 Task: Compose an email with the signature Lydia Campbell with the subject Request for feedback on a website usability survey and the message I would like to request a project update on the critical path. from softage.3@softage.net to softage.1@softage.net with an attached audio file Audio_guided_tour.mp3 Undo the message, redo the message and add the line (Thank you) Send the email. Finally, move the email from Sent Items to the label Mergers and acquisitions
Action: Mouse moved to (114, 137)
Screenshot: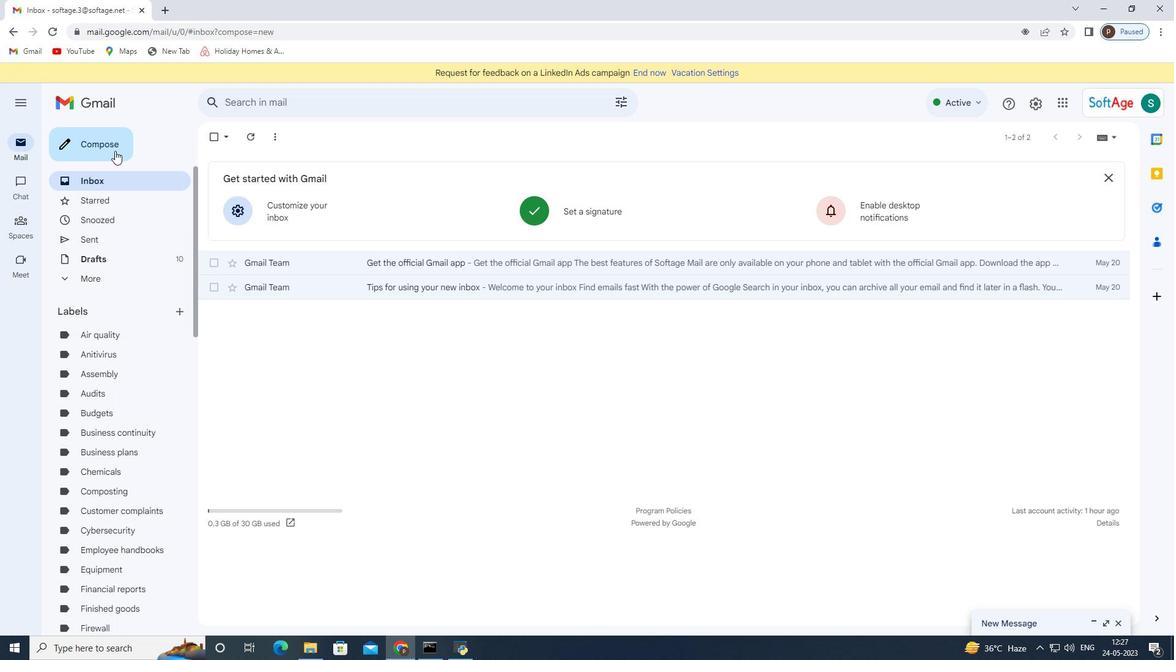 
Action: Mouse pressed left at (114, 137)
Screenshot: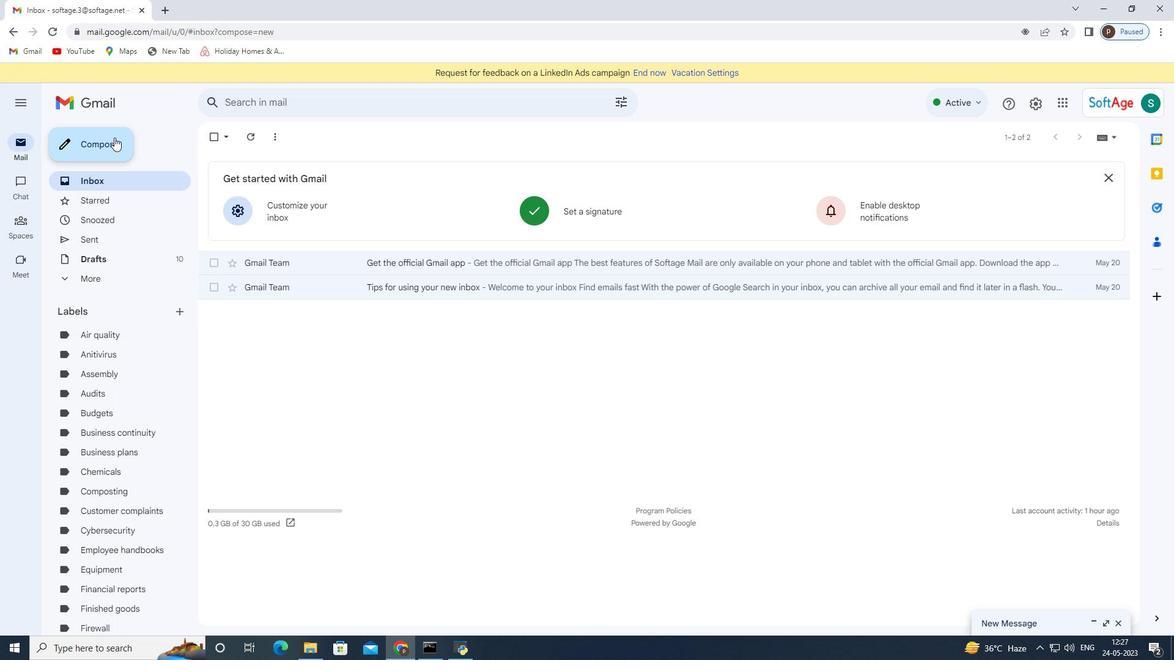 
Action: Mouse moved to (823, 610)
Screenshot: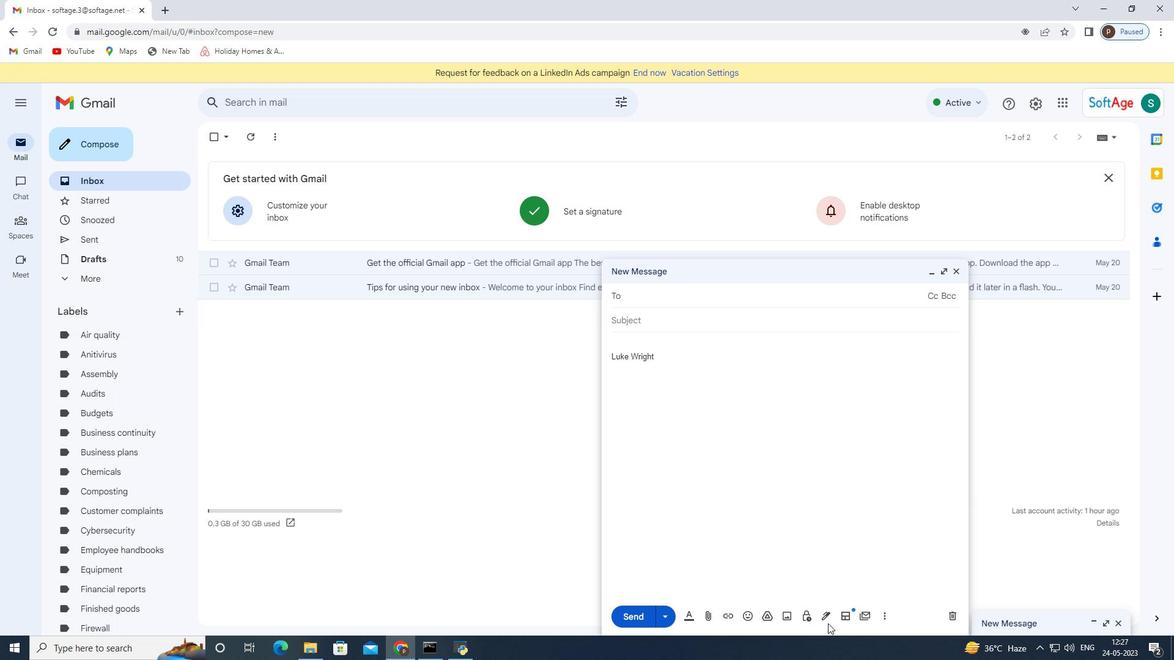 
Action: Mouse pressed left at (823, 610)
Screenshot: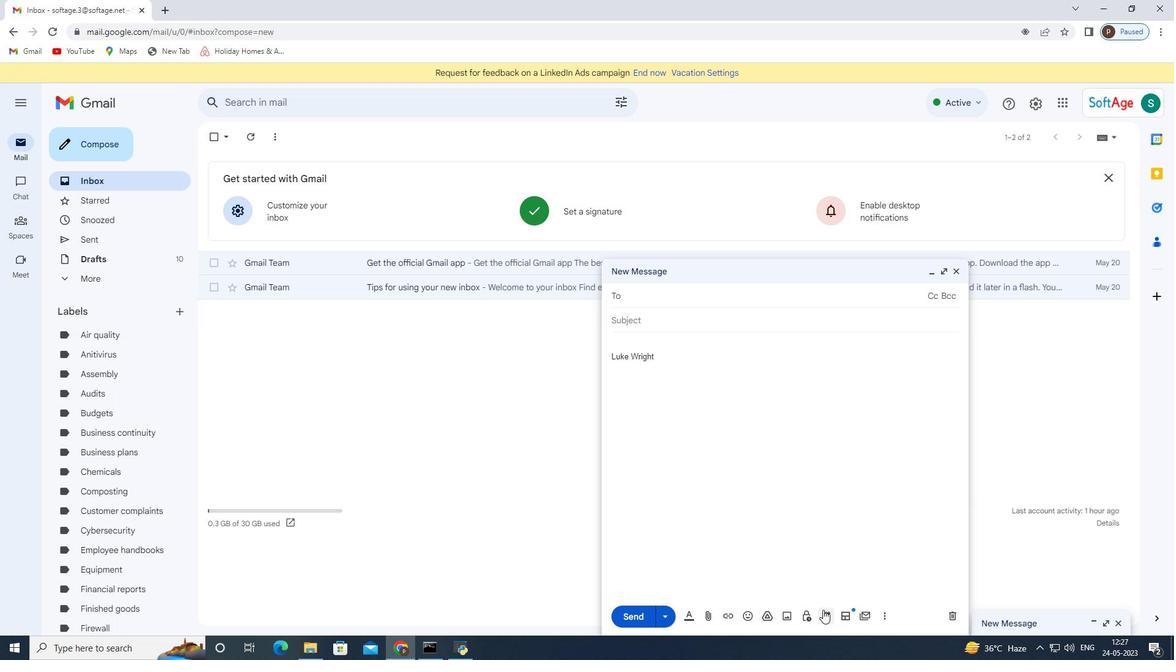 
Action: Mouse moved to (863, 547)
Screenshot: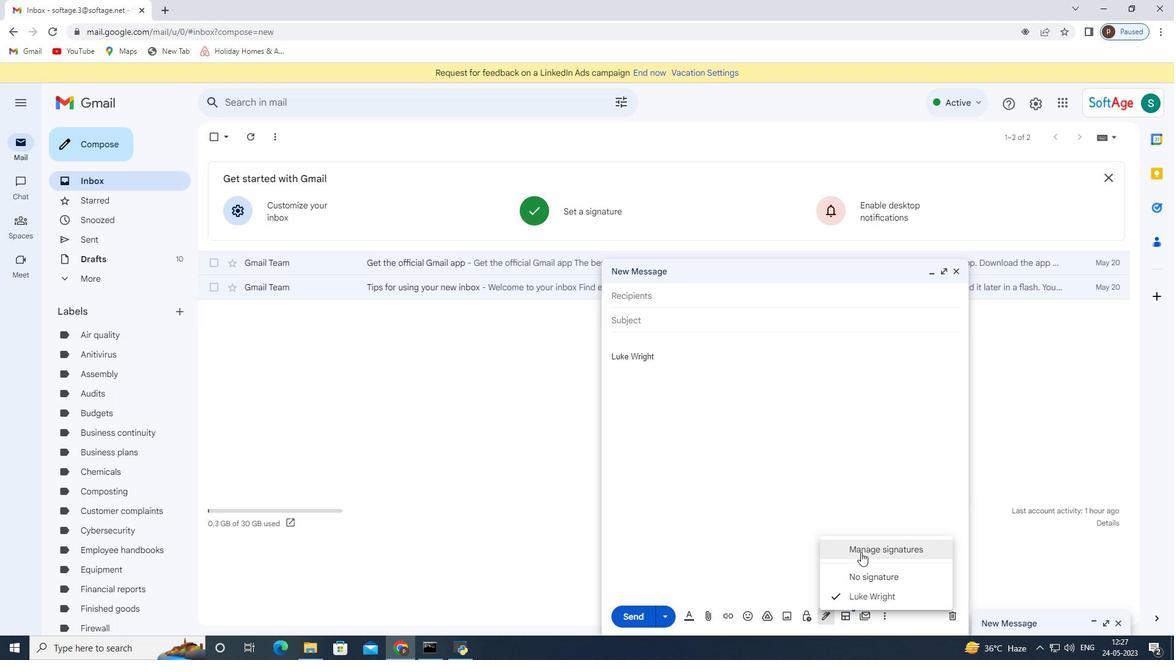
Action: Mouse pressed left at (863, 547)
Screenshot: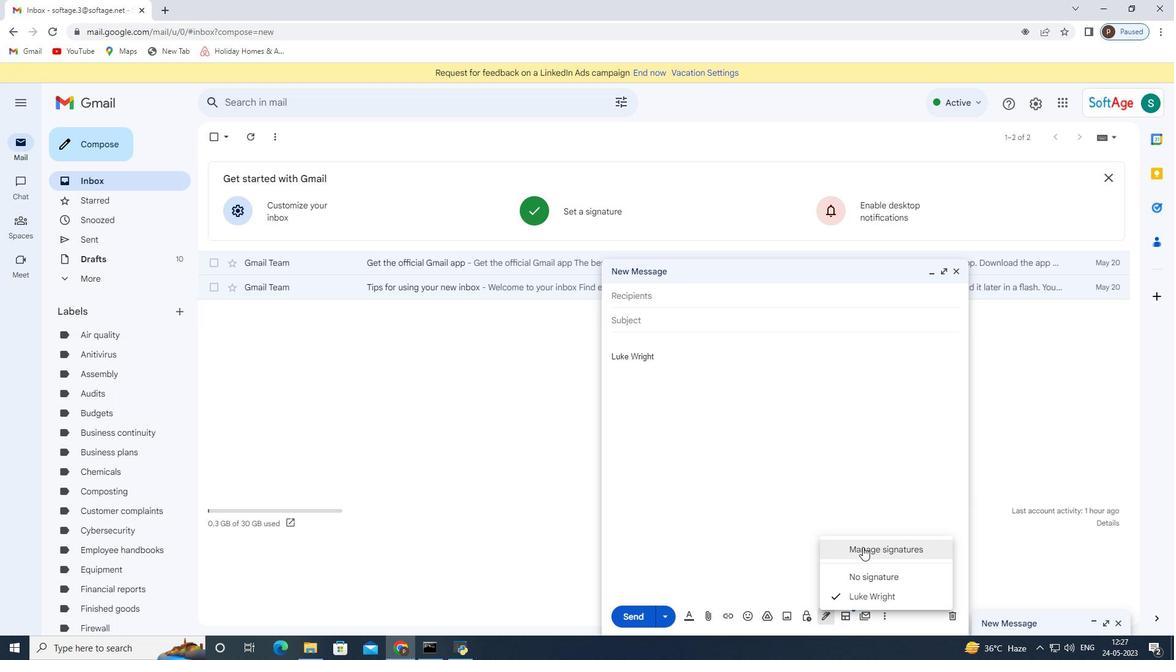 
Action: Mouse moved to (959, 273)
Screenshot: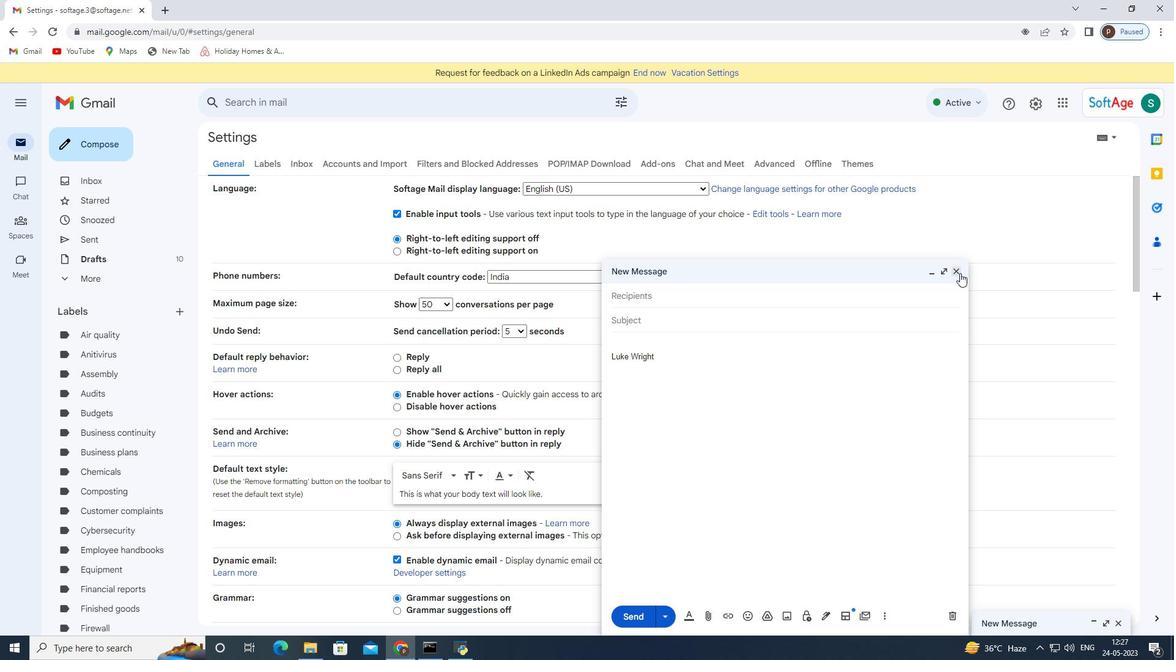 
Action: Mouse pressed left at (959, 273)
Screenshot: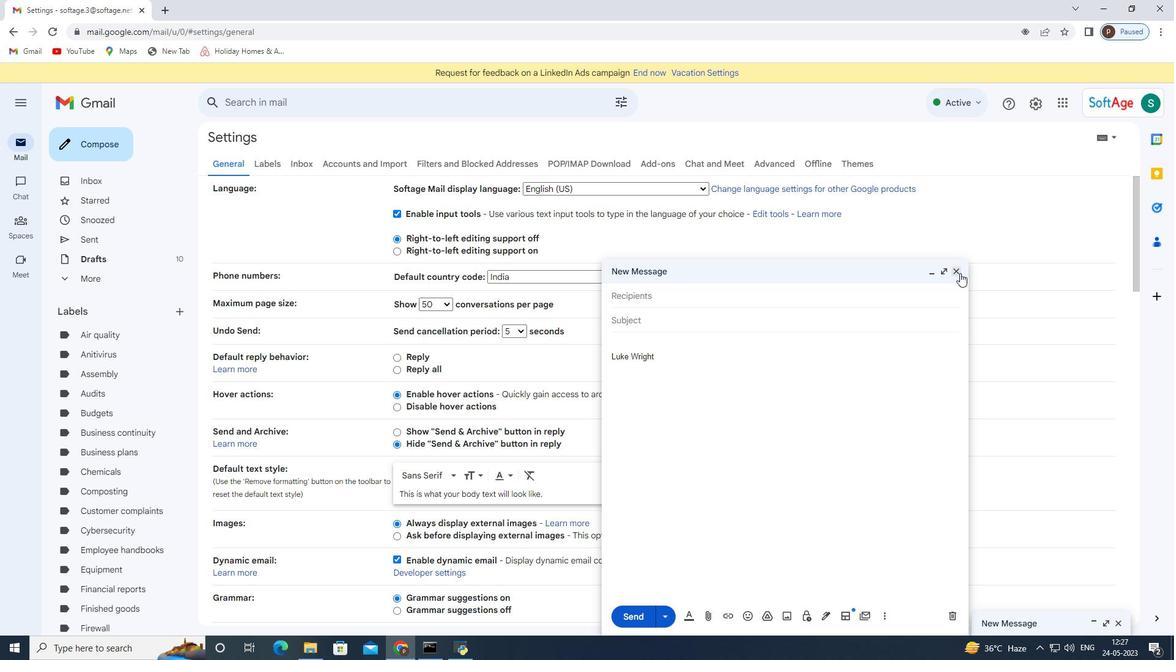 
Action: Mouse moved to (538, 413)
Screenshot: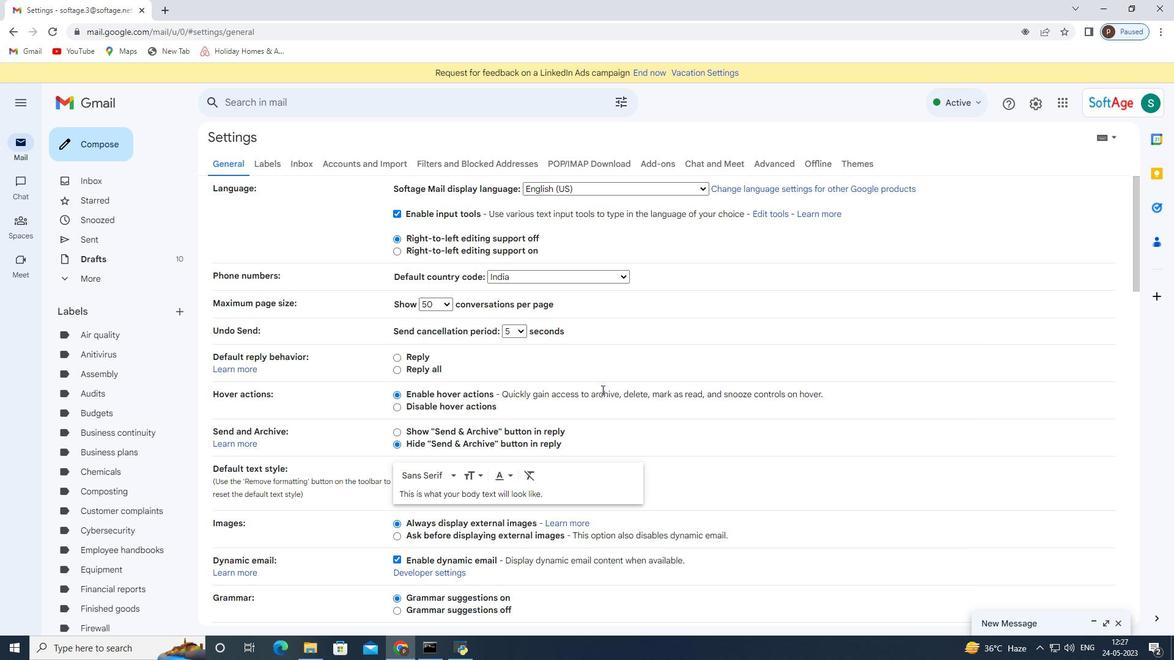 
Action: Mouse scrolled (545, 408) with delta (0, 0)
Screenshot: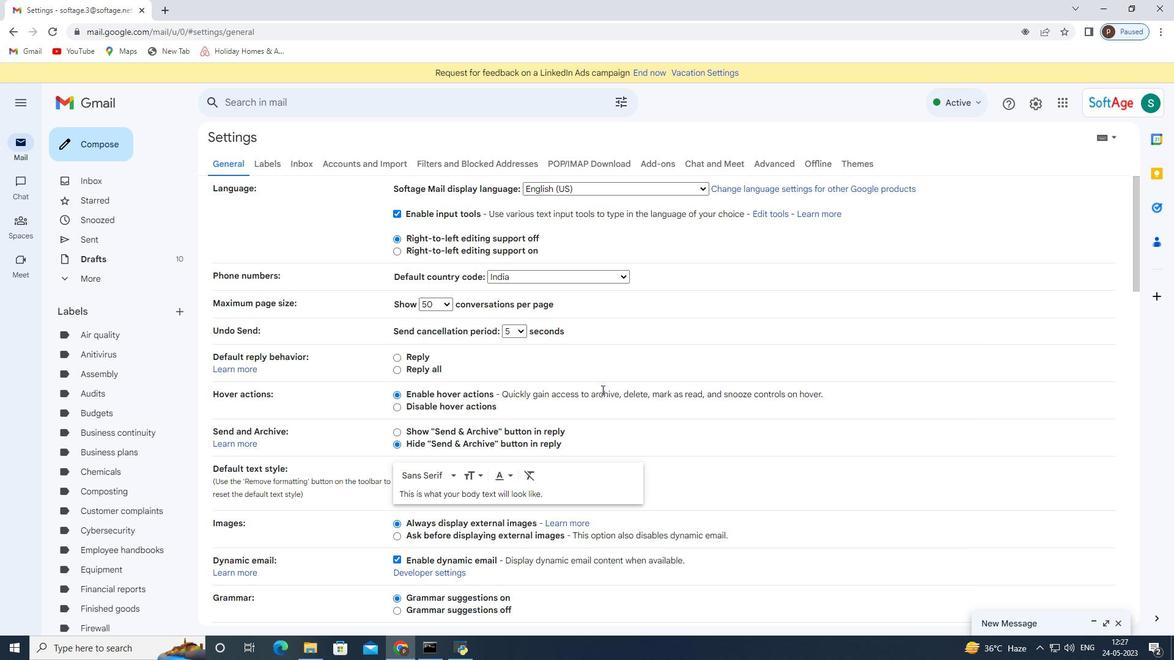 
Action: Mouse moved to (529, 419)
Screenshot: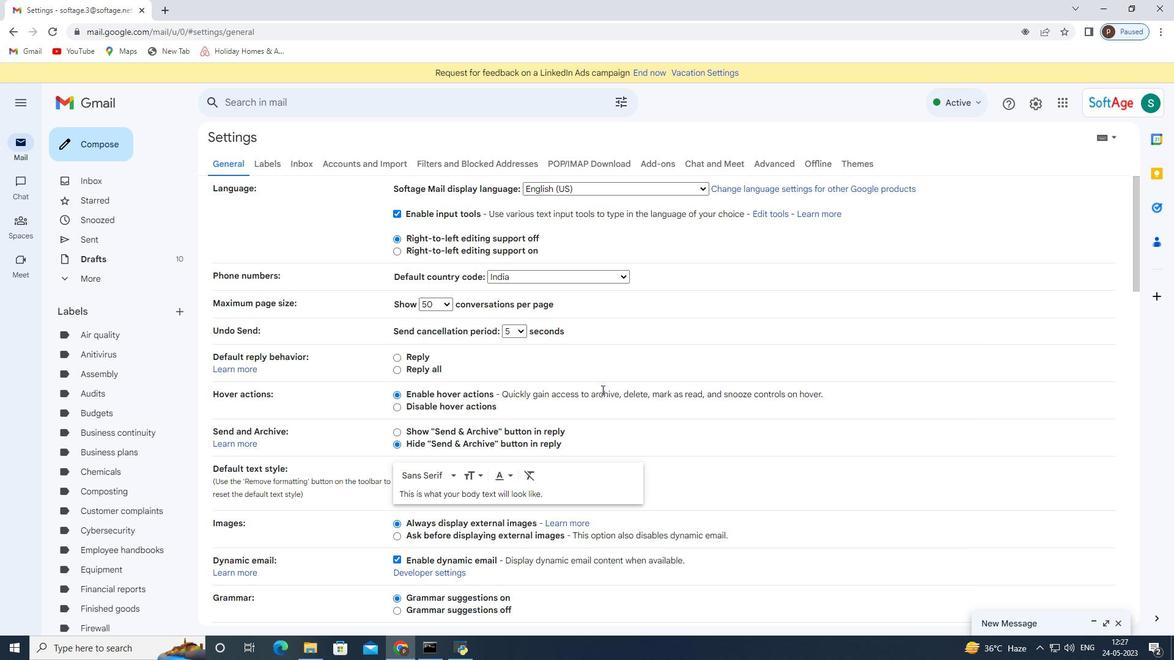 
Action: Mouse scrolled (533, 416) with delta (0, 0)
Screenshot: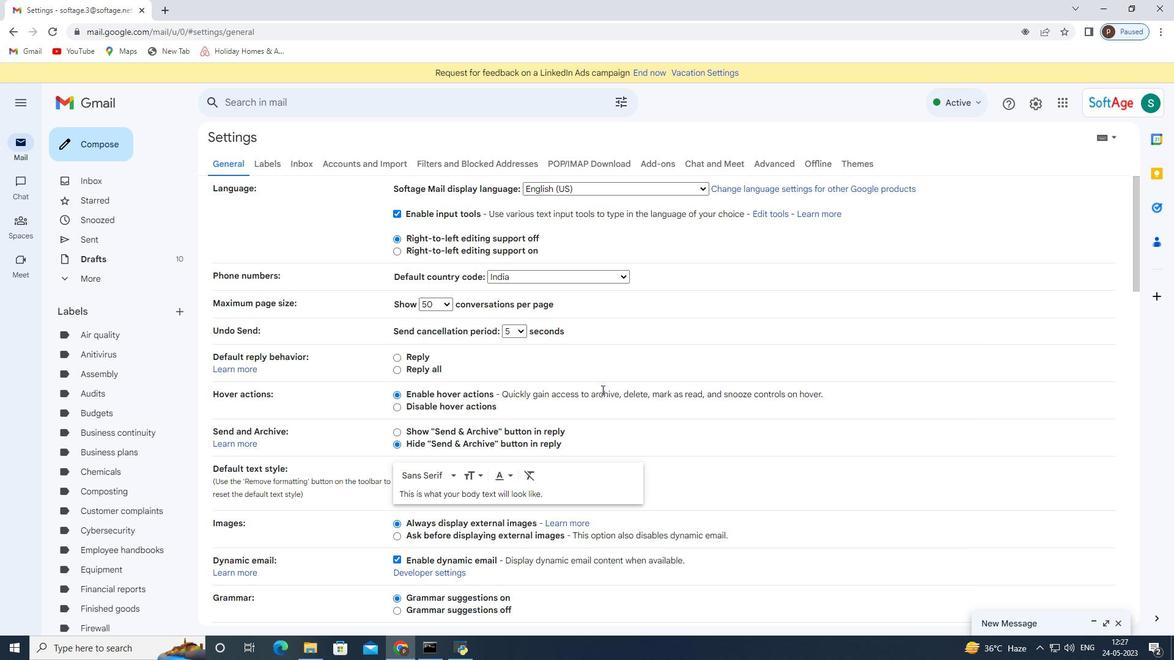 
Action: Mouse moved to (525, 422)
Screenshot: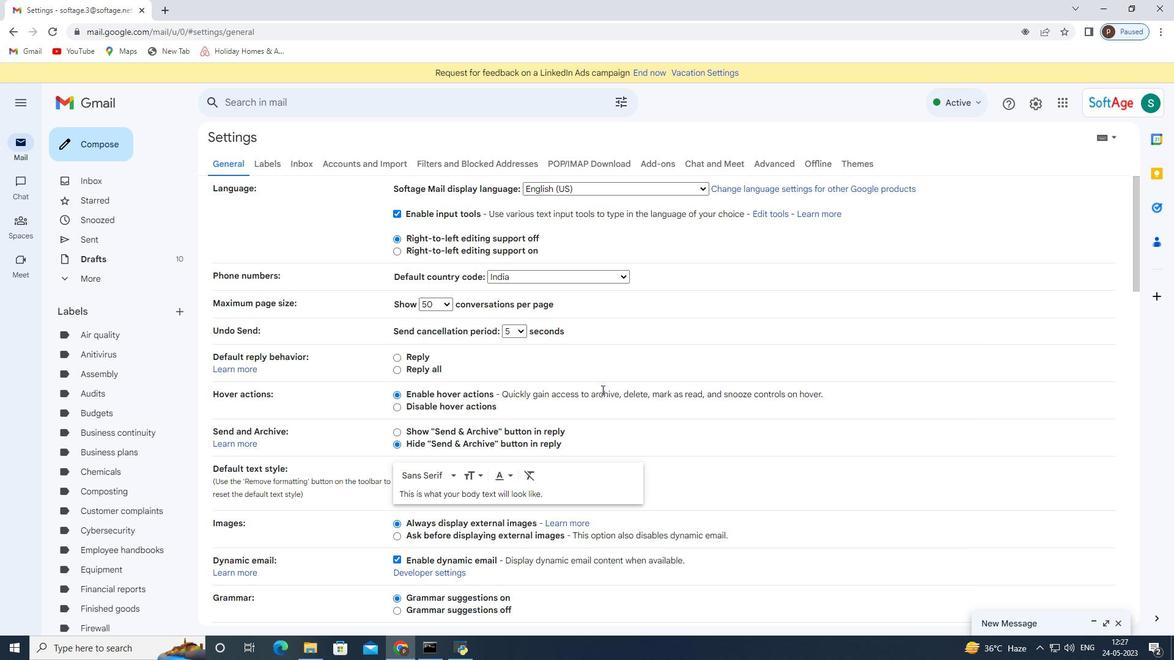 
Action: Mouse scrolled (529, 418) with delta (0, 0)
Screenshot: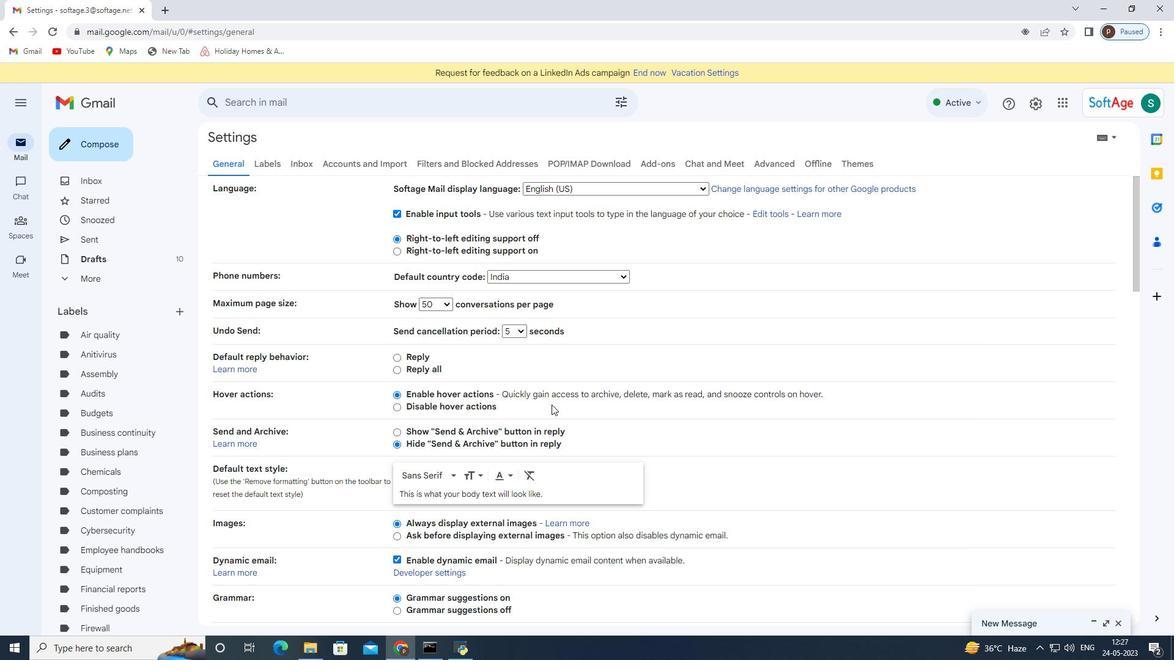 
Action: Mouse moved to (518, 427)
Screenshot: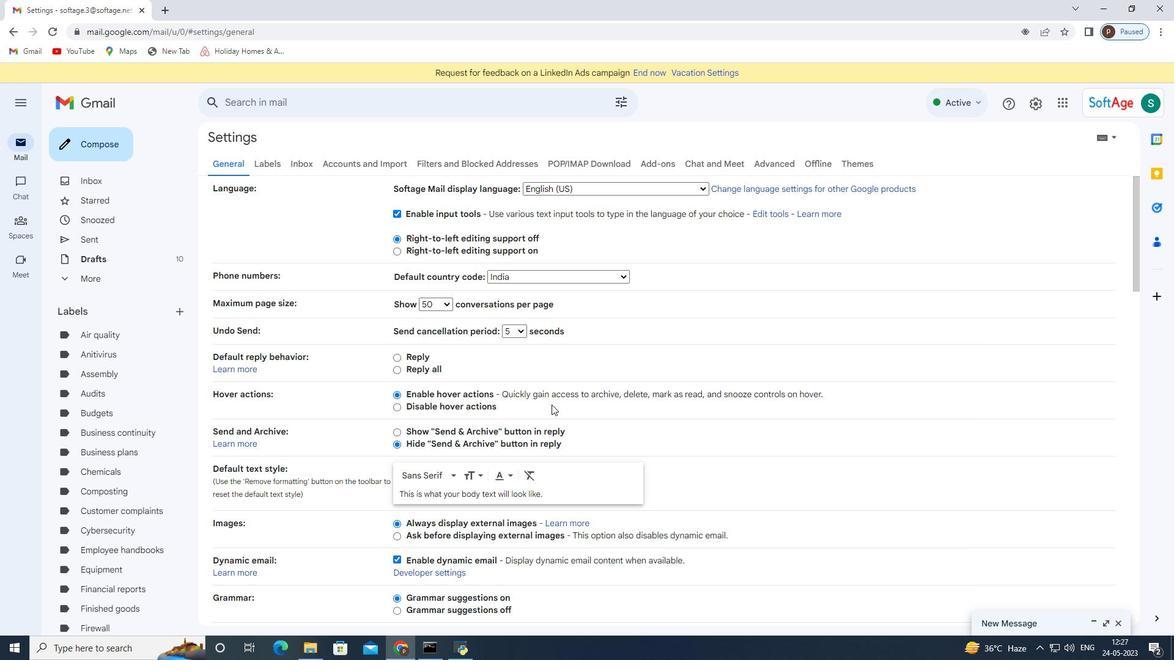 
Action: Mouse scrolled (524, 424) with delta (0, 0)
Screenshot: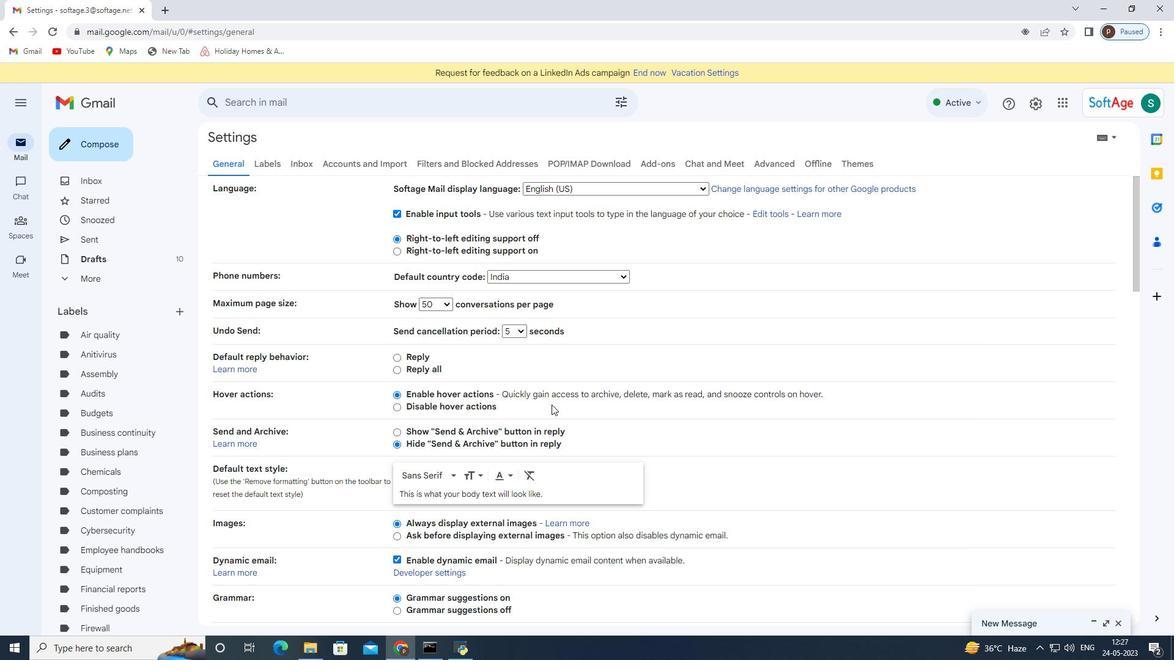 
Action: Mouse moved to (517, 427)
Screenshot: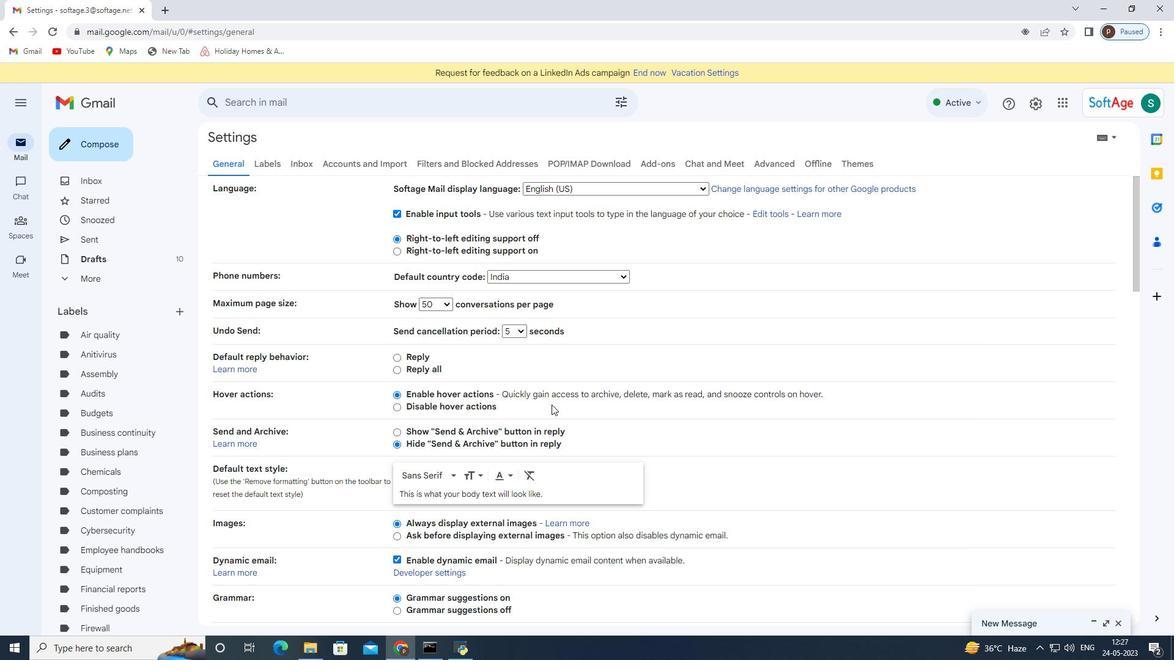
Action: Mouse scrolled (521, 424) with delta (0, 0)
Screenshot: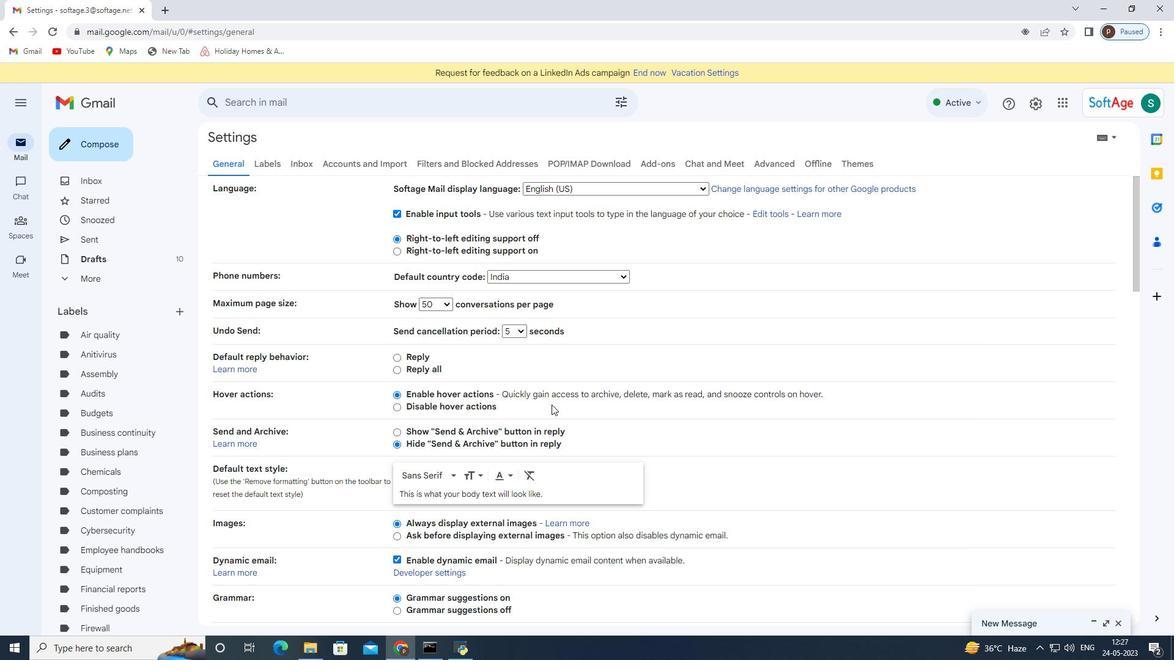 
Action: Mouse scrolled (517, 426) with delta (0, 0)
Screenshot: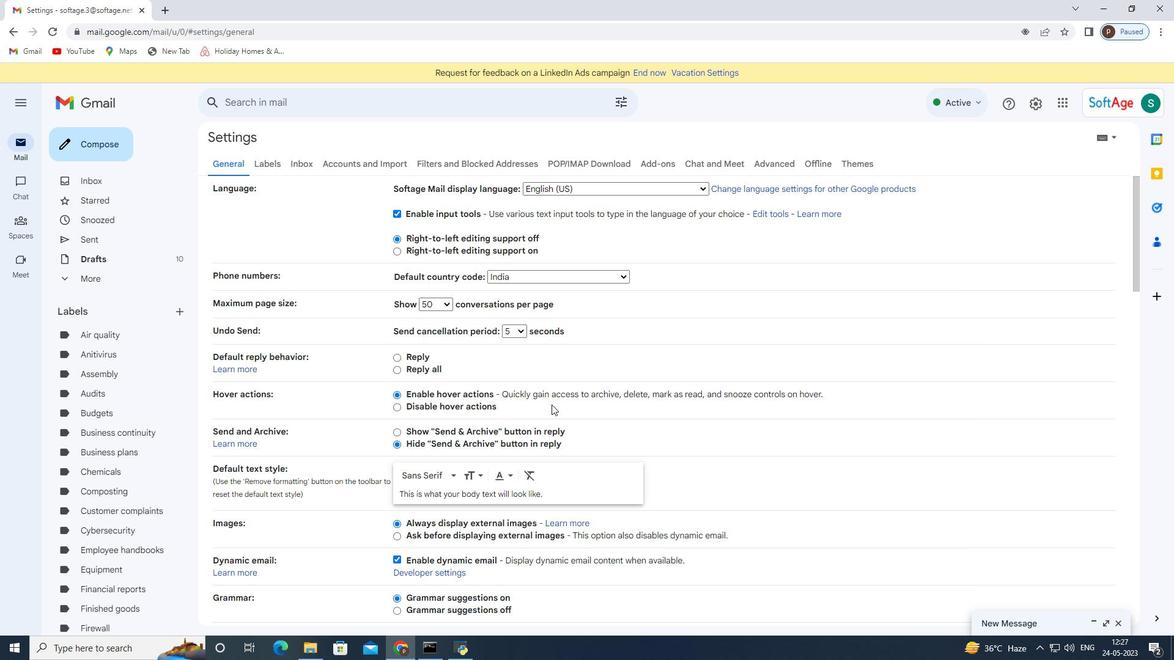 
Action: Mouse scrolled (517, 426) with delta (0, 0)
Screenshot: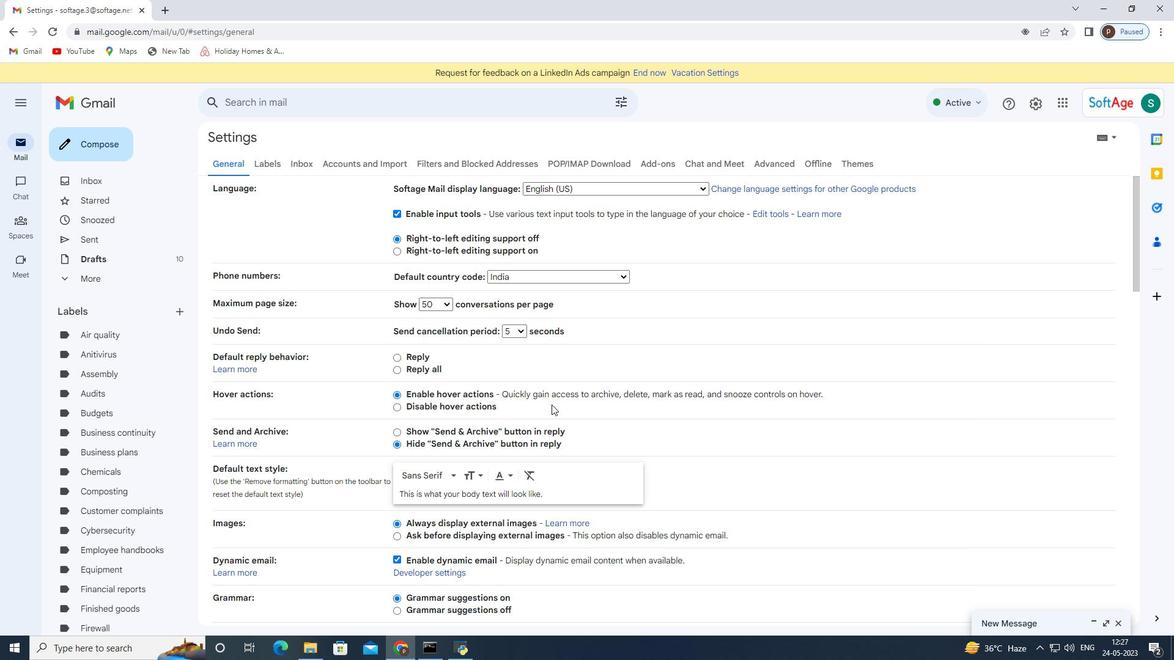 
Action: Mouse scrolled (517, 426) with delta (0, 0)
Screenshot: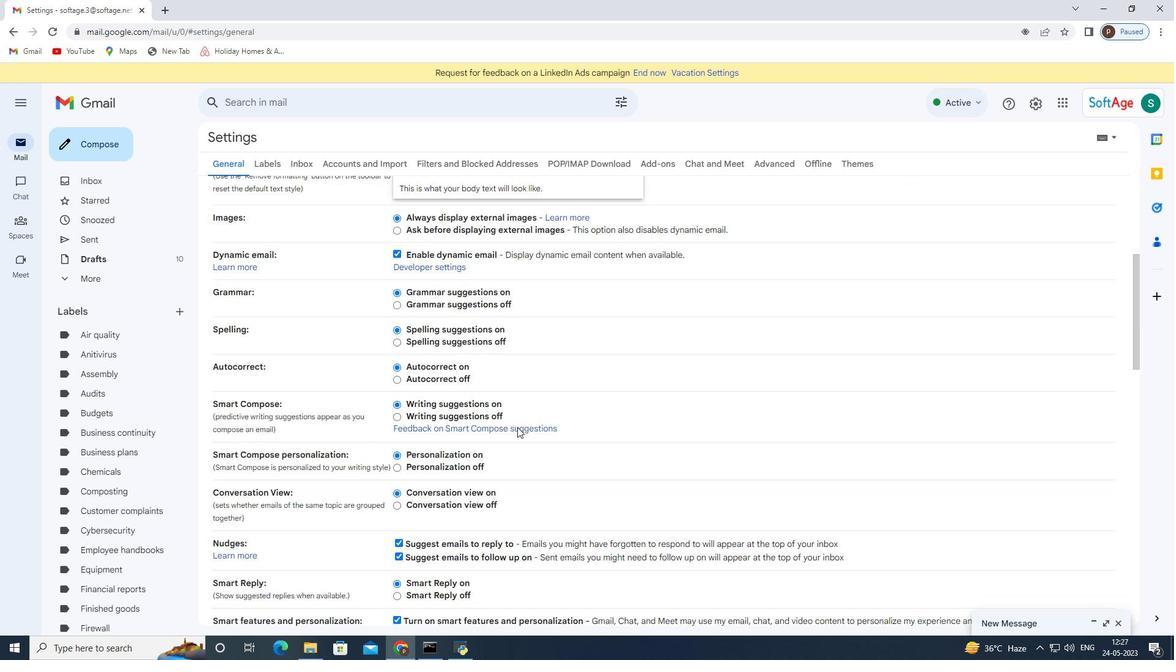 
Action: Mouse scrolled (517, 426) with delta (0, 0)
Screenshot: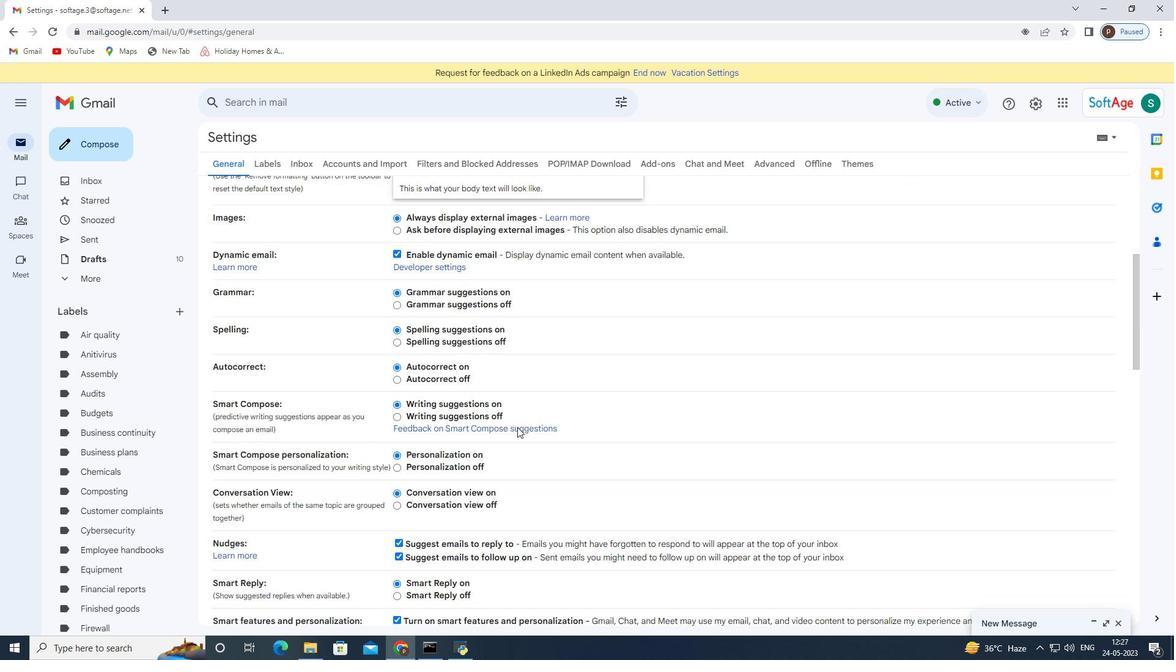 
Action: Mouse scrolled (517, 428) with delta (0, 0)
Screenshot: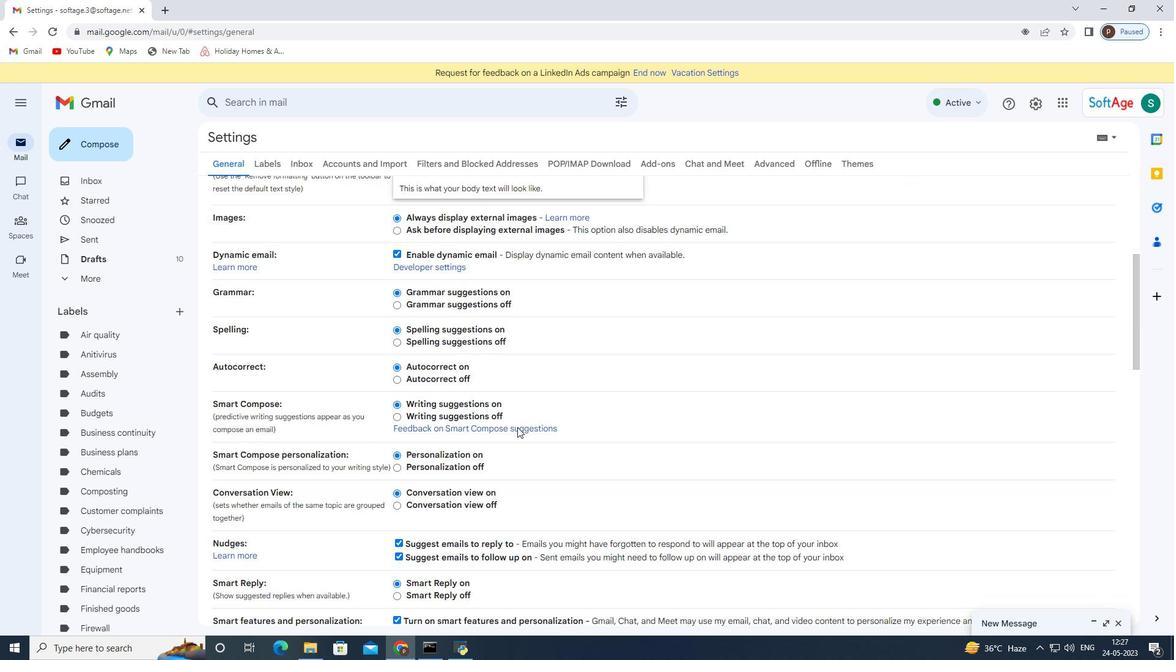 
Action: Mouse scrolled (517, 426) with delta (0, 0)
Screenshot: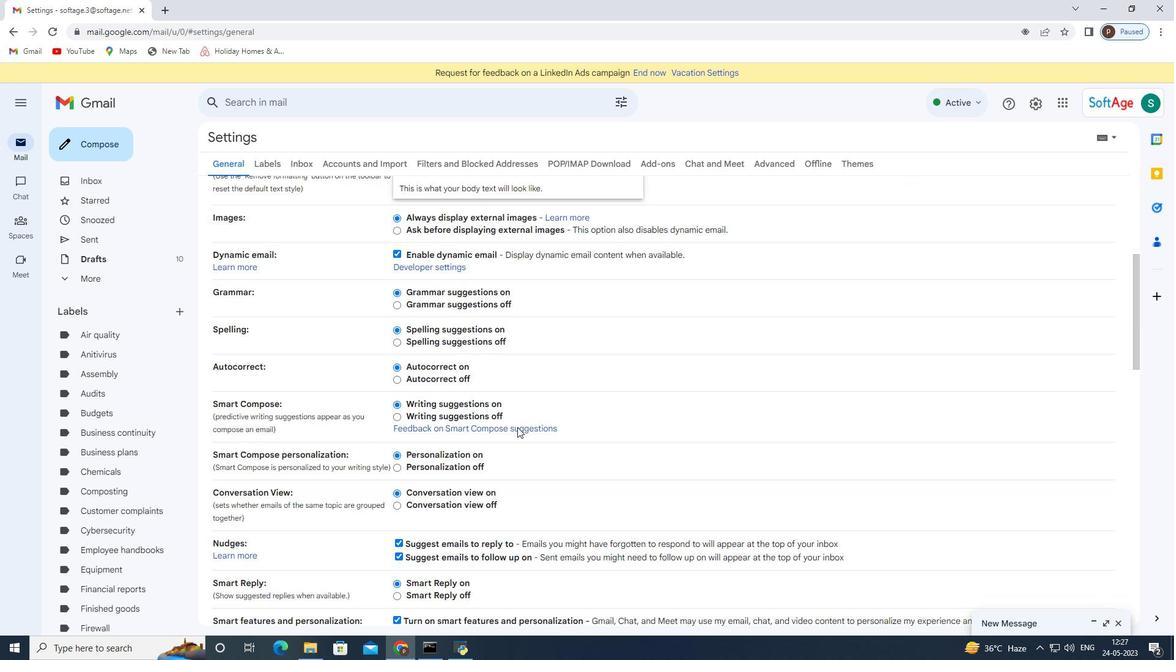
Action: Mouse scrolled (517, 426) with delta (0, 0)
Screenshot: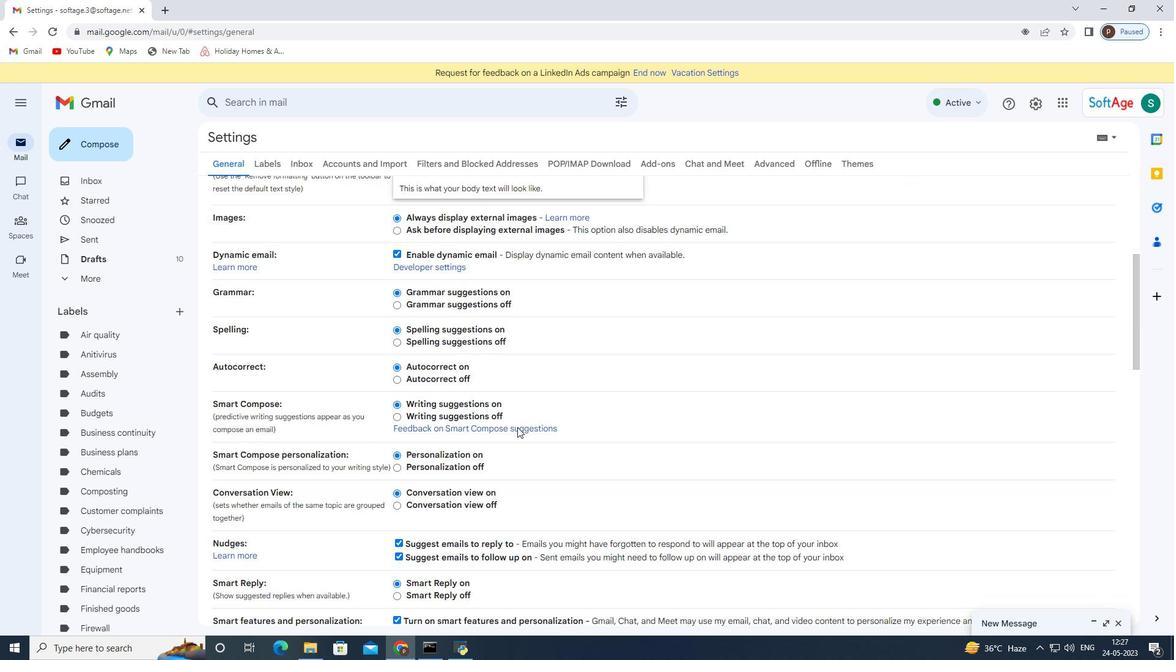 
Action: Mouse scrolled (517, 426) with delta (0, 0)
Screenshot: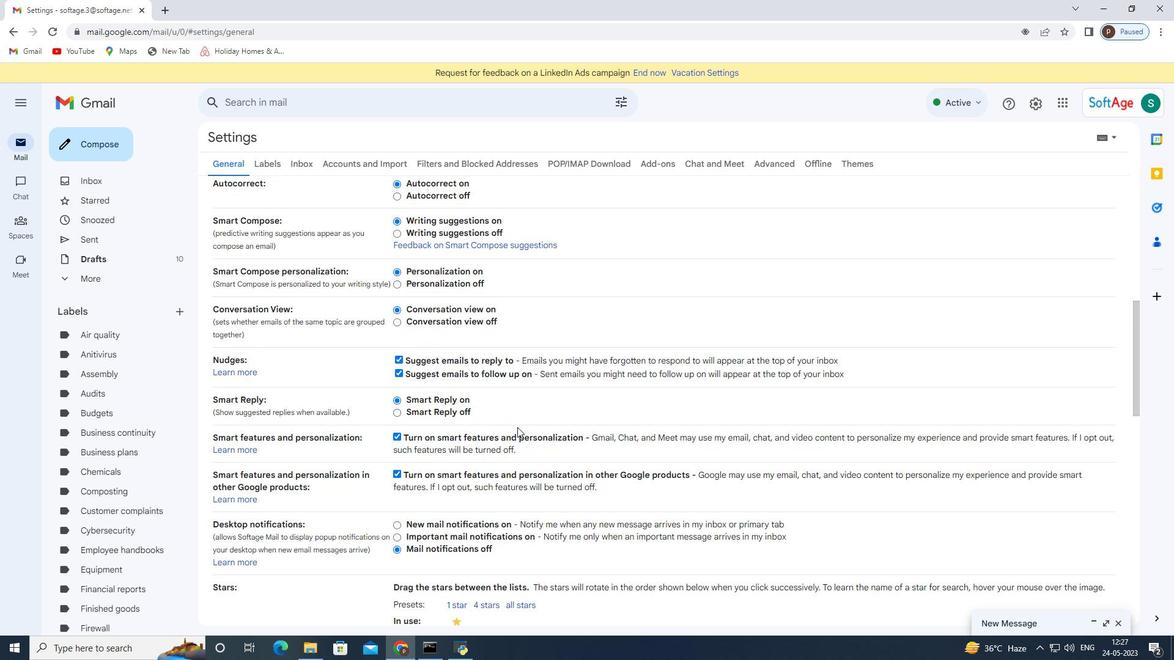 
Action: Mouse moved to (514, 434)
Screenshot: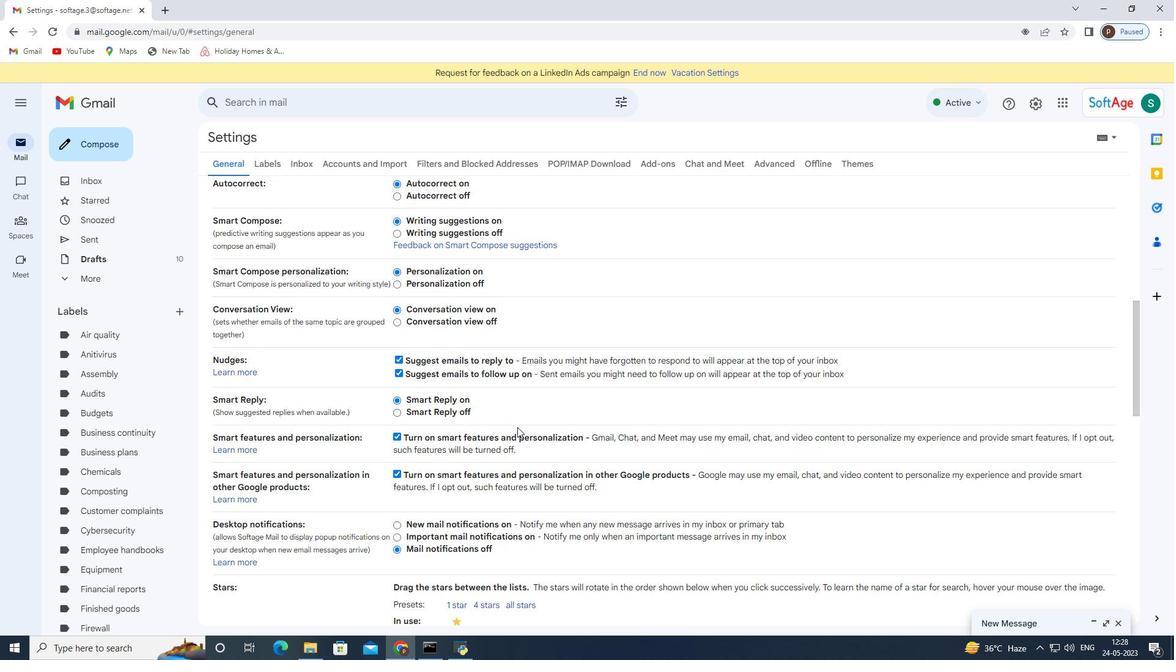 
Action: Mouse scrolled (514, 433) with delta (0, 0)
Screenshot: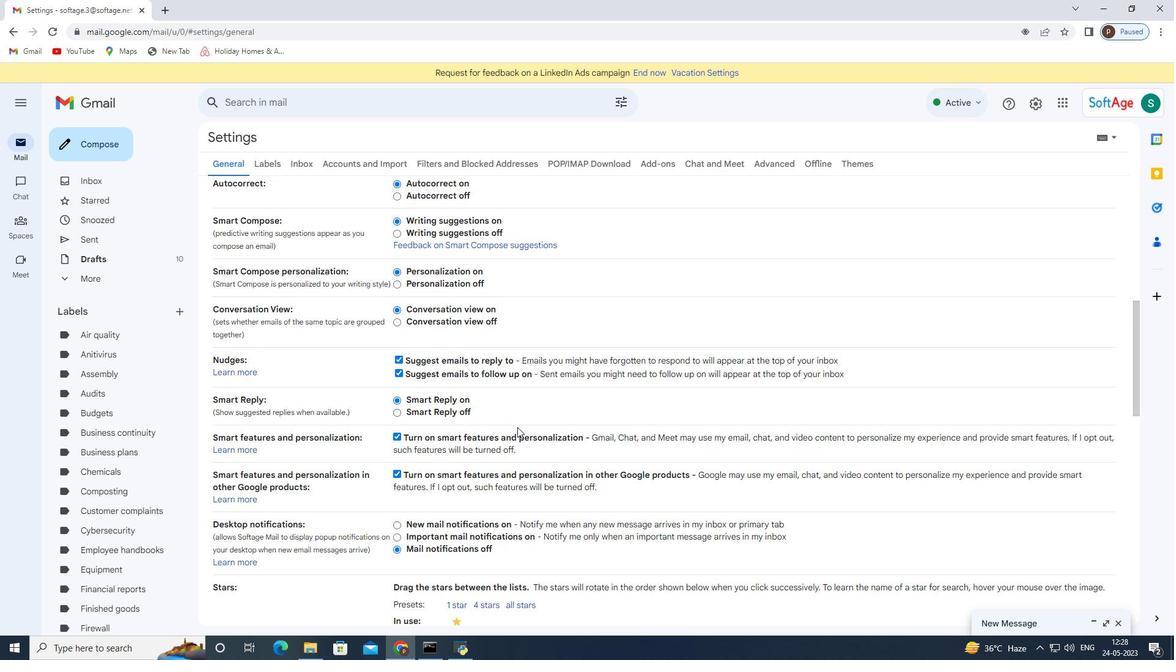 
Action: Mouse moved to (514, 436)
Screenshot: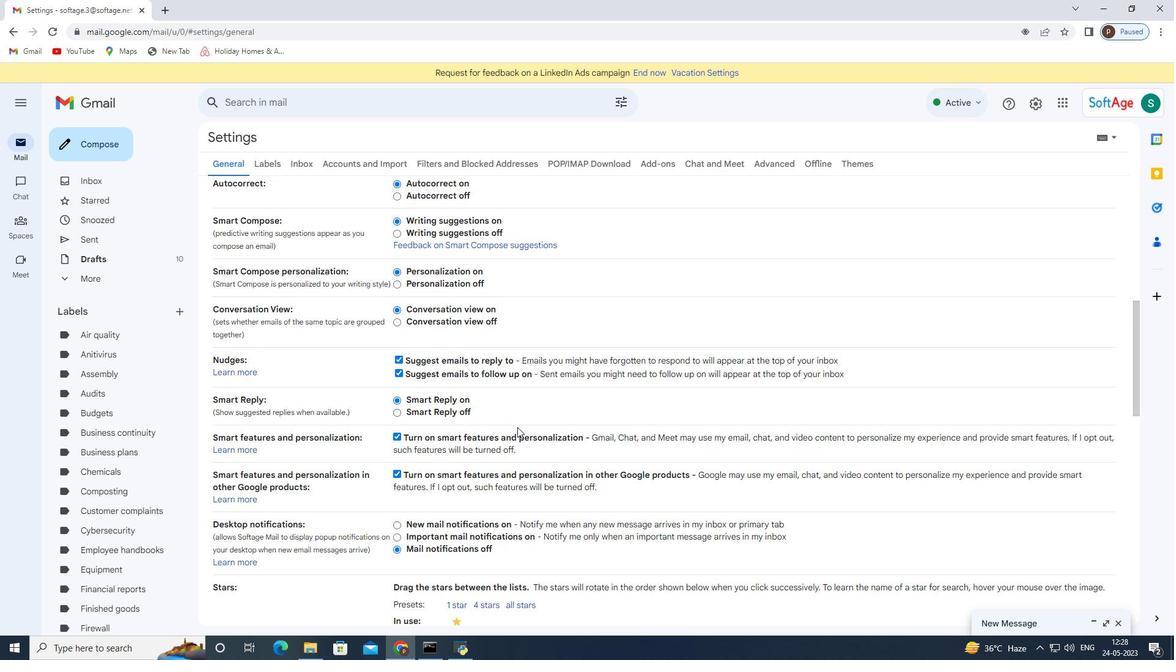 
Action: Mouse scrolled (514, 436) with delta (0, 0)
Screenshot: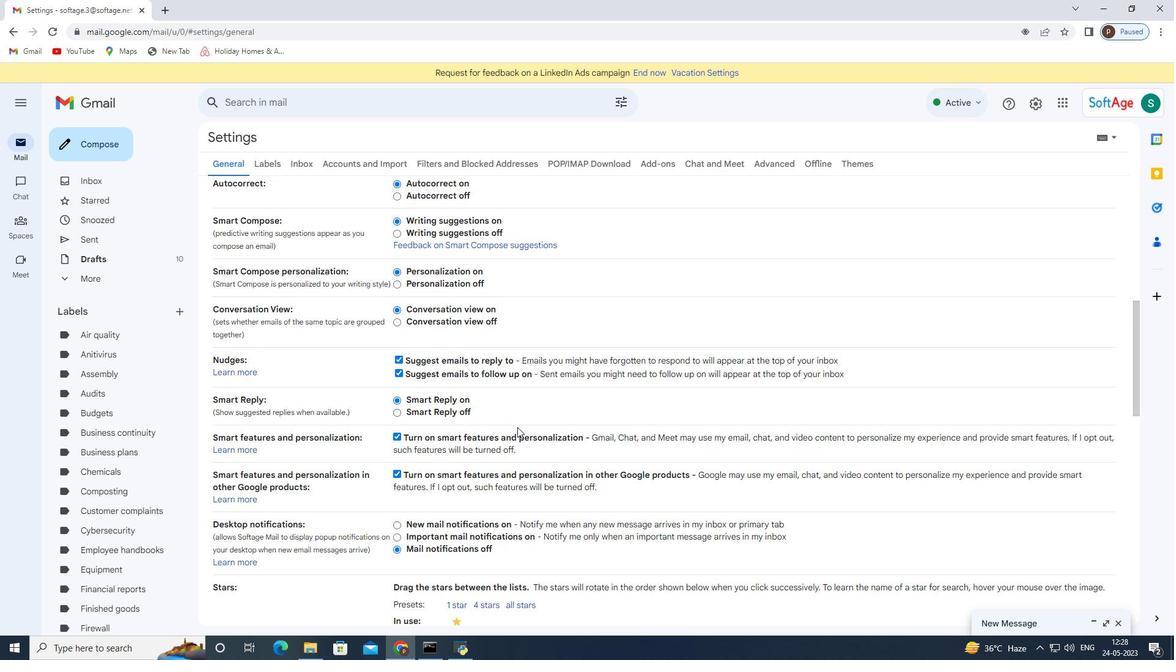 
Action: Mouse moved to (514, 438)
Screenshot: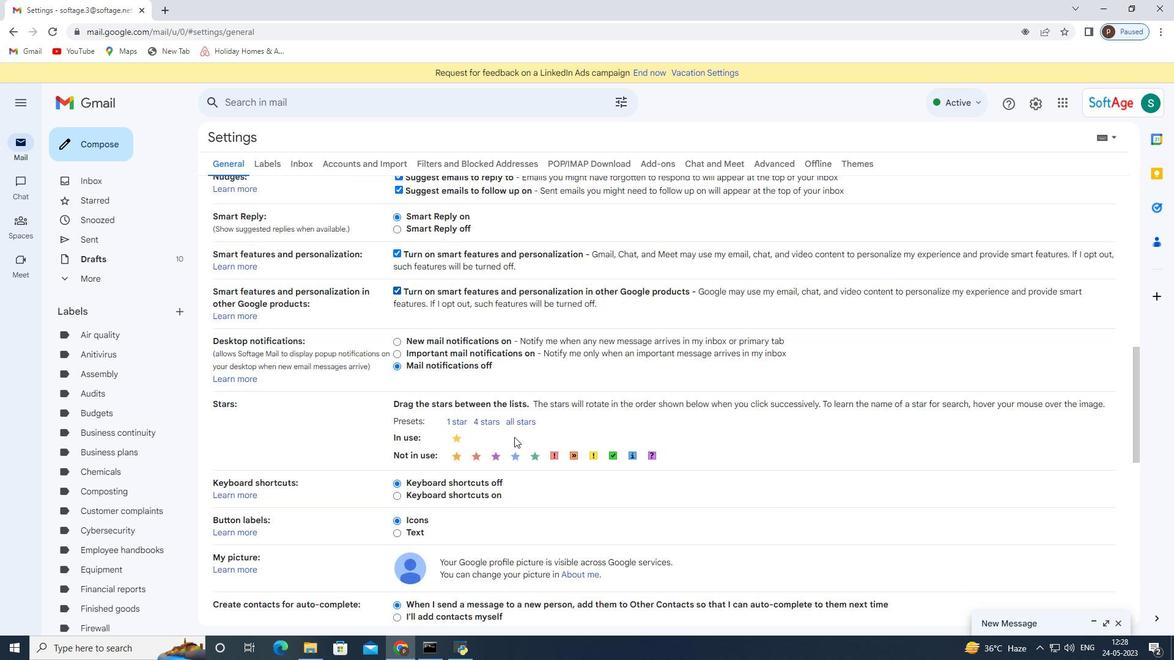 
Action: Mouse scrolled (514, 437) with delta (0, 0)
Screenshot: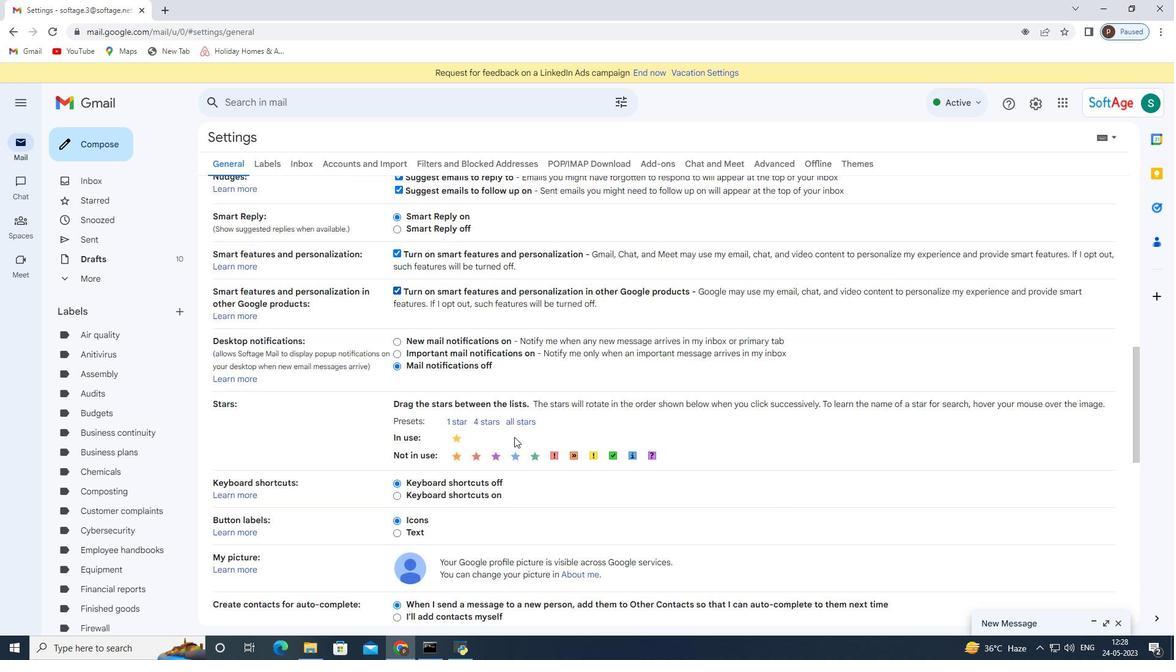 
Action: Mouse scrolled (514, 437) with delta (0, 0)
Screenshot: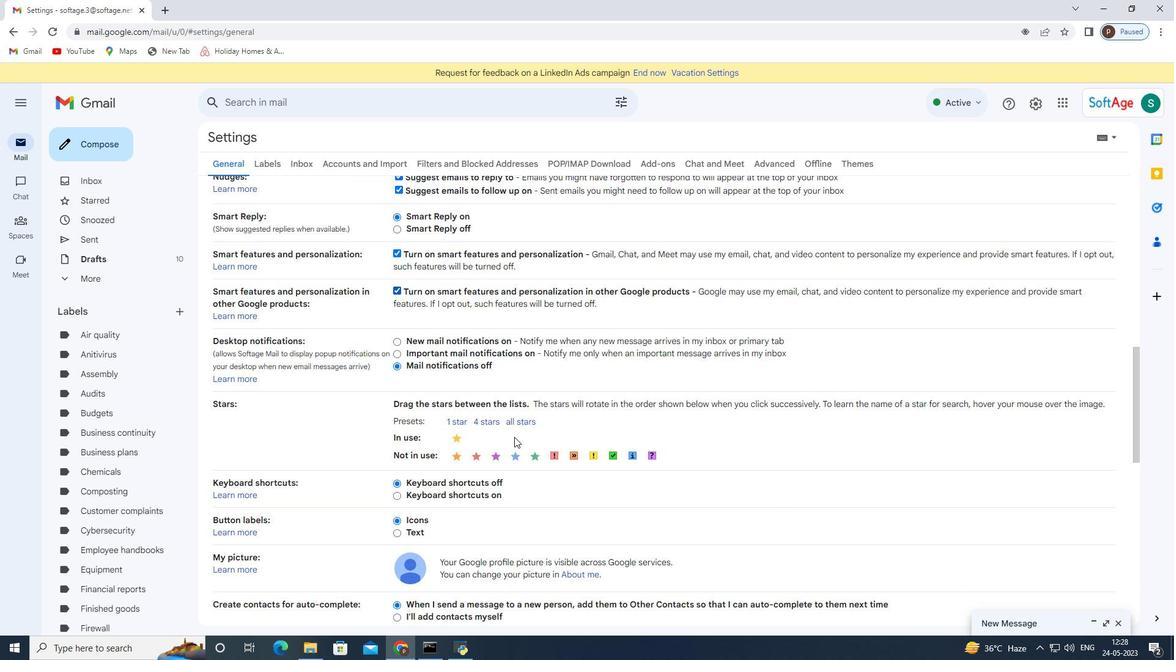 
Action: Mouse scrolled (514, 437) with delta (0, 0)
Screenshot: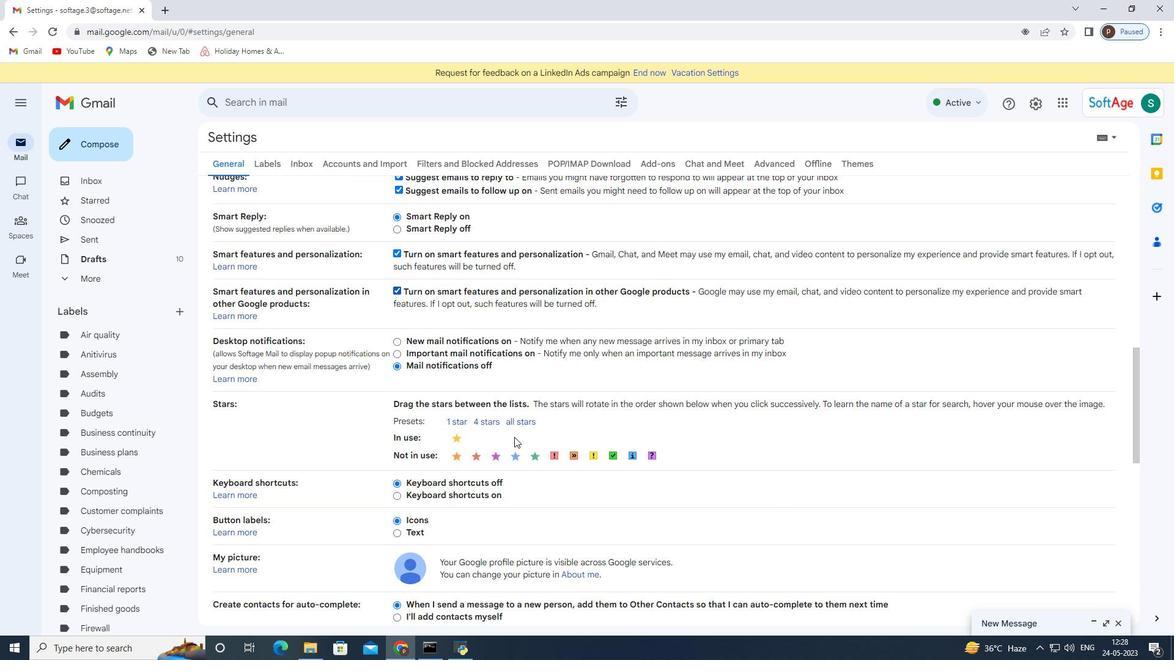 
Action: Mouse moved to (529, 467)
Screenshot: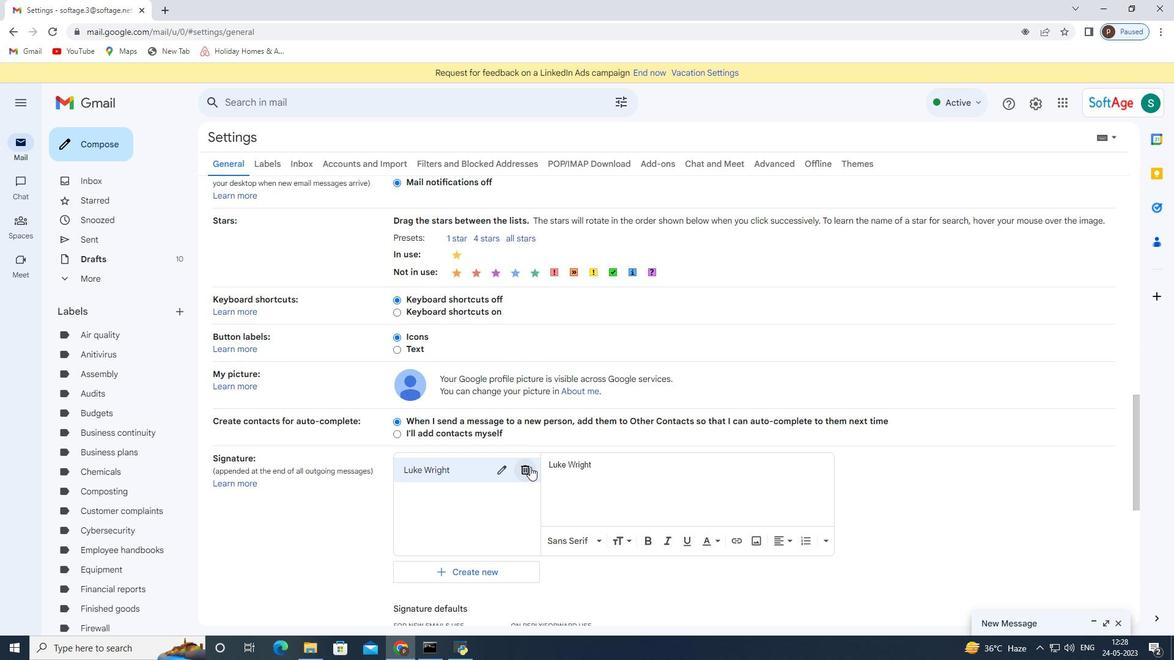 
Action: Mouse pressed left at (529, 467)
Screenshot: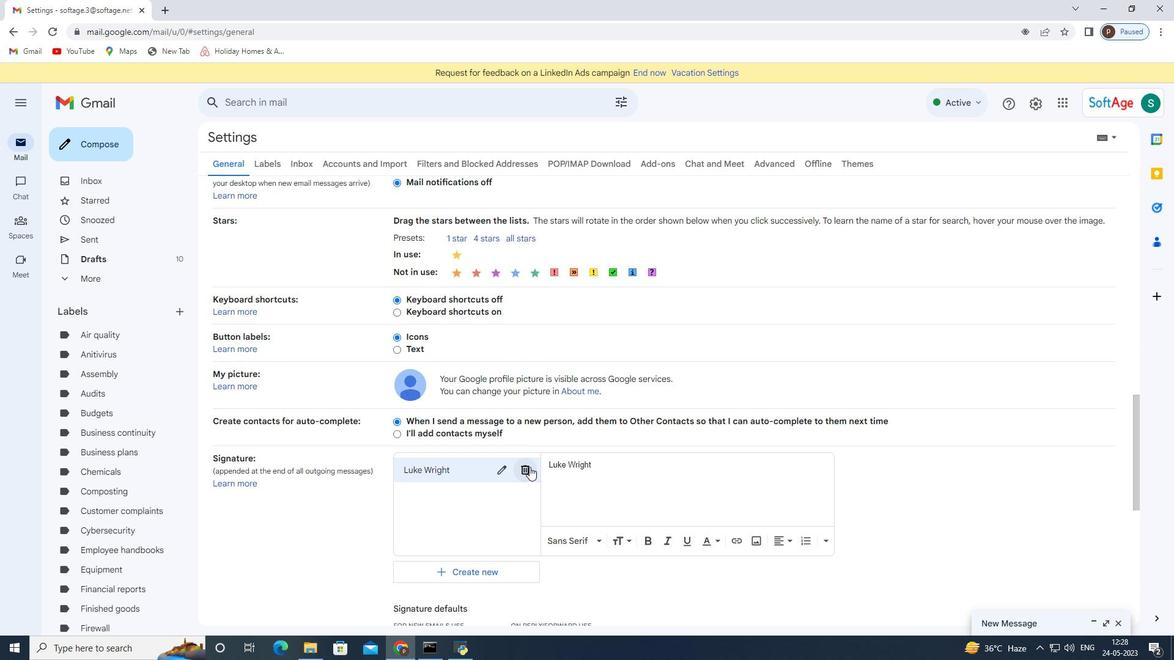 
Action: Mouse moved to (686, 383)
Screenshot: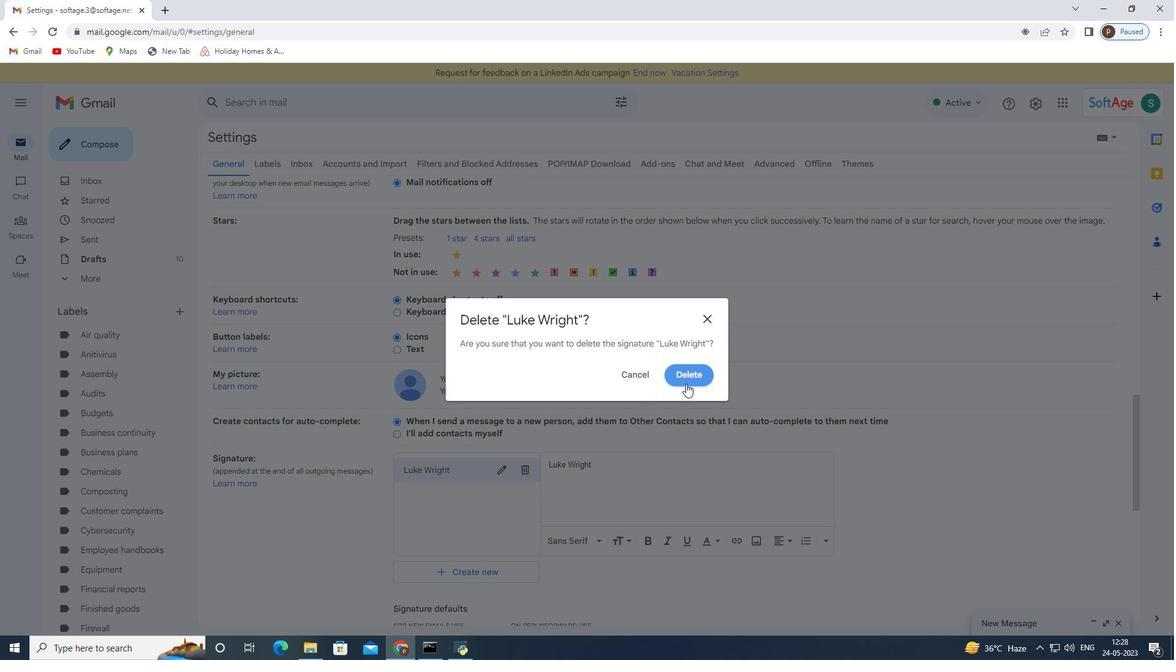 
Action: Mouse pressed left at (686, 383)
Screenshot: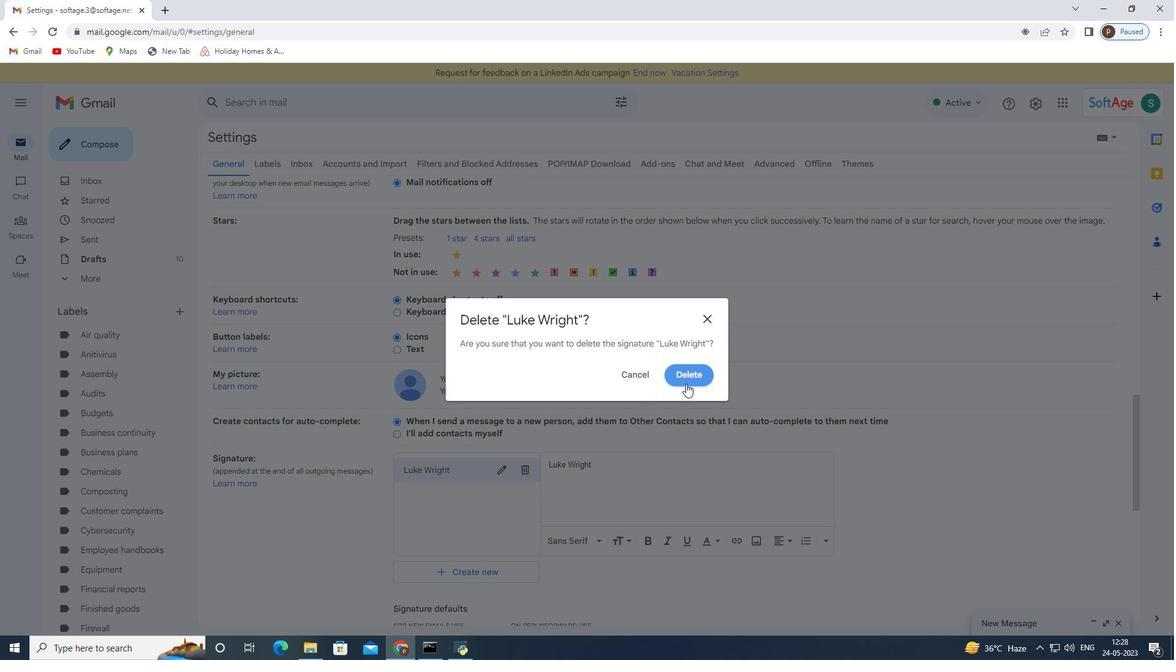 
Action: Mouse moved to (450, 482)
Screenshot: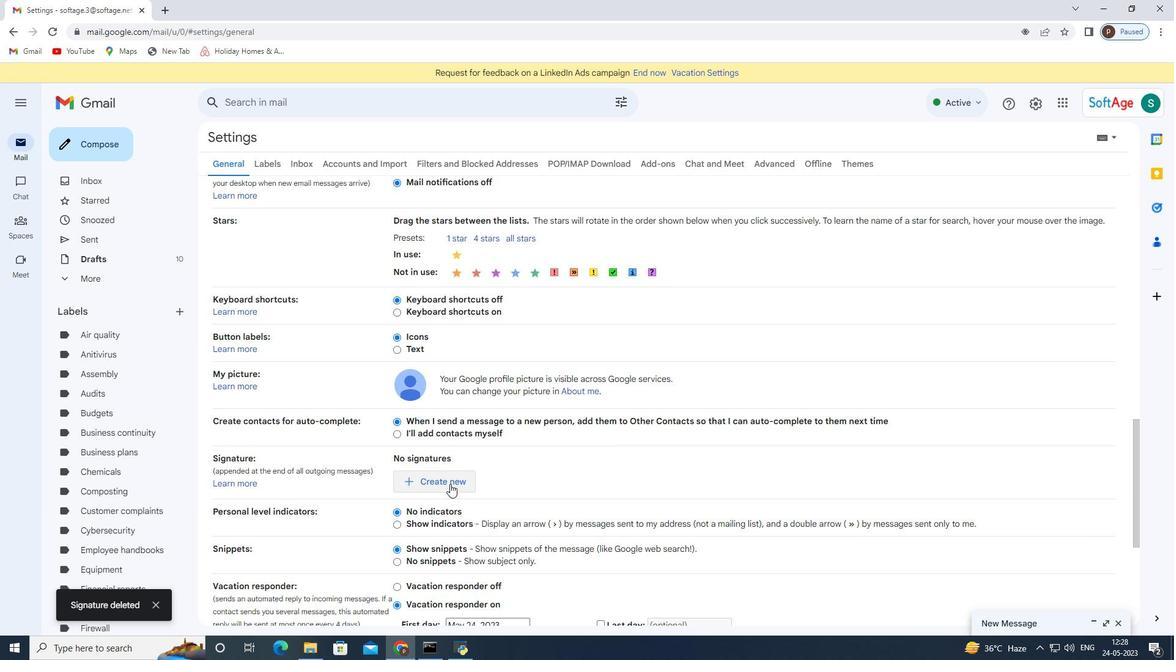 
Action: Mouse pressed left at (450, 483)
Screenshot: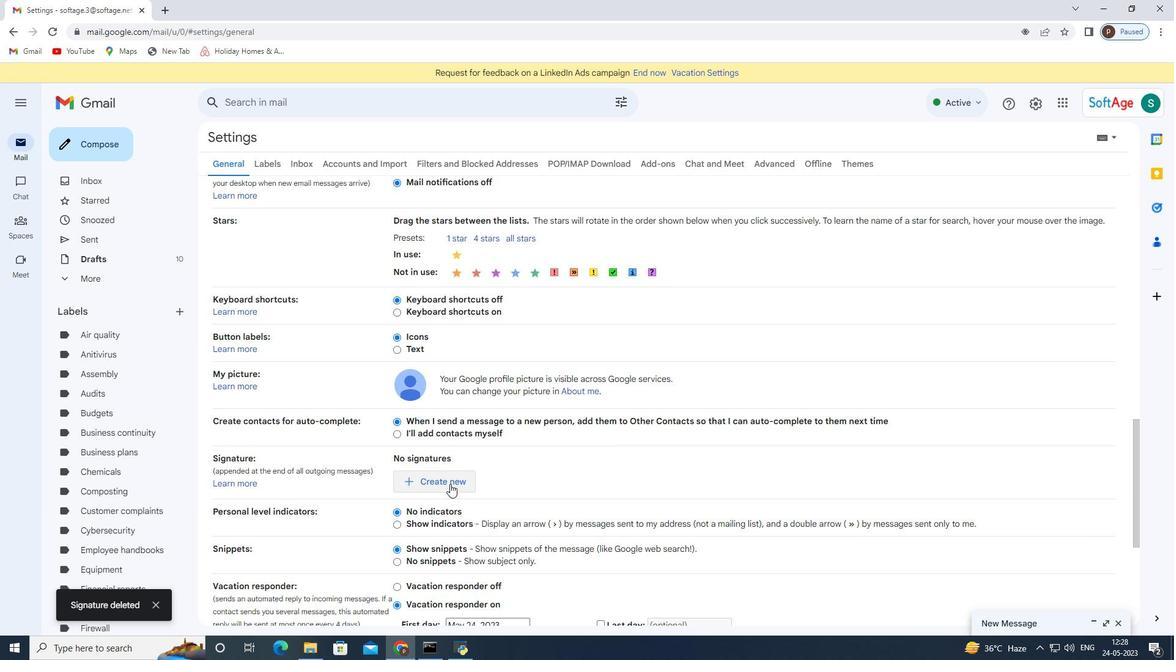 
Action: Mouse moved to (467, 336)
Screenshot: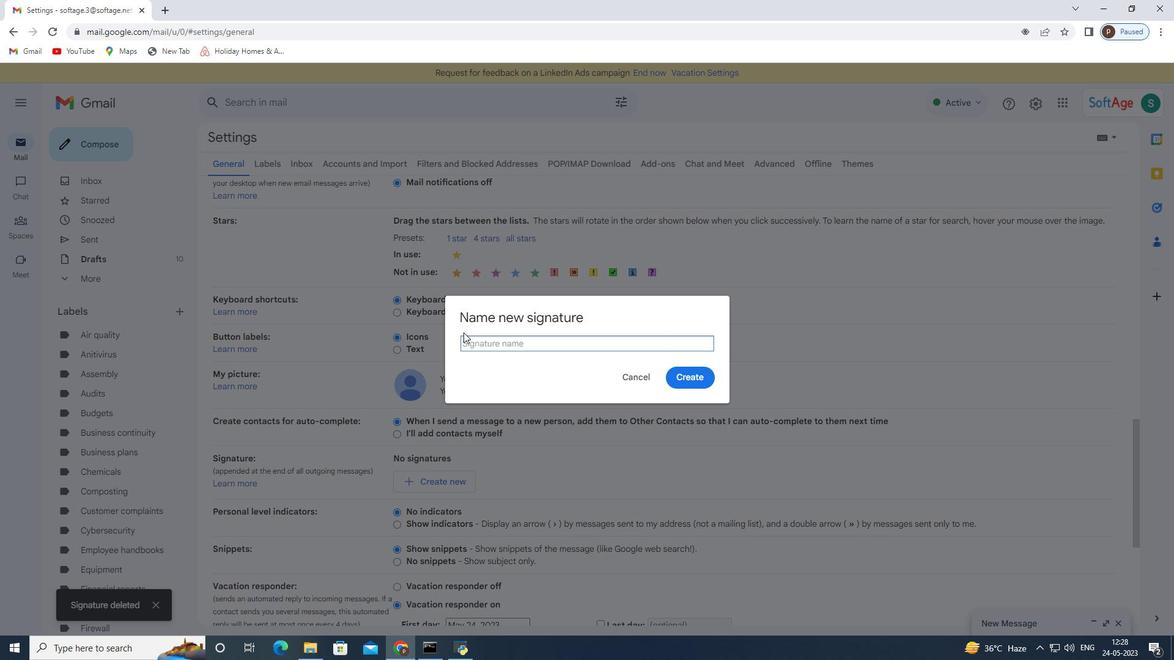
Action: Mouse pressed left at (467, 336)
Screenshot: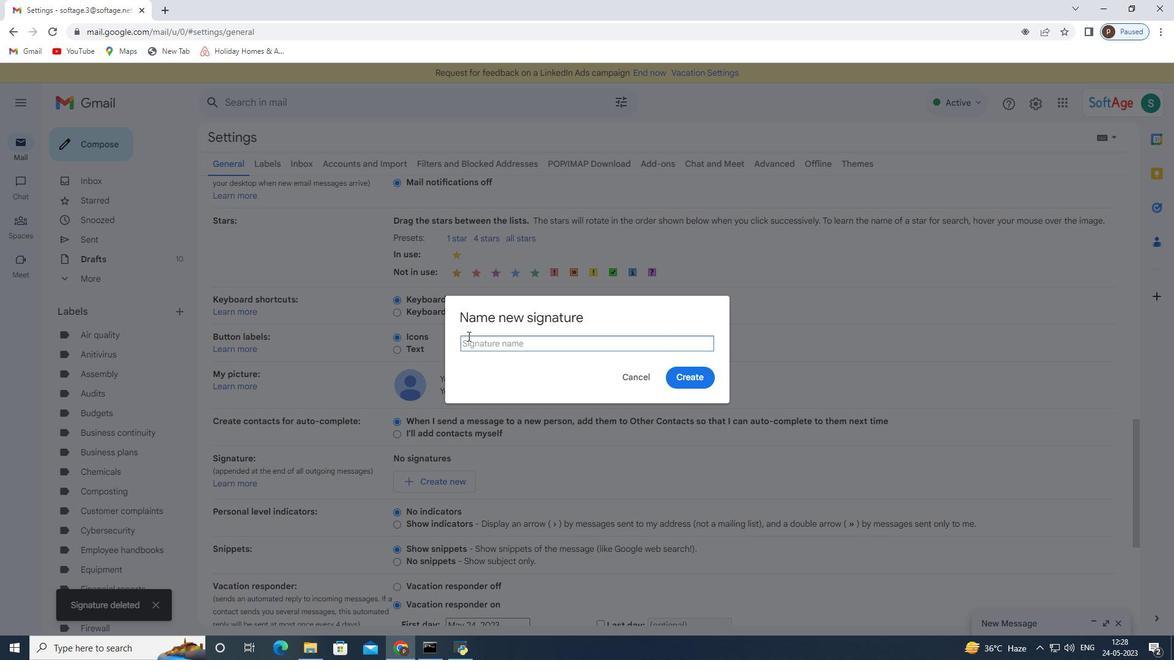 
Action: Key pressed <Key.shift>Lydia<Key.space><Key.shift>Campbell
Screenshot: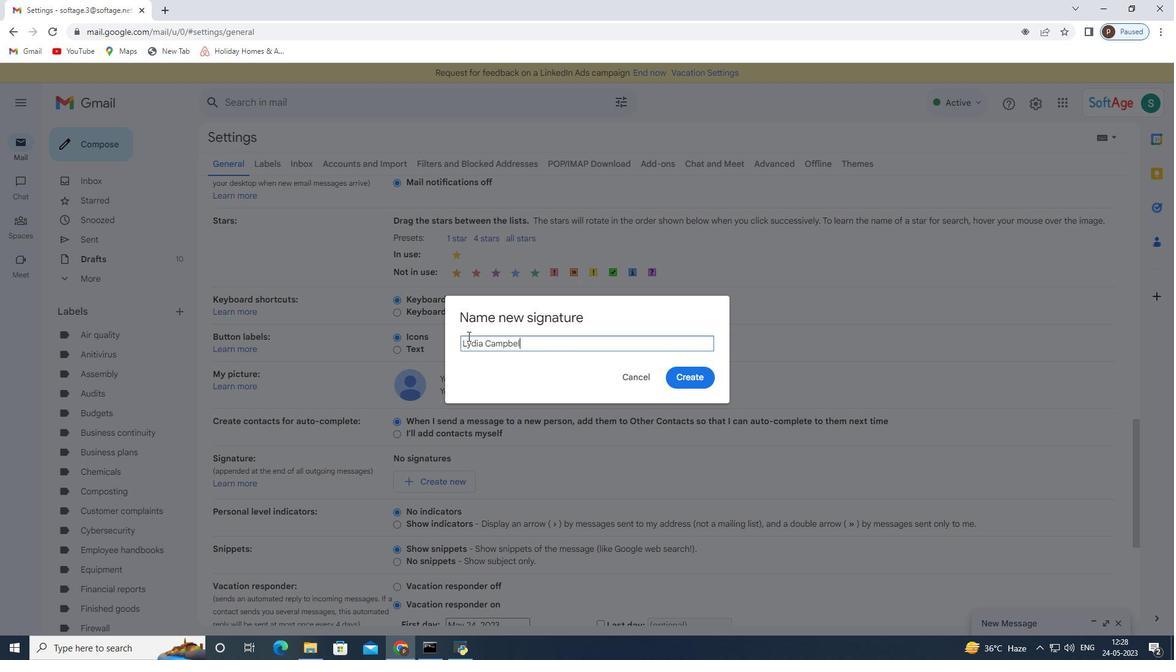 
Action: Mouse moved to (695, 376)
Screenshot: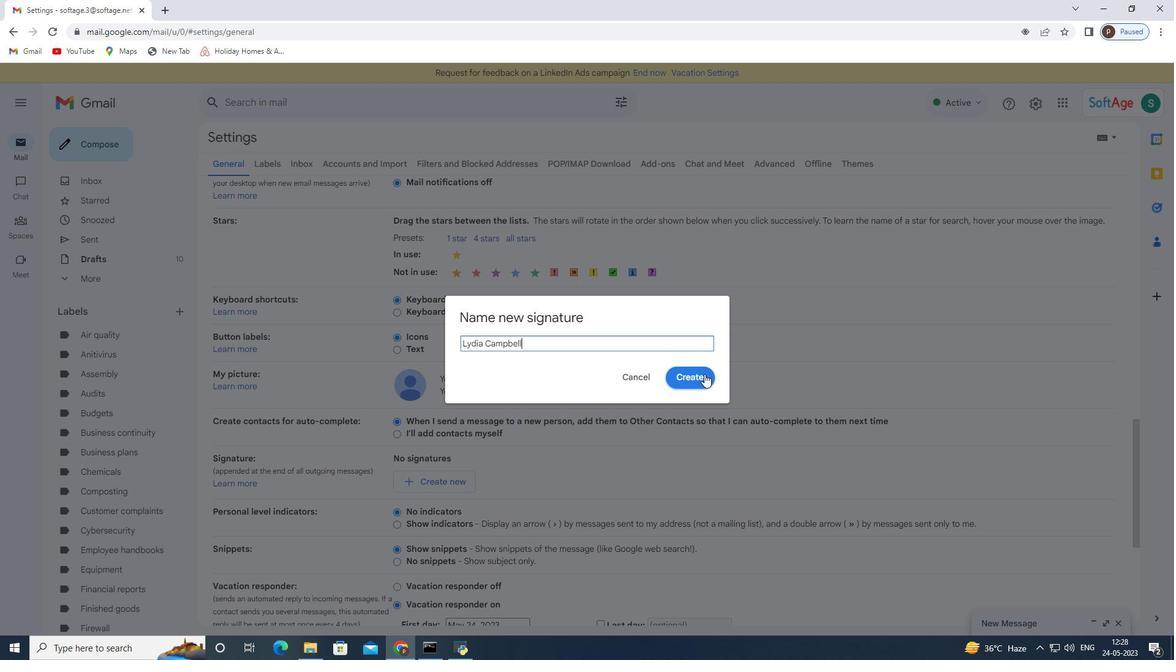 
Action: Mouse pressed left at (695, 376)
Screenshot: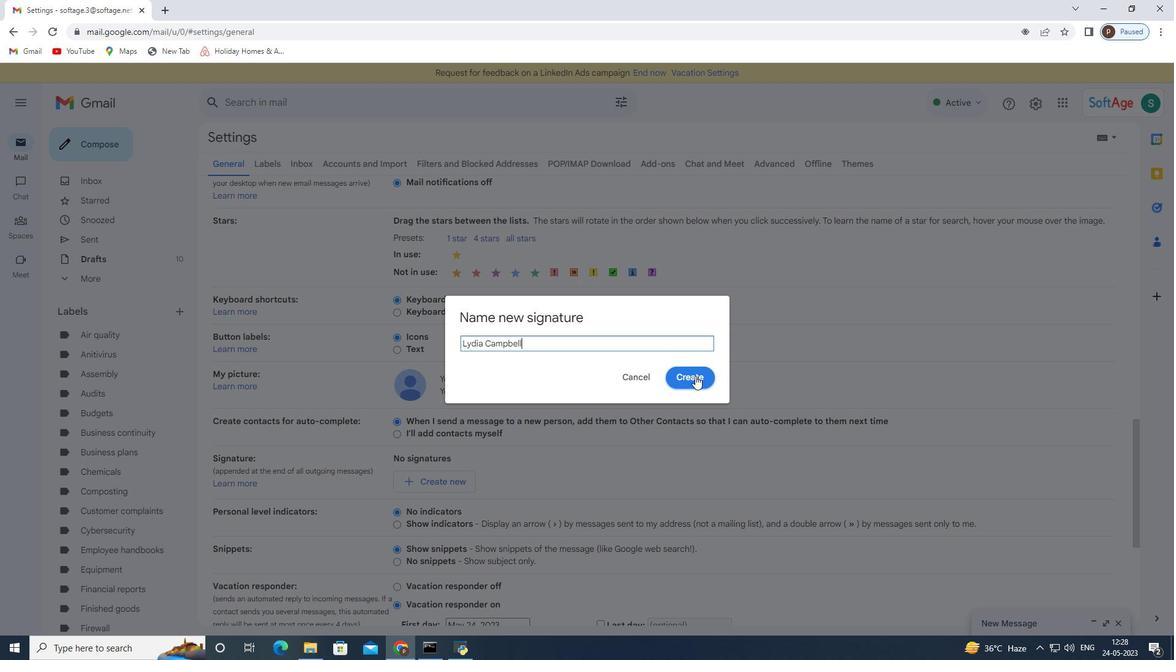 
Action: Mouse moved to (566, 466)
Screenshot: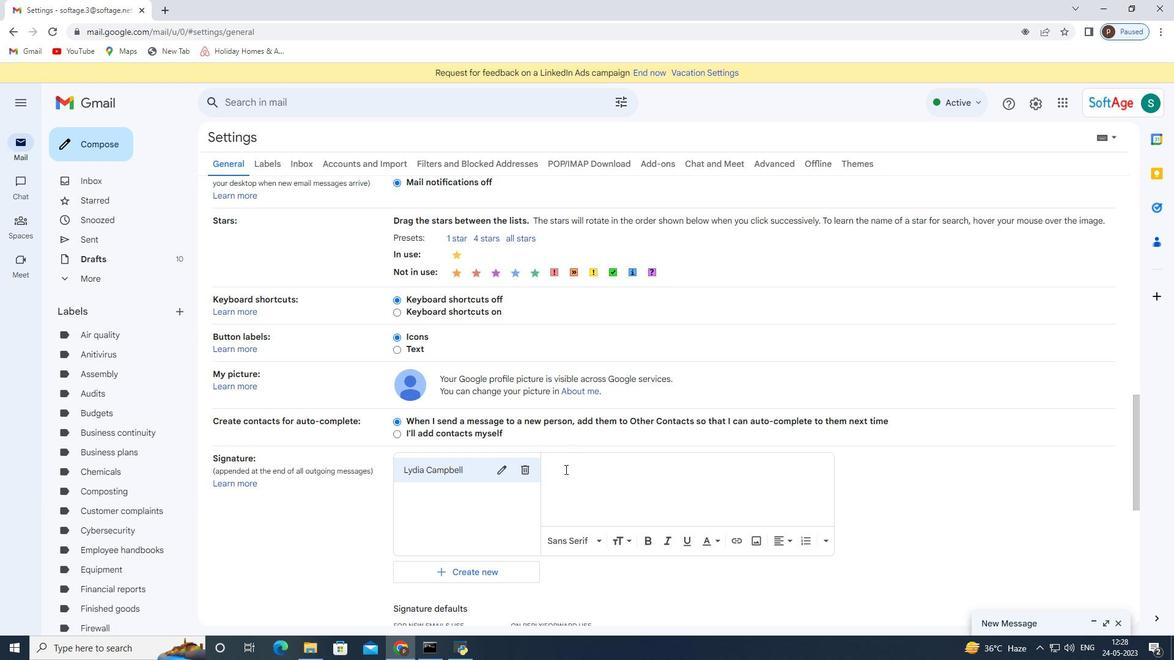 
Action: Mouse pressed left at (566, 466)
Screenshot: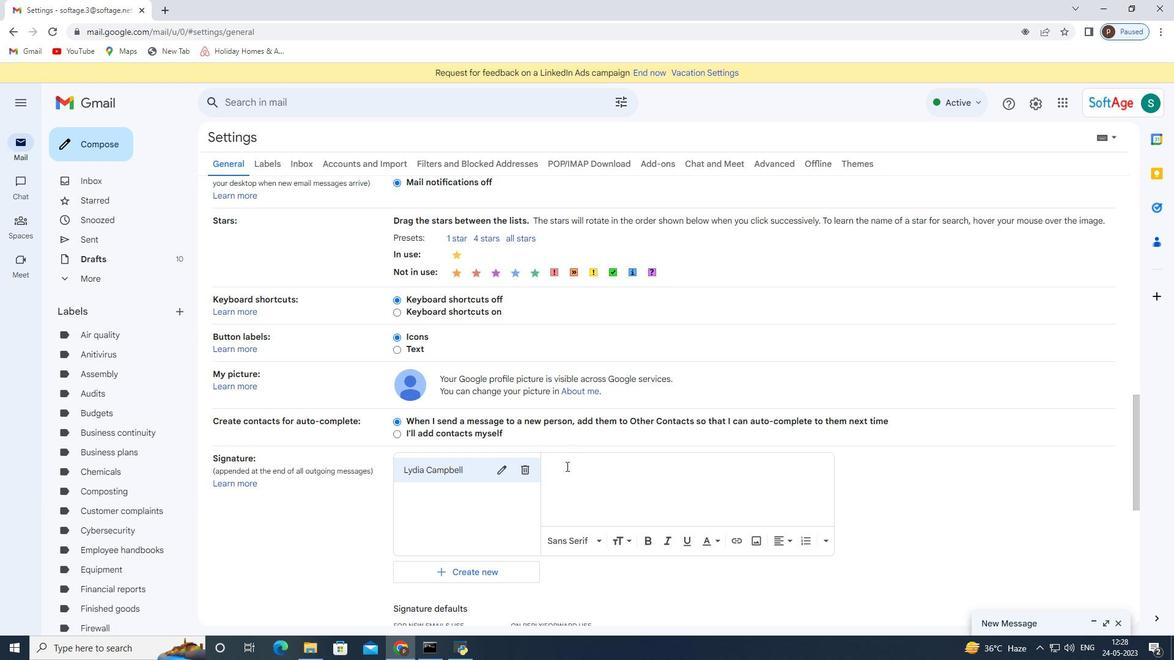 
Action: Key pressed <Key.shift>Lydia<Key.space><Key.shift>Campbell
Screenshot: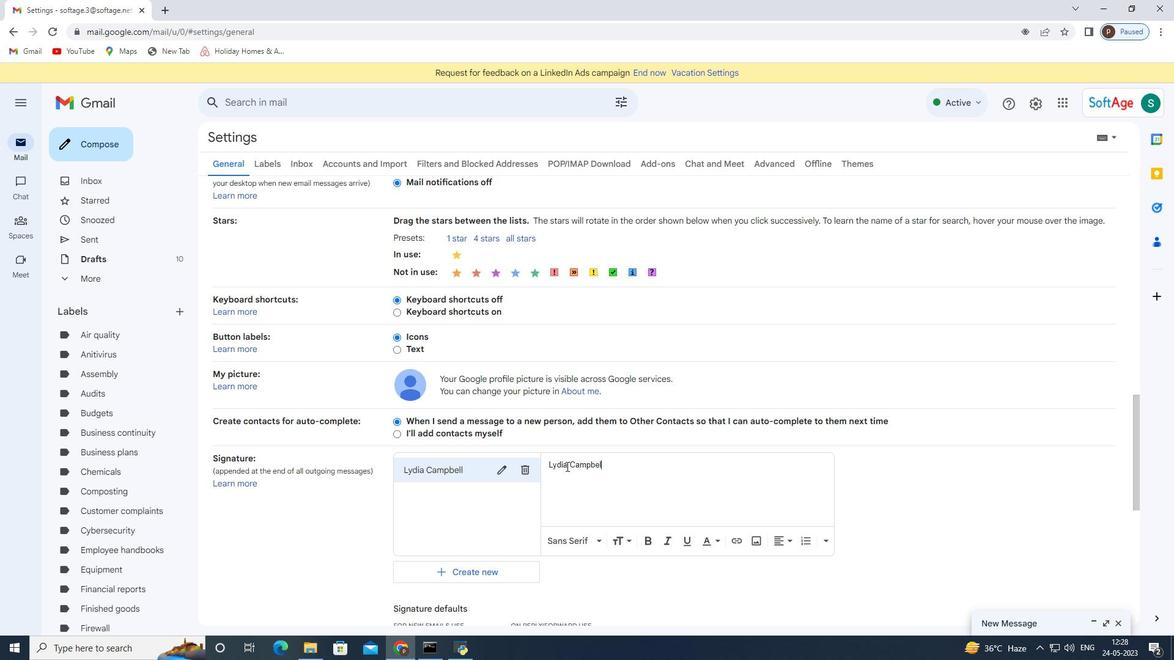 
Action: Mouse scrolled (566, 466) with delta (0, 0)
Screenshot: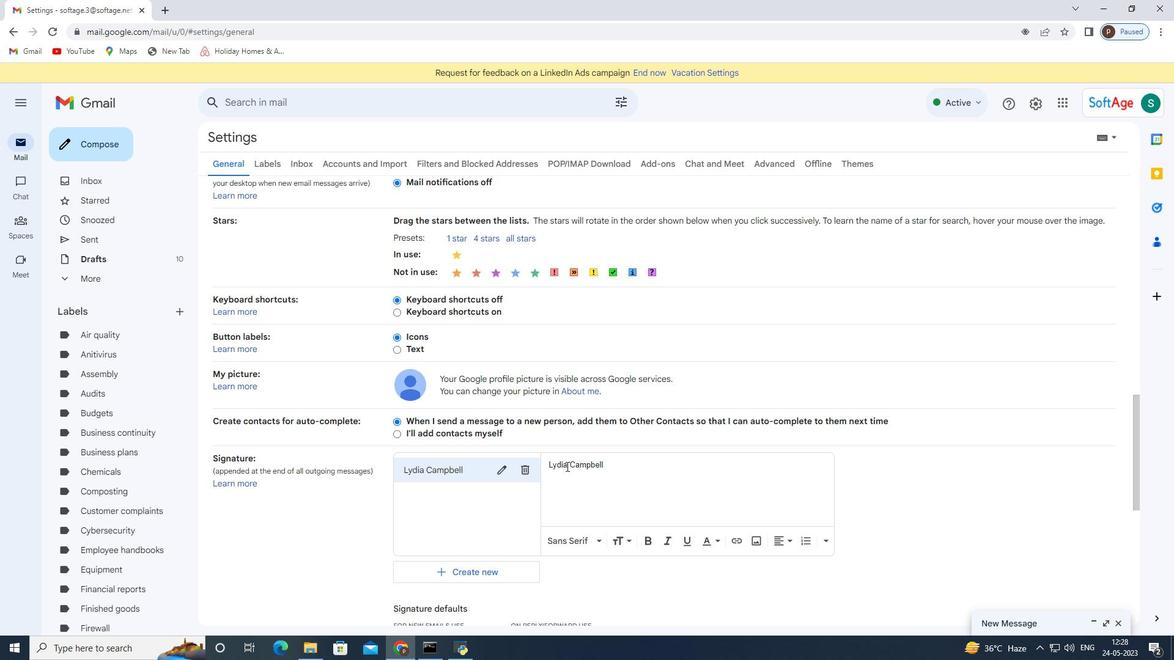 
Action: Mouse scrolled (566, 466) with delta (0, 0)
Screenshot: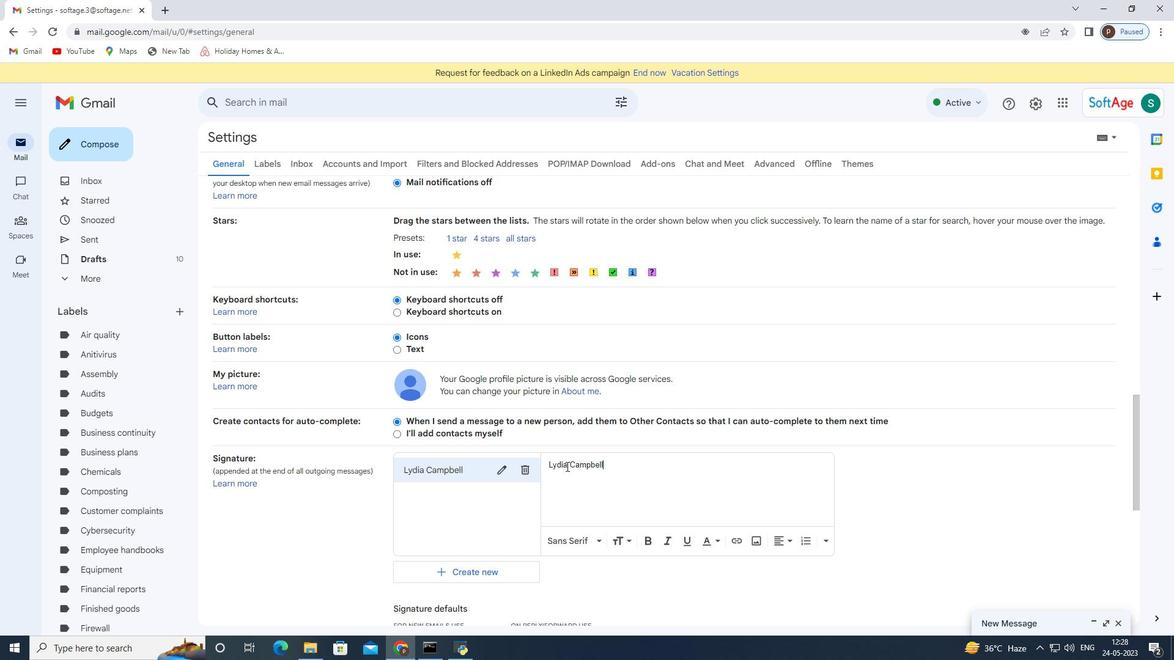
Action: Mouse moved to (446, 519)
Screenshot: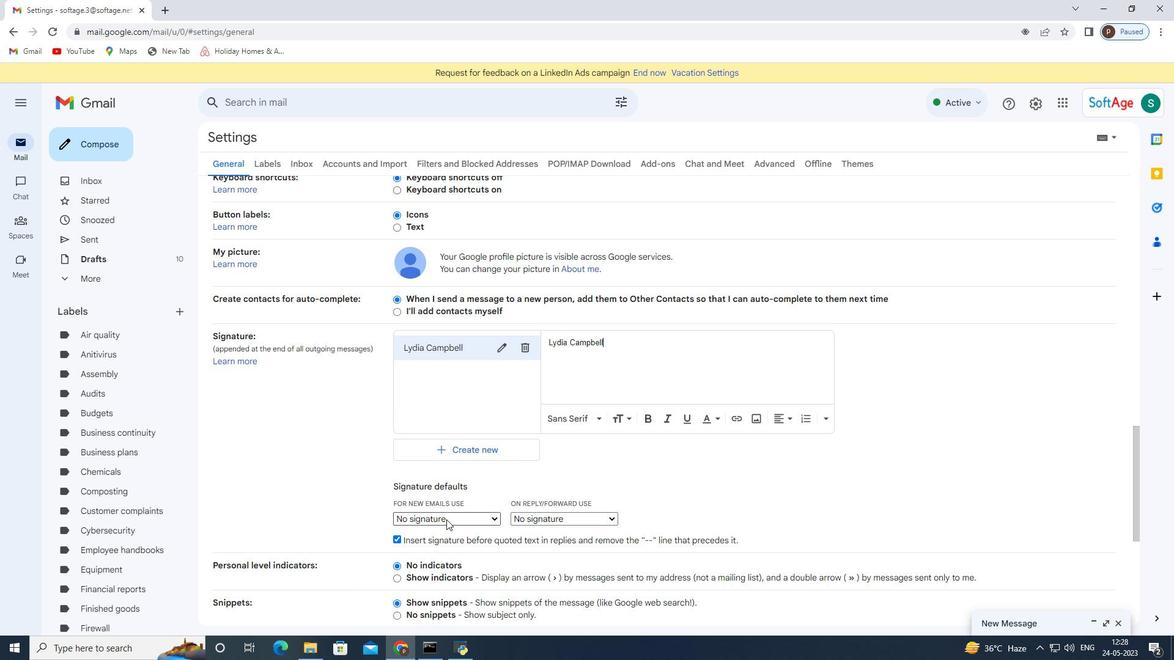 
Action: Mouse pressed left at (446, 519)
Screenshot: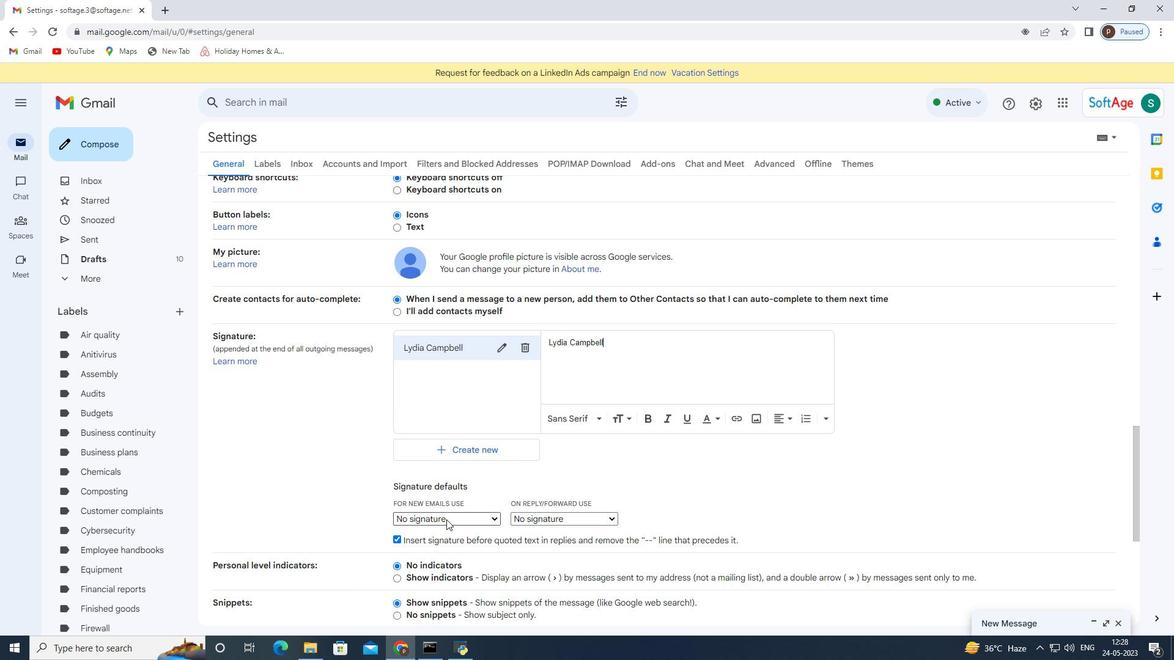 
Action: Mouse moved to (455, 538)
Screenshot: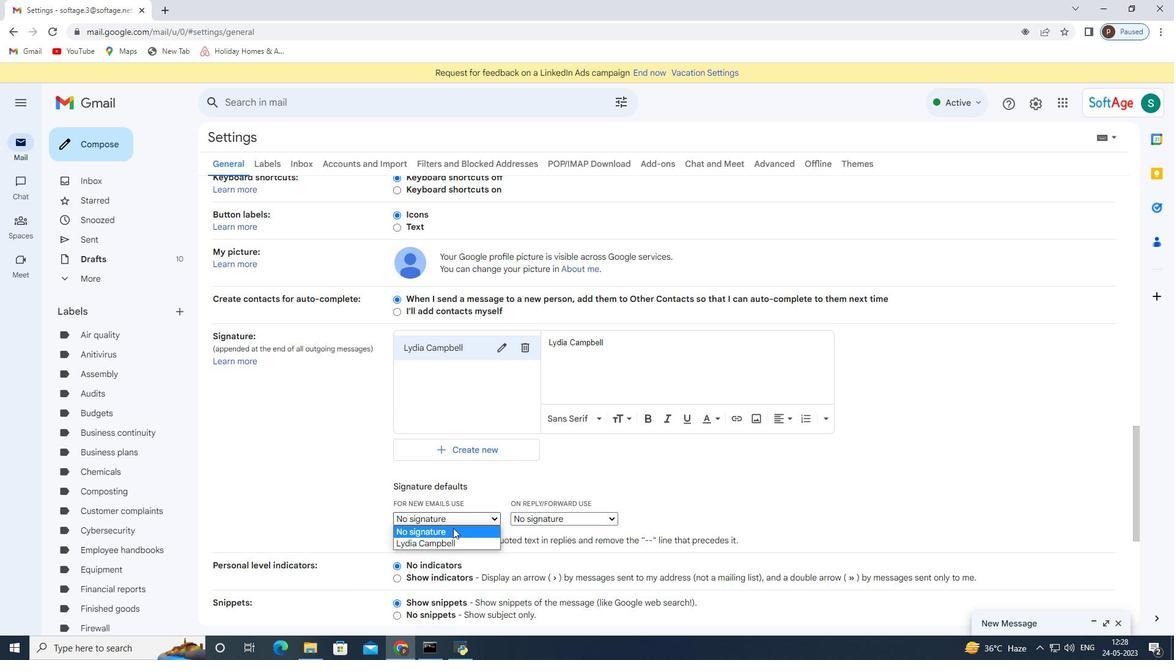 
Action: Mouse pressed left at (455, 538)
Screenshot: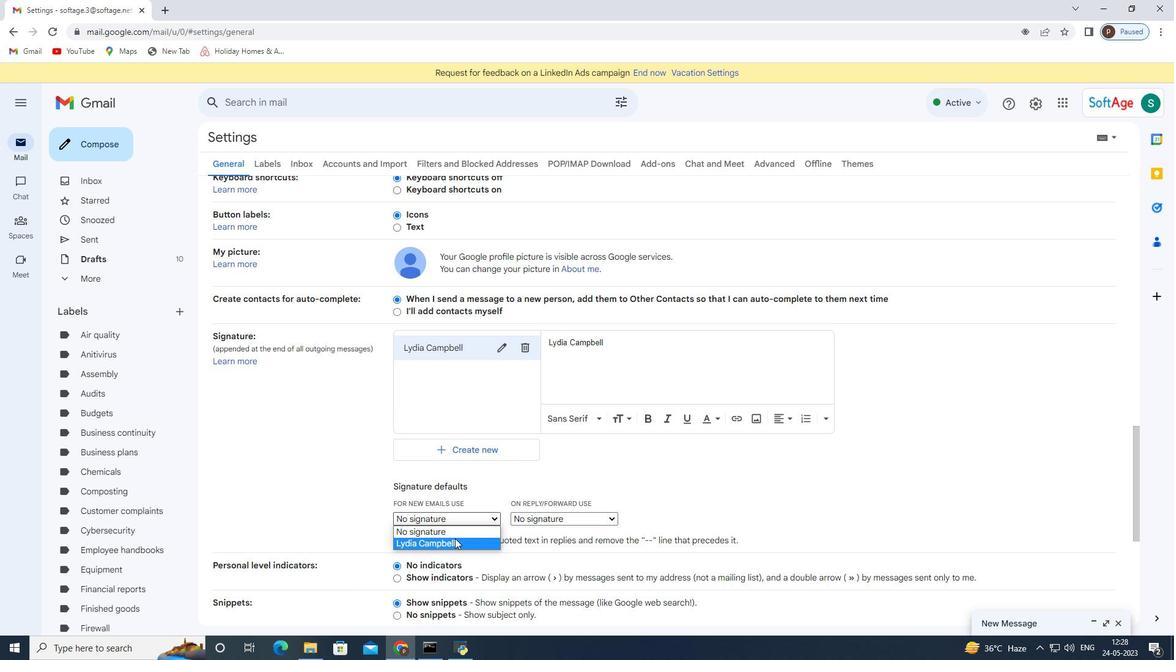 
Action: Mouse moved to (459, 525)
Screenshot: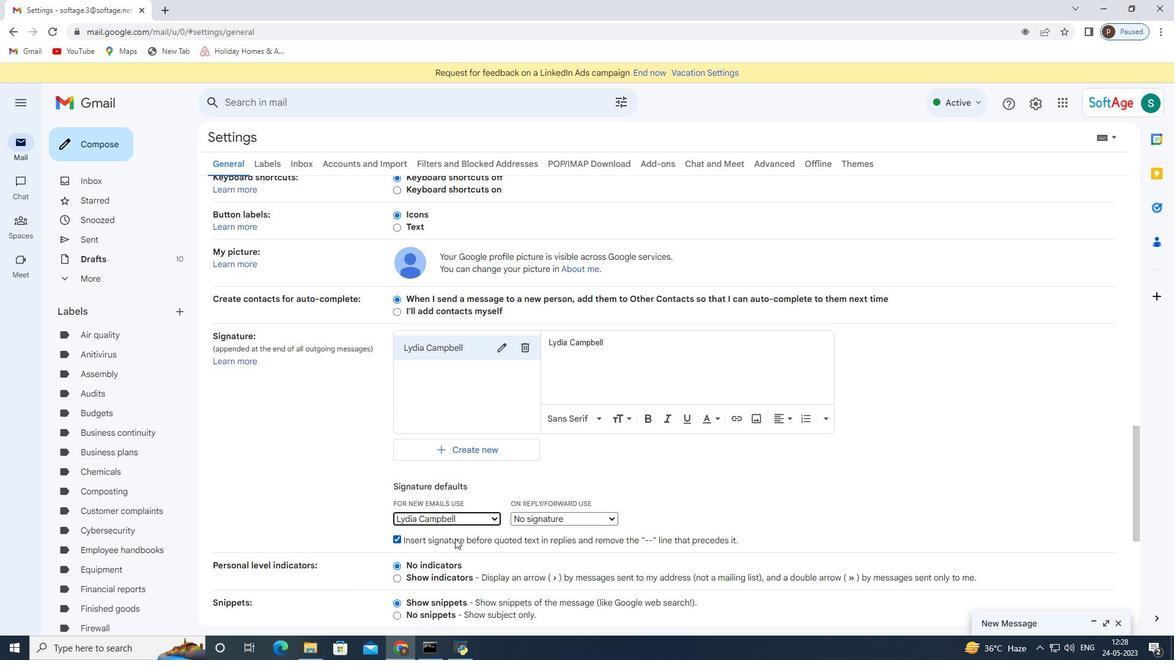 
Action: Mouse scrolled (459, 524) with delta (0, 0)
Screenshot: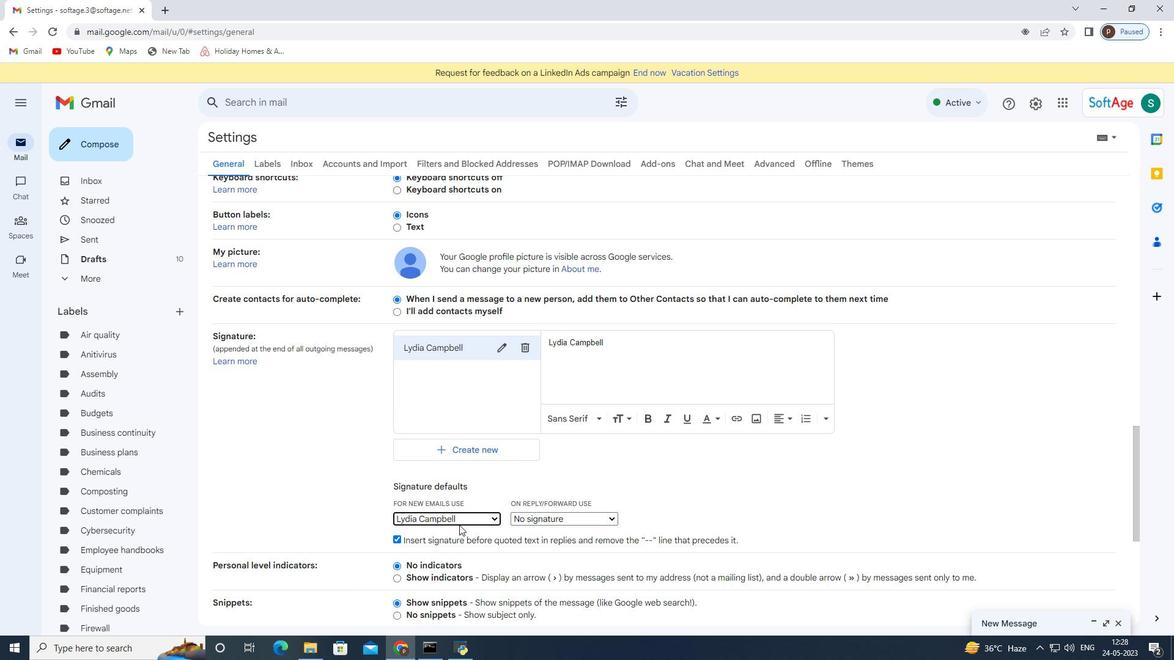 
Action: Mouse scrolled (459, 524) with delta (0, 0)
Screenshot: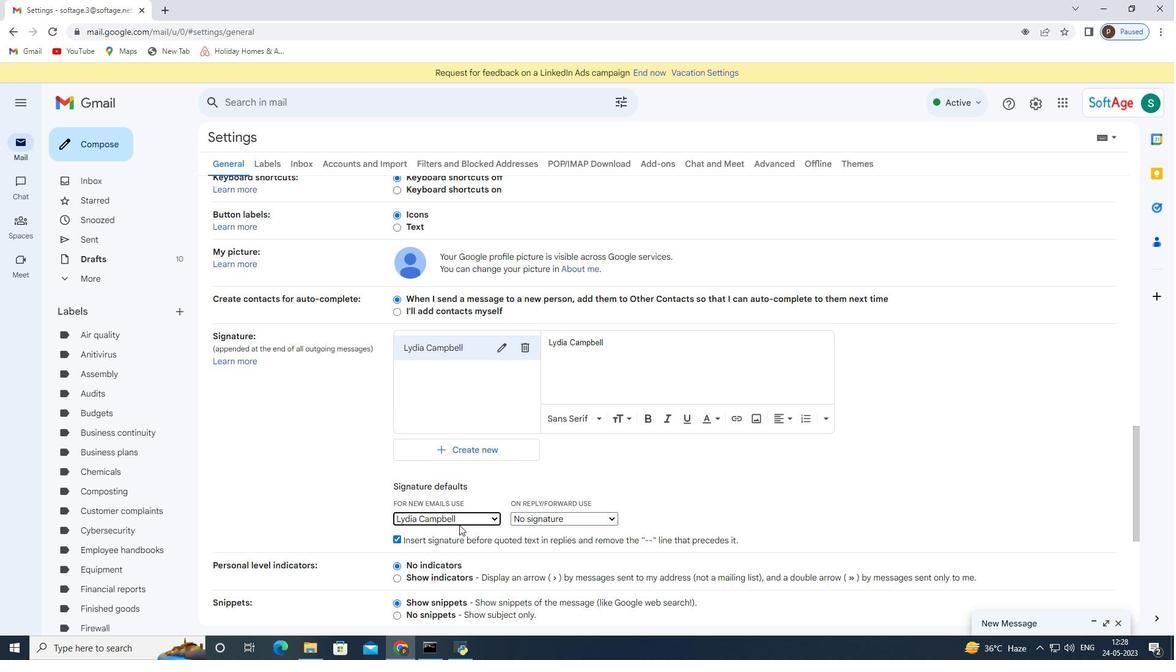 
Action: Mouse scrolled (459, 524) with delta (0, 0)
Screenshot: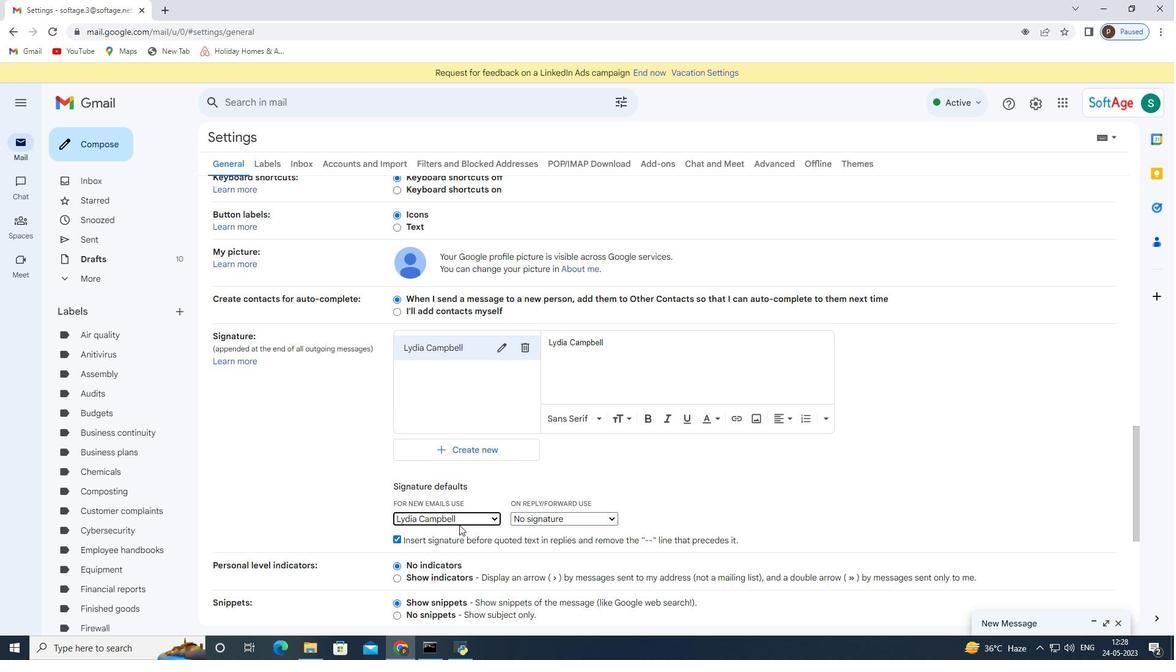 
Action: Mouse scrolled (459, 524) with delta (0, 0)
Screenshot: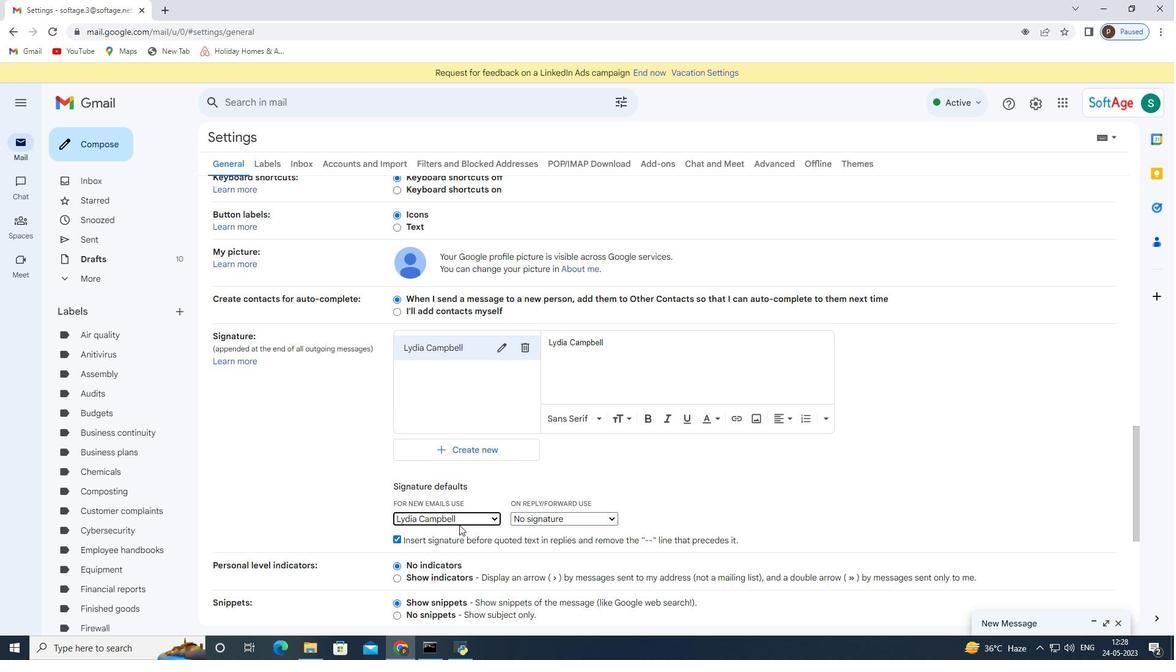 
Action: Mouse moved to (485, 510)
Screenshot: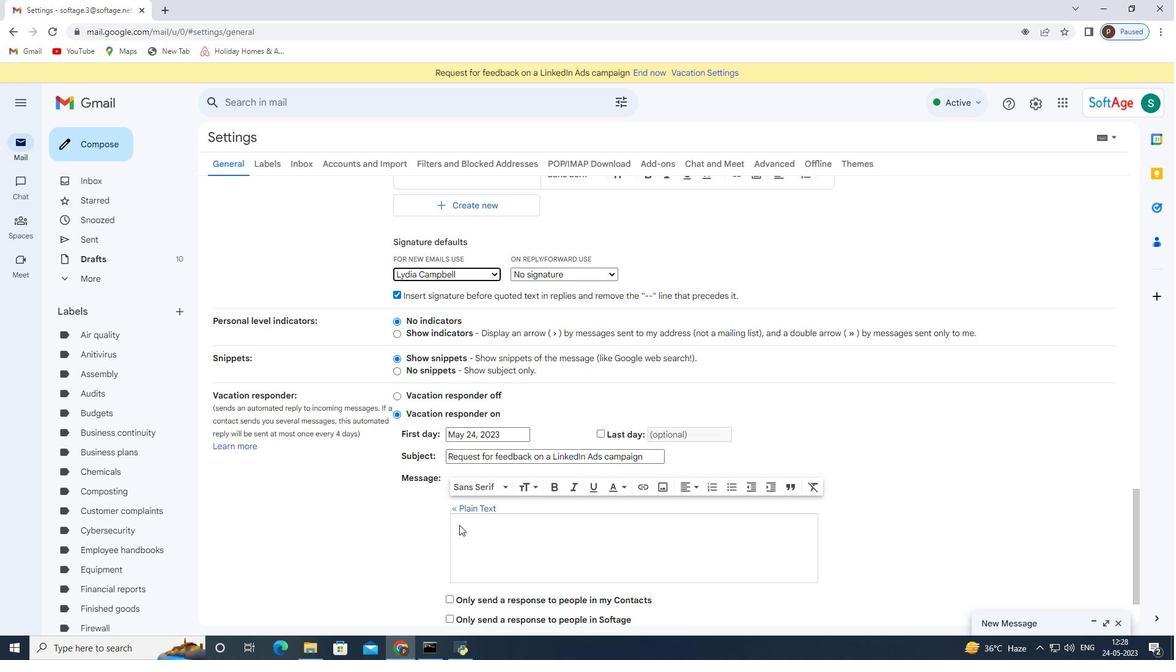 
Action: Mouse scrolled (476, 514) with delta (0, 0)
Screenshot: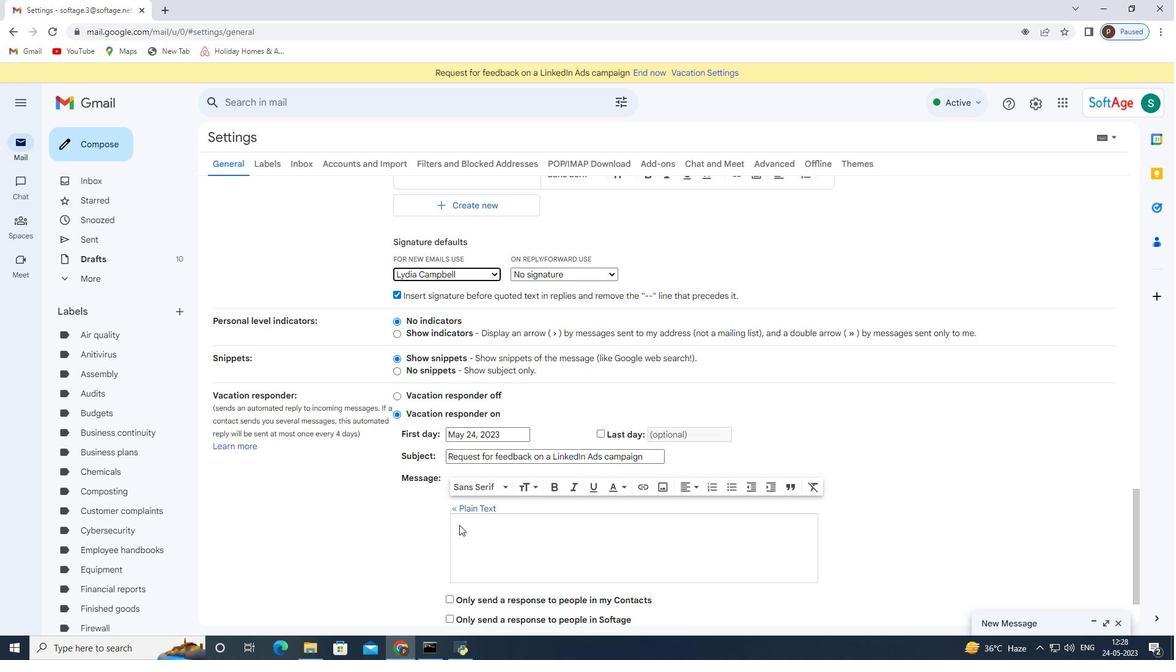 
Action: Mouse moved to (629, 575)
Screenshot: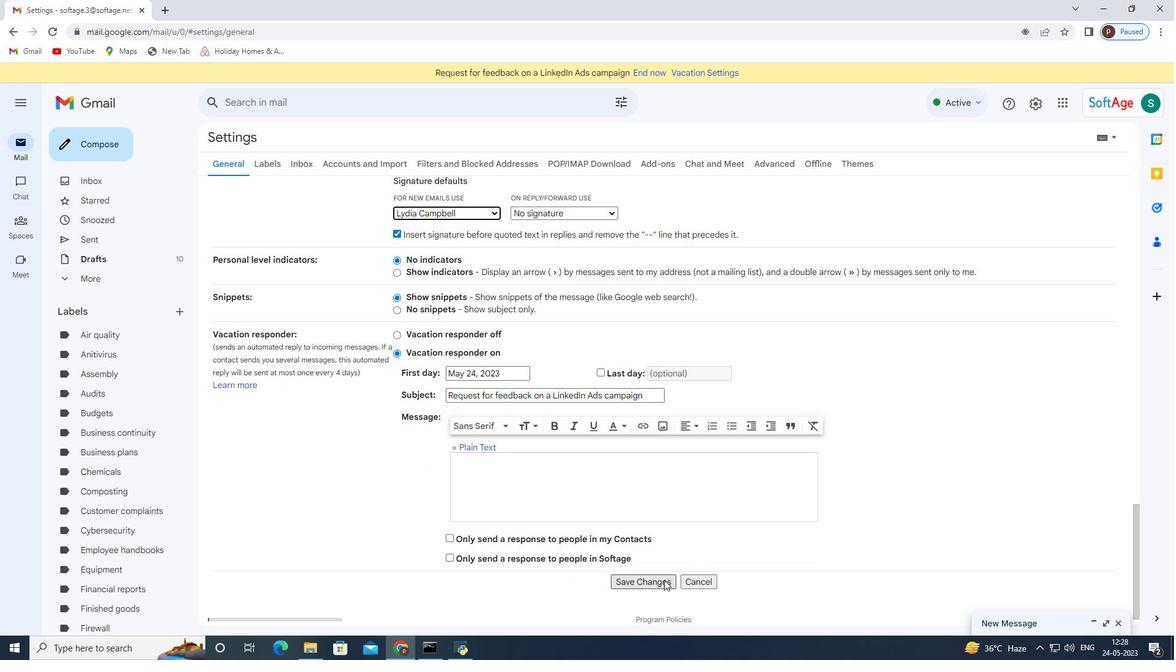 
Action: Mouse pressed left at (629, 575)
Screenshot: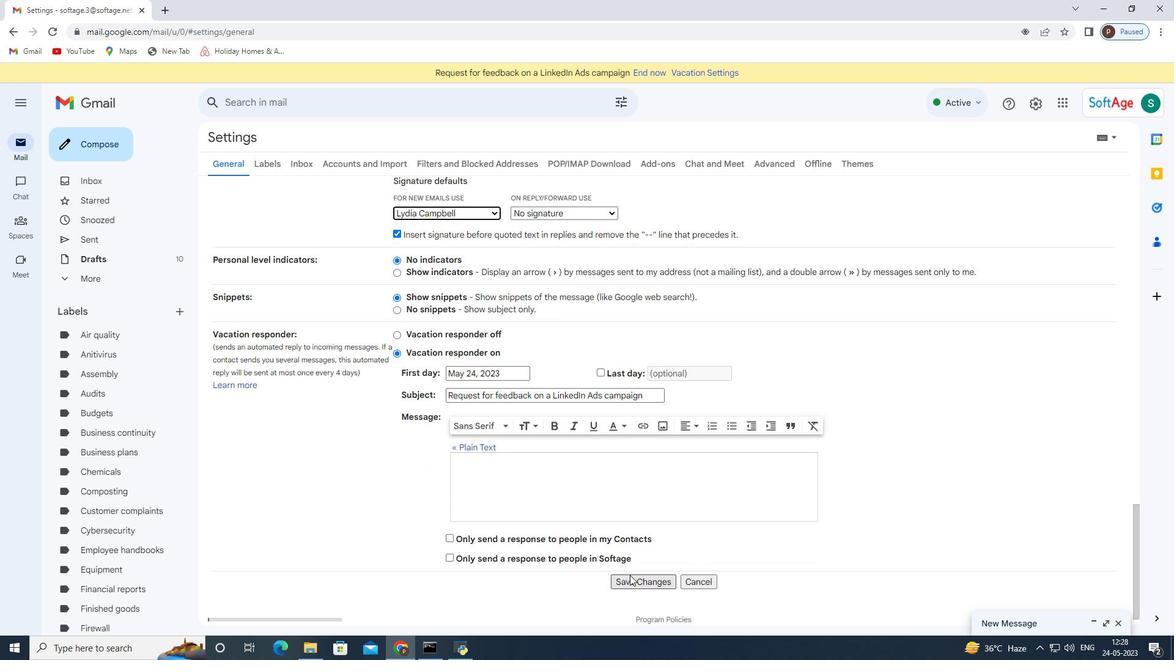 
Action: Mouse moved to (97, 145)
Screenshot: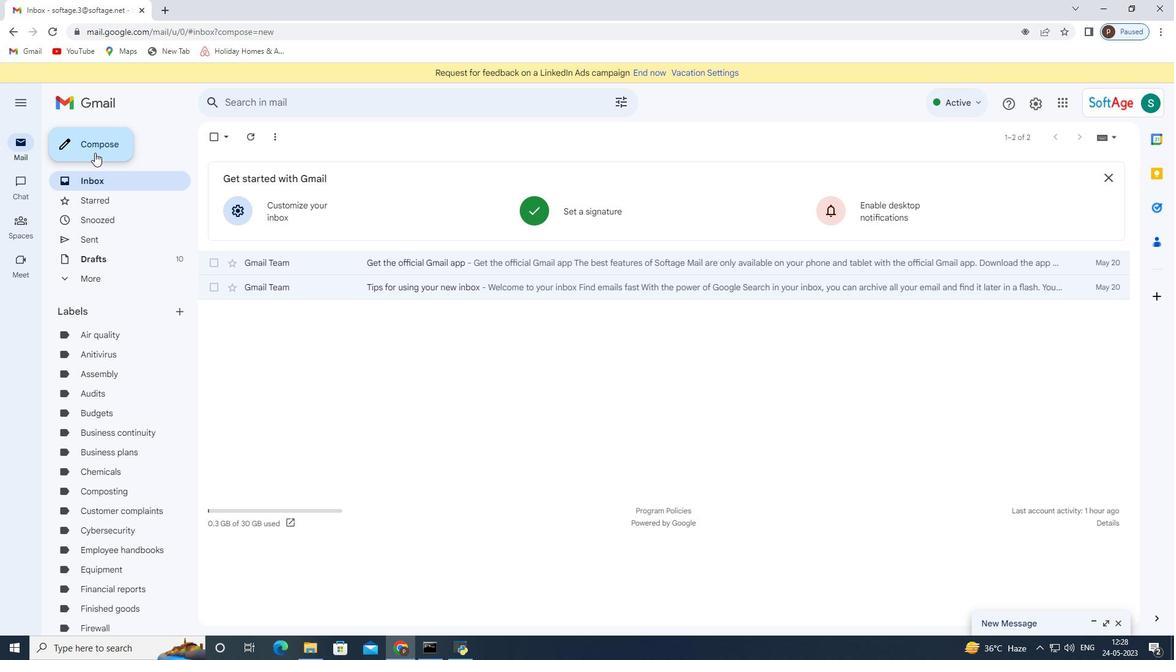 
Action: Mouse pressed left at (97, 145)
Screenshot: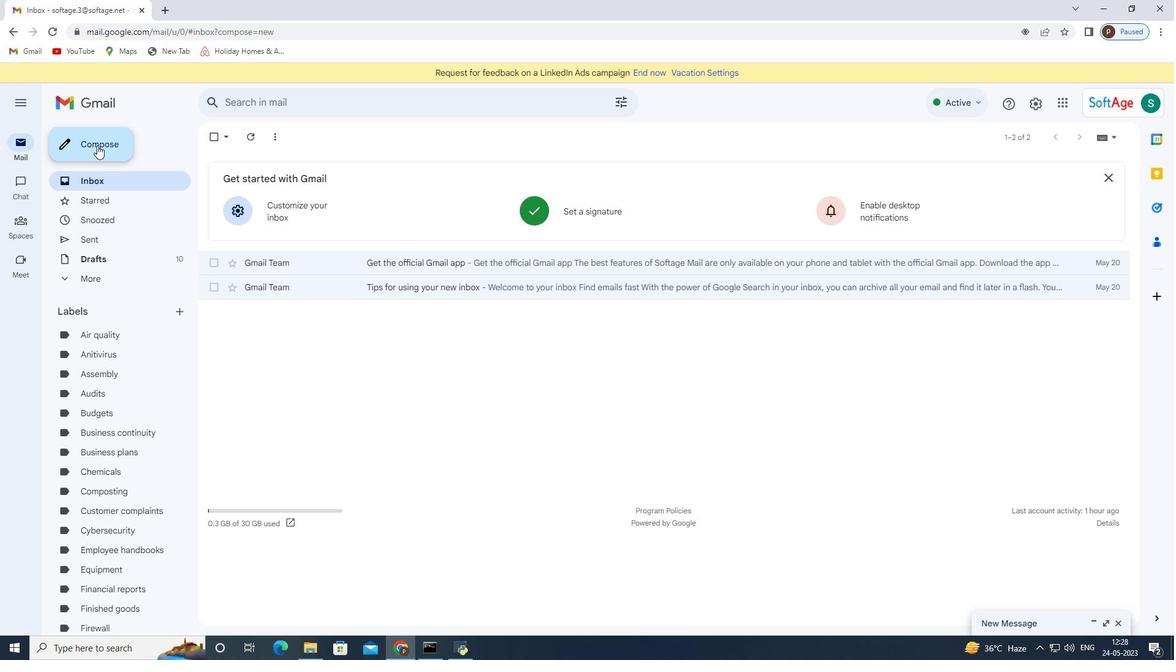 
Action: Mouse moved to (651, 322)
Screenshot: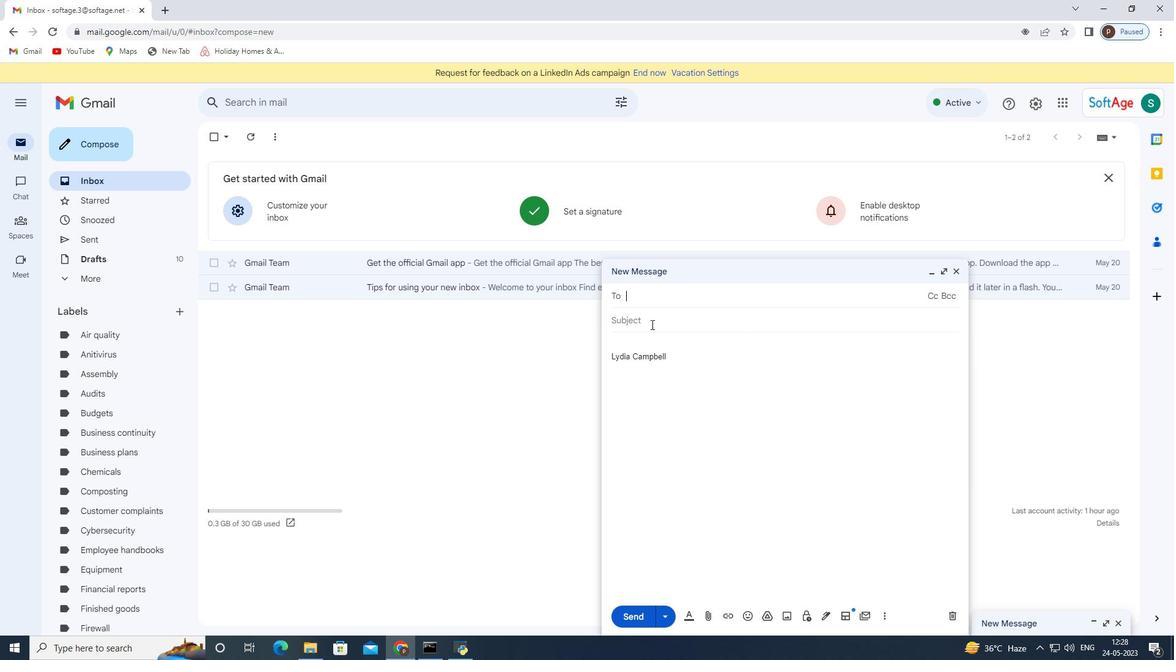 
Action: Mouse pressed left at (651, 322)
Screenshot: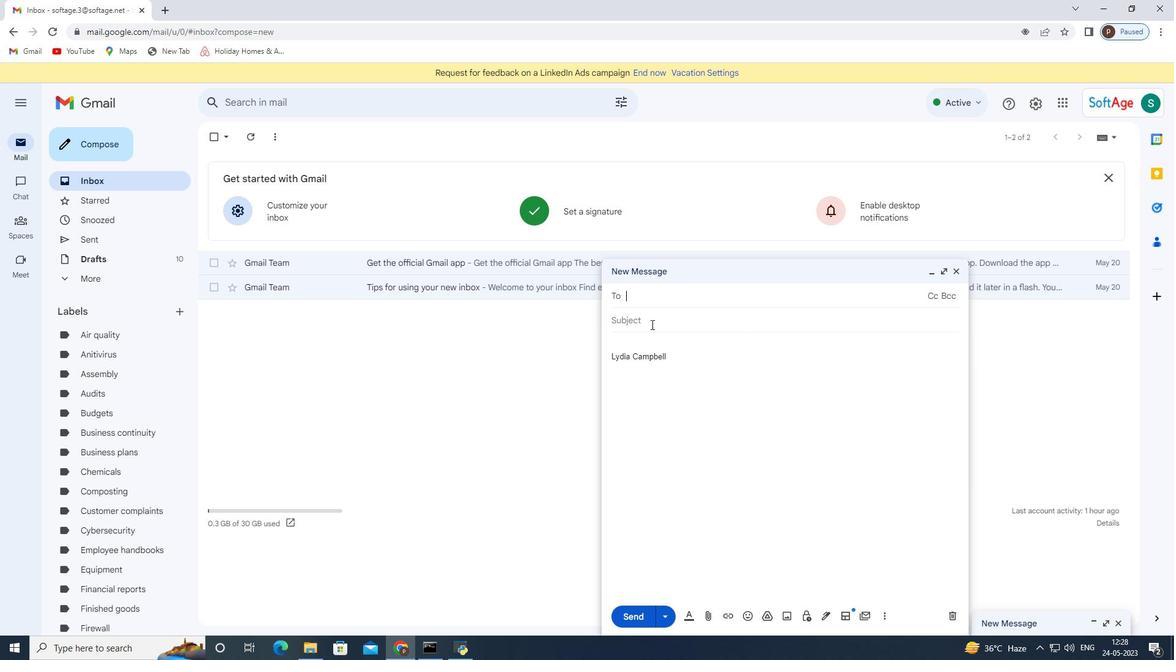
Action: Key pressed <Key.shift>Request<Key.space>for<Key.space>feedback<Key.space>on<Key.space>a<Key.space>website<Key.space>usability<Key.space>survey<Key.tab><Key.shift>I<Key.space>would<Key.space>like<Key.space>to<Key.space>request<Key.space>a<Key.space>project<Key.space>update<Key.space>on<Key.space>the<Key.space>critical<Key.space>path.
Screenshot: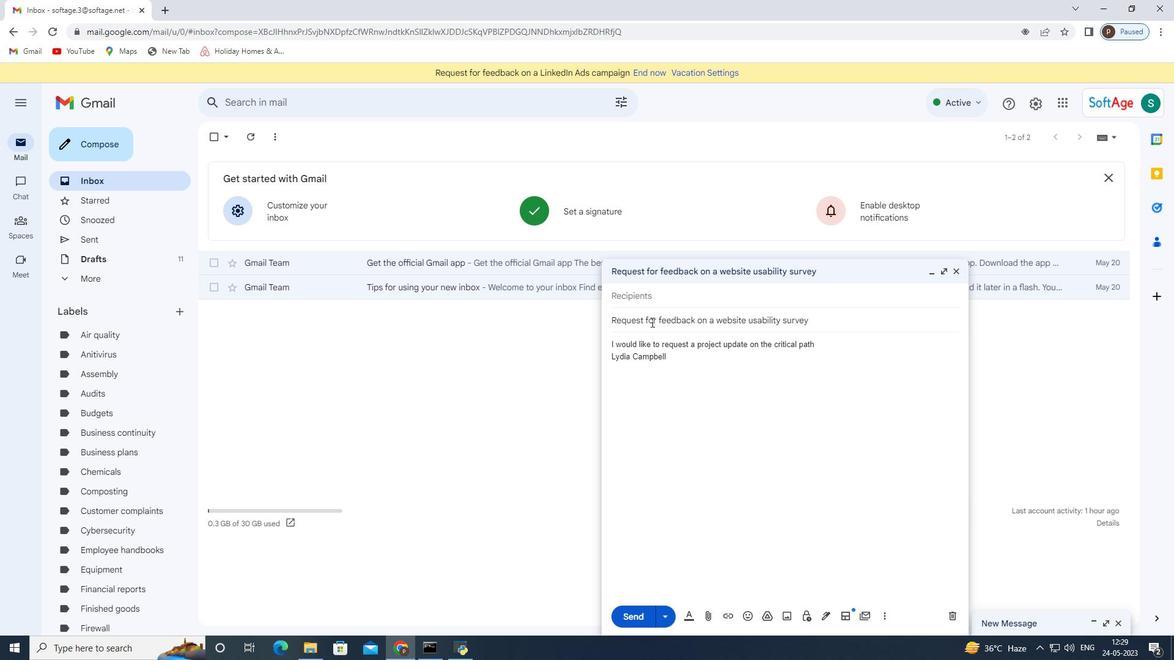 
Action: Mouse moved to (654, 299)
Screenshot: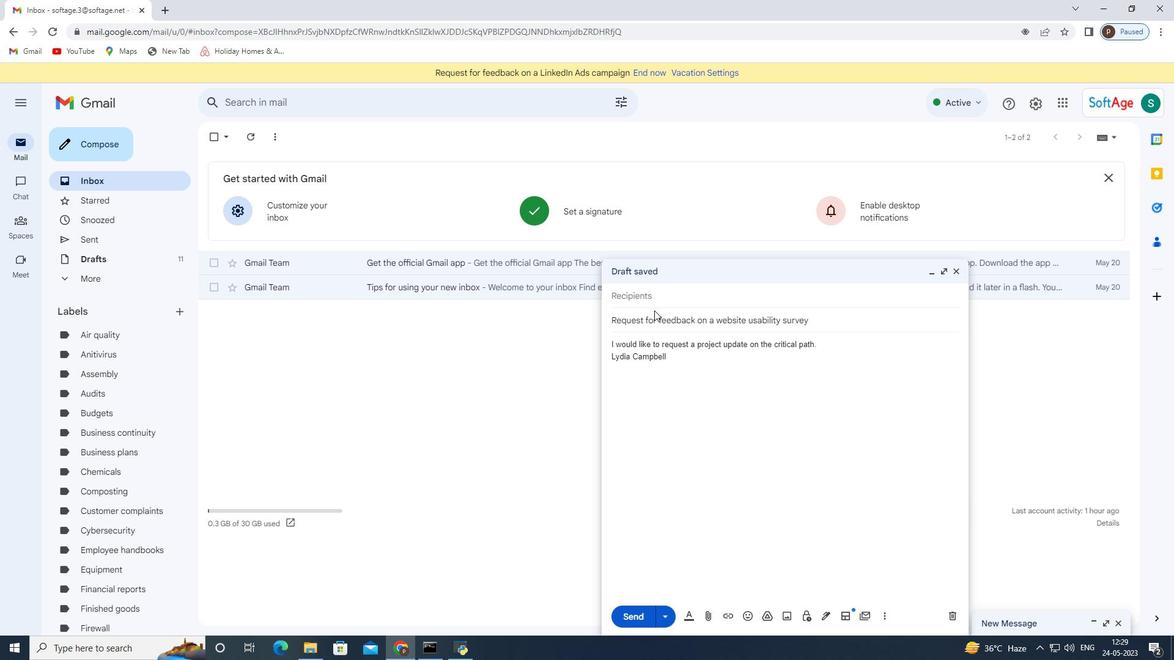 
Action: Mouse pressed left at (654, 299)
Screenshot: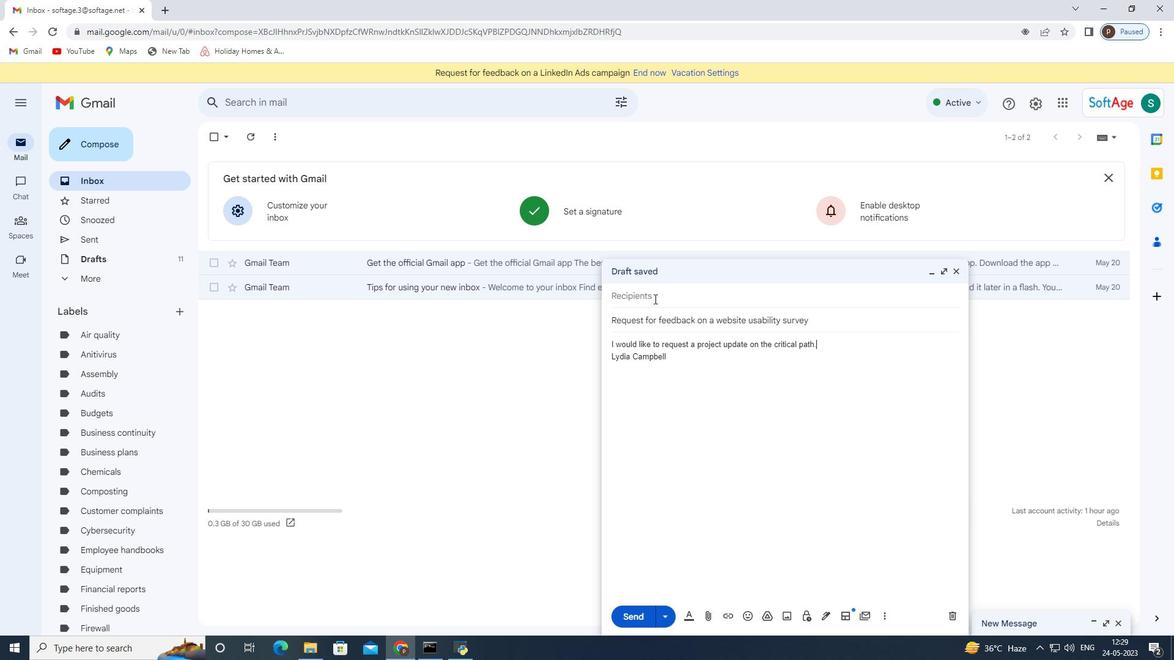 
Action: Key pressed softage.1<Key.shift>@softage.net<Key.enter>
Screenshot: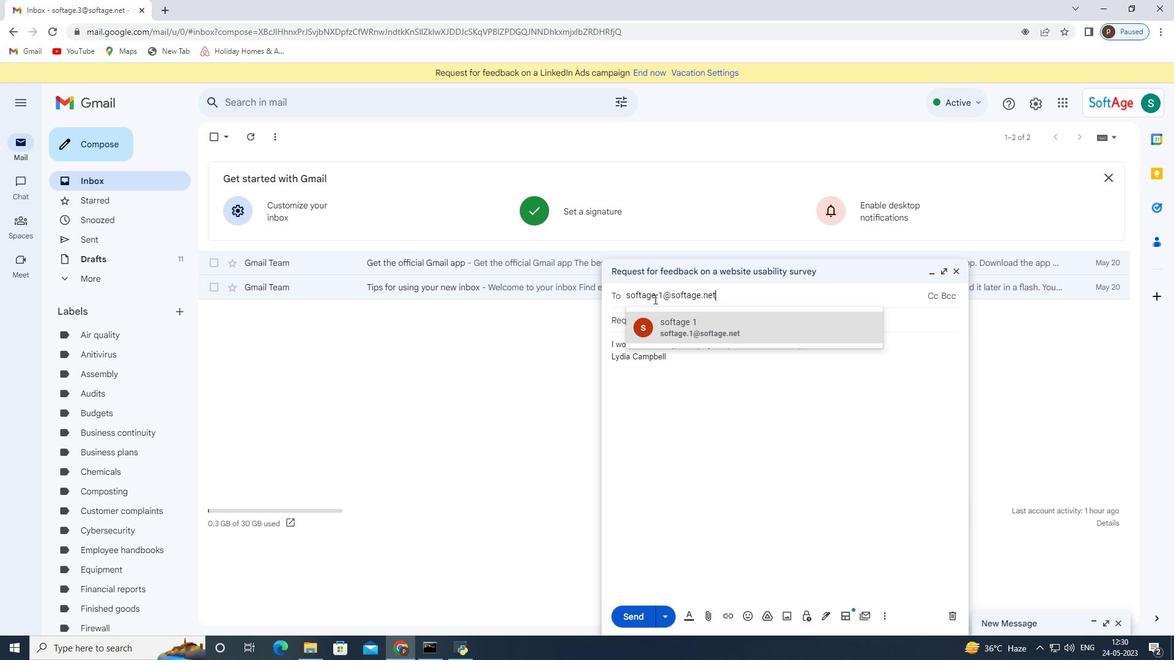 
Action: Mouse moved to (708, 611)
Screenshot: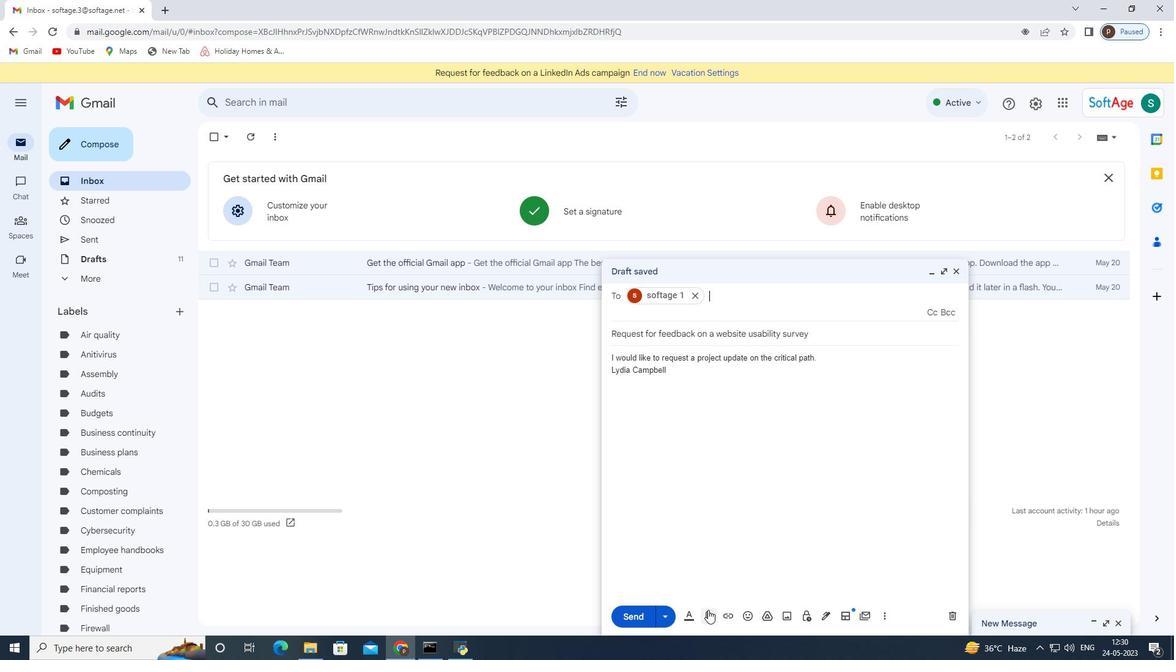 
Action: Mouse pressed left at (708, 611)
Screenshot: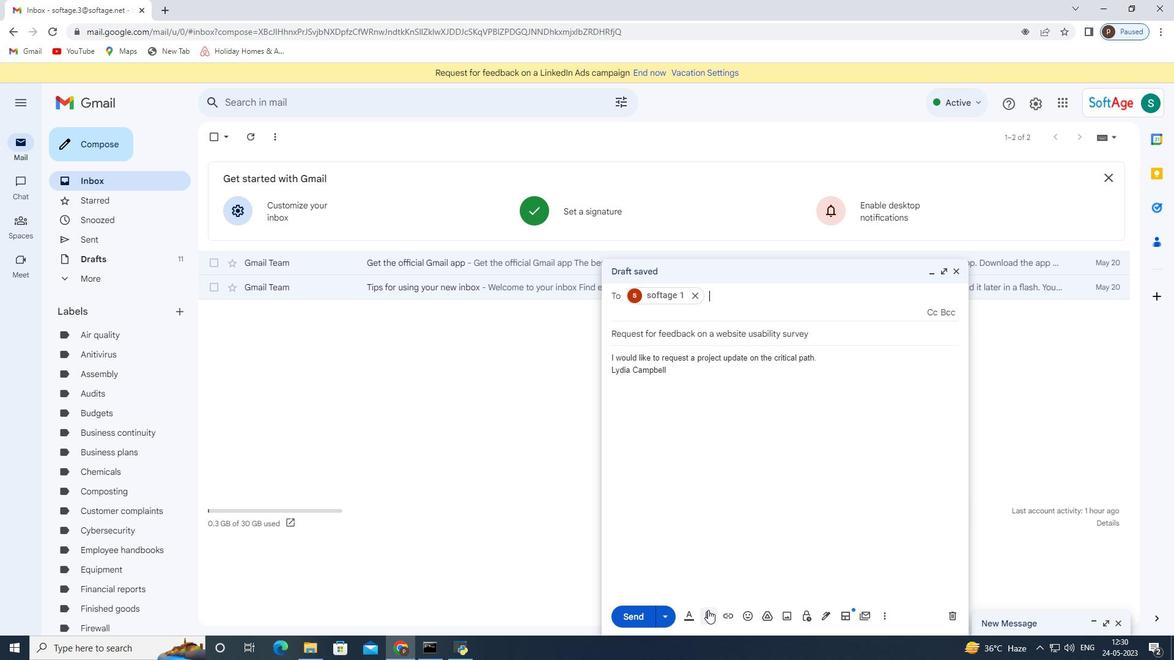 
Action: Mouse moved to (212, 108)
Screenshot: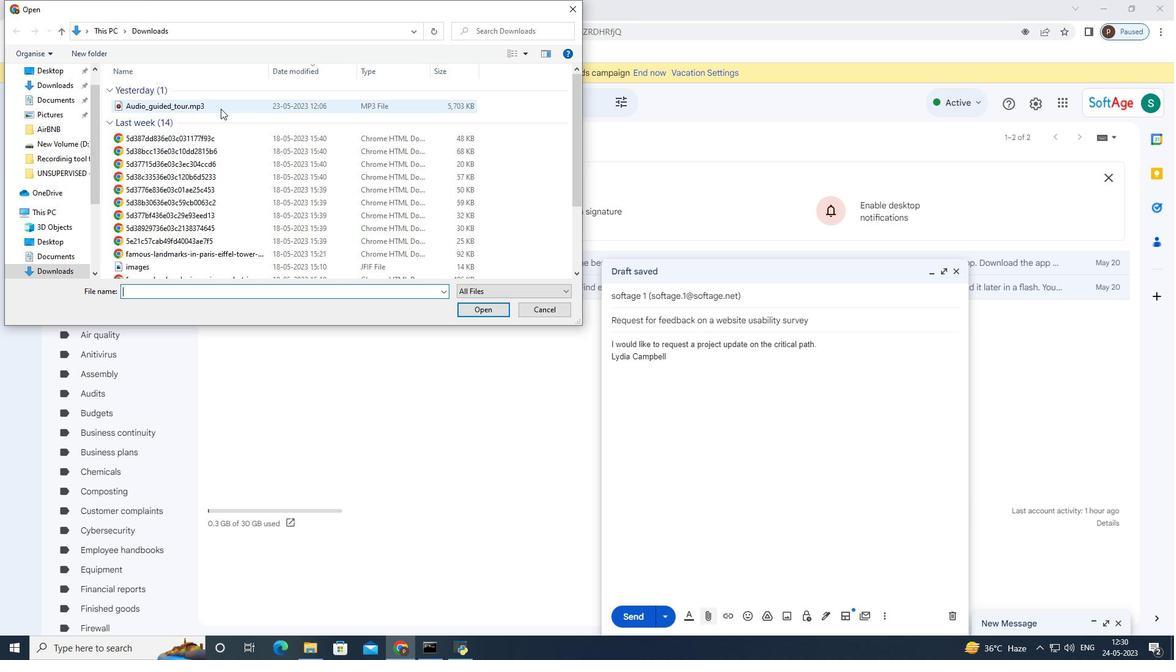 
Action: Mouse pressed left at (212, 108)
Screenshot: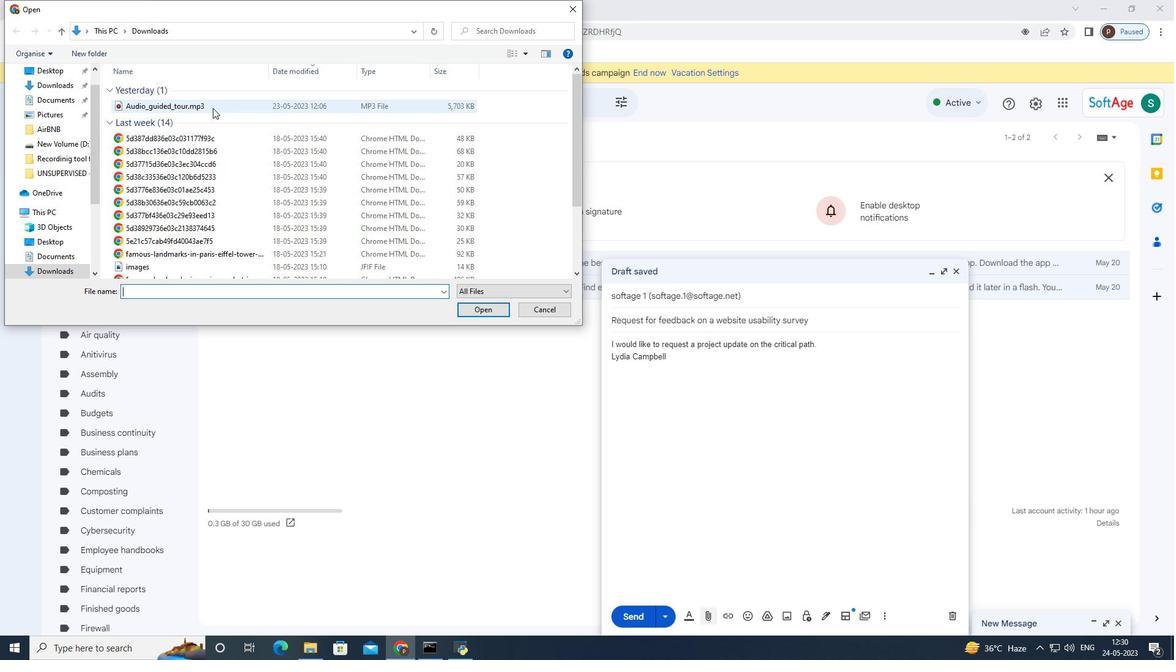 
Action: Mouse moved to (466, 308)
Screenshot: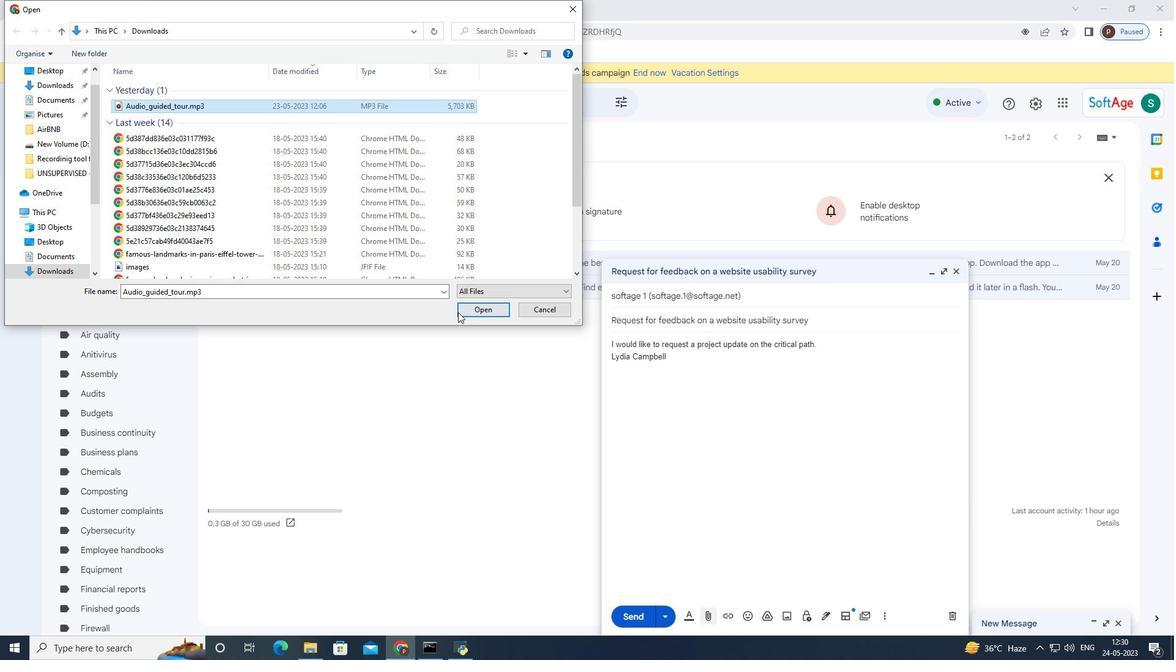 
Action: Mouse pressed left at (466, 308)
Screenshot: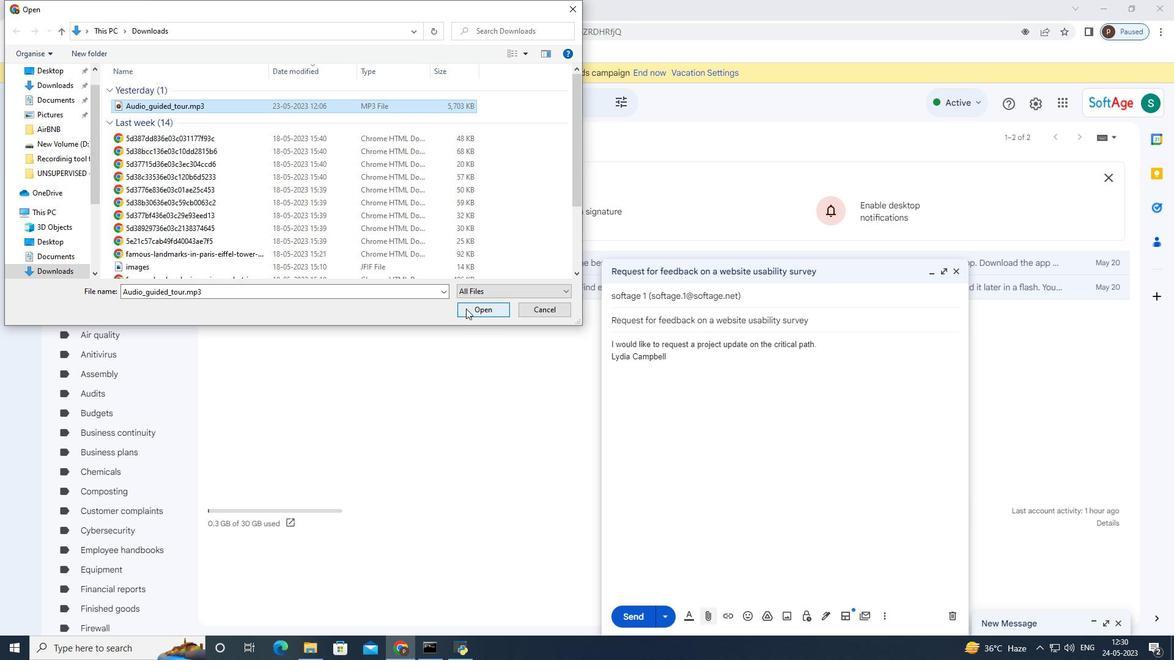 
Action: Mouse moved to (833, 344)
Screenshot: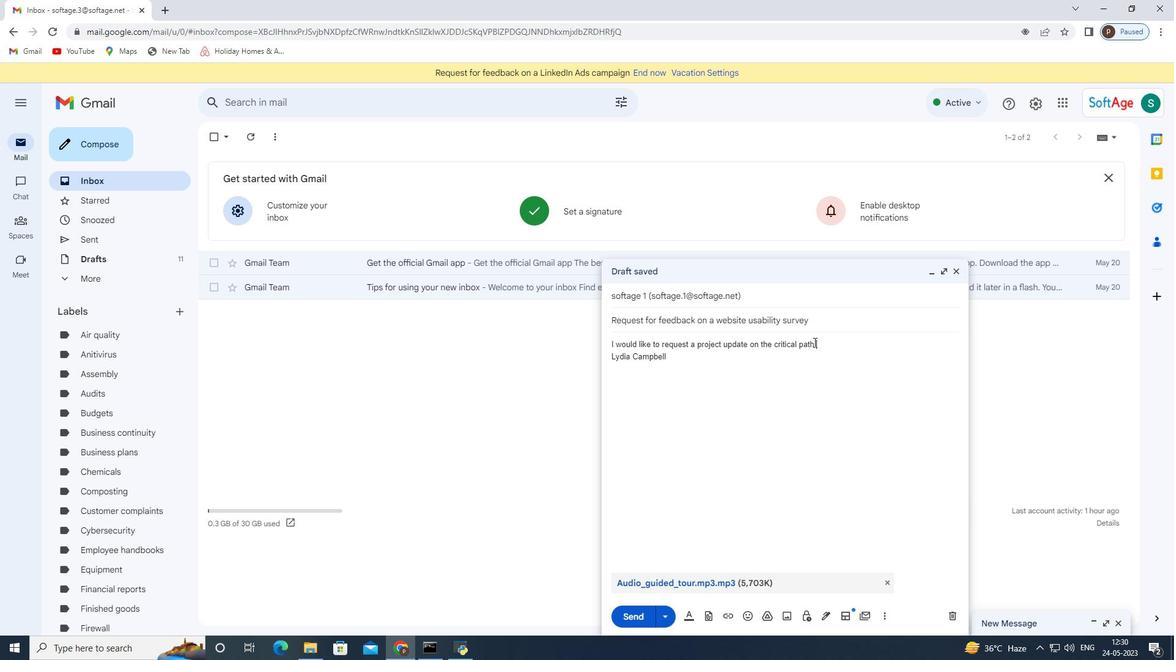 
Action: Mouse pressed left at (833, 344)
Screenshot: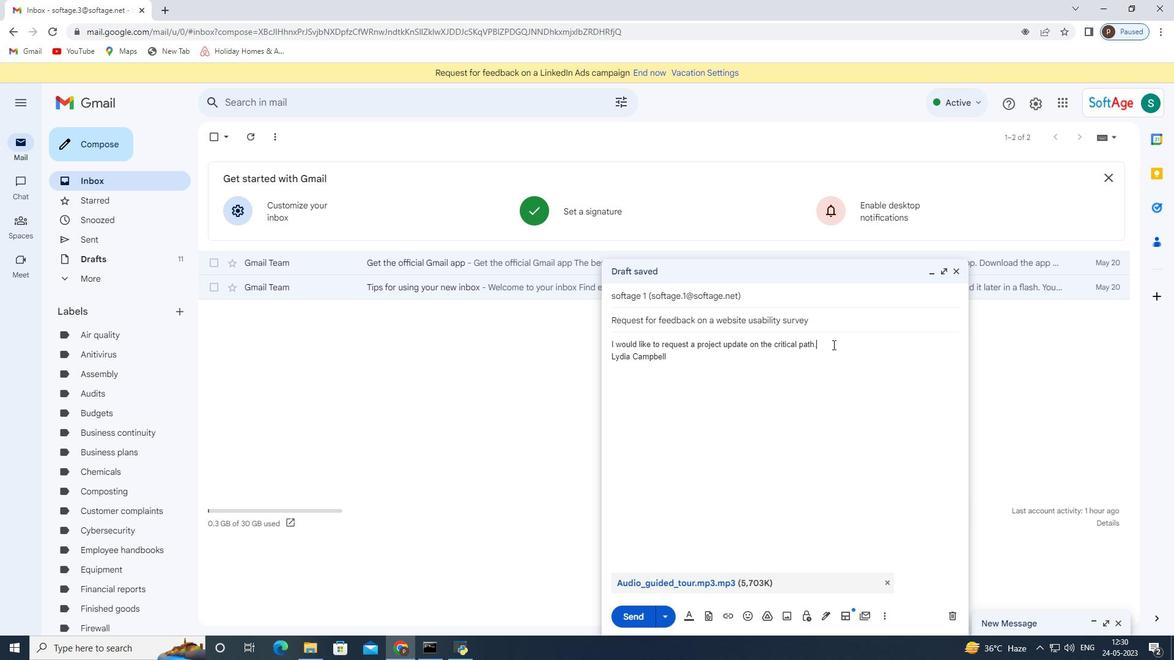 
Action: Key pressed <Key.backspace><Key.backspace><Key.backspace><Key.backspace><Key.backspace><Key.backspace><Key.backspace><Key.backspace><Key.backspace><Key.backspace><Key.backspace><Key.backspace><Key.backspace><Key.backspace><Key.backspace><Key.backspace><Key.backspace><Key.backspace><Key.backspace><Key.backspace><Key.backspace><Key.backspace><Key.backspace><Key.backspace><Key.backspace><Key.backspace><Key.backspace><Key.backspace><Key.backspace><Key.backspace><Key.backspace><Key.backspace><Key.backspace><Key.backspace><Key.backspace><Key.backspace><Key.backspace><Key.backspace><Key.backspace><Key.backspace><Key.backspace><Key.backspace><Key.backspace><Key.backspace><Key.backspace><Key.backspace><Key.backspace><Key.backspace><Key.backspace><Key.backspace><Key.backspace><Key.backspace><Key.backspace><Key.backspace><Key.backspace><Key.backspace><Key.backspace><Key.backspace><Key.backspace><Key.backspace><Key.backspace><Key.backspace><Key.backspace><Key.backspace><Key.backspace><Key.backspace><Key.backspace><Key.backspace><Key.backspace><Key.backspace>ctrl+Z<'\x1a'><'\x1a'><'\x1a'><'\x1a'>ctrl+Z
Screenshot: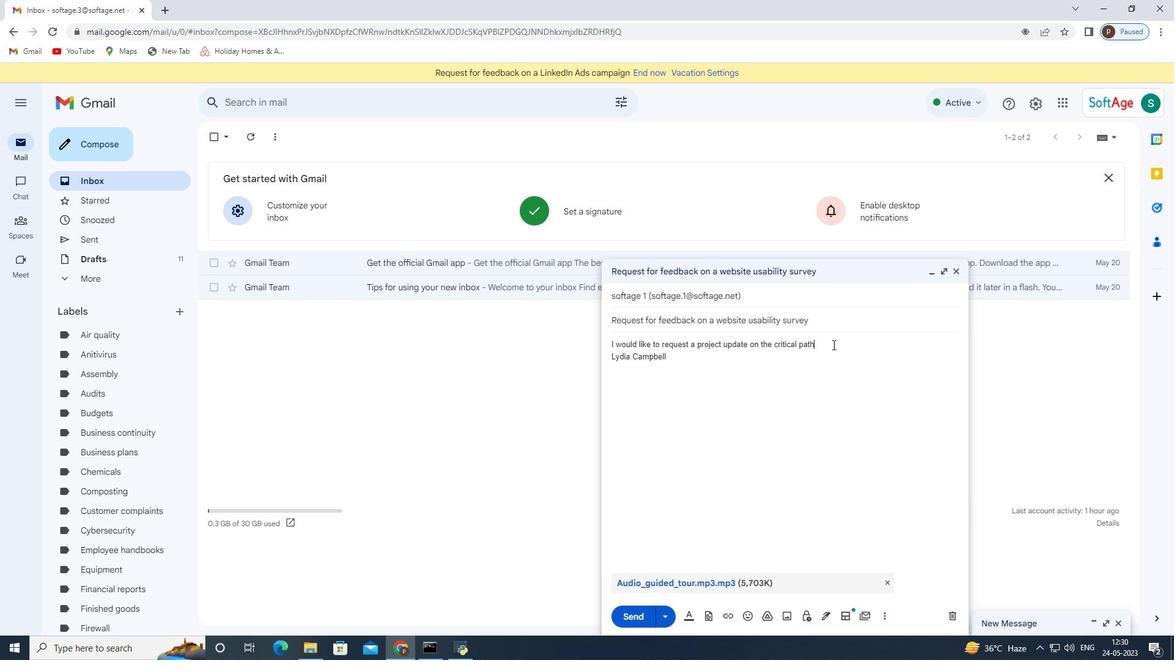 
Action: Mouse moved to (852, 451)
Screenshot: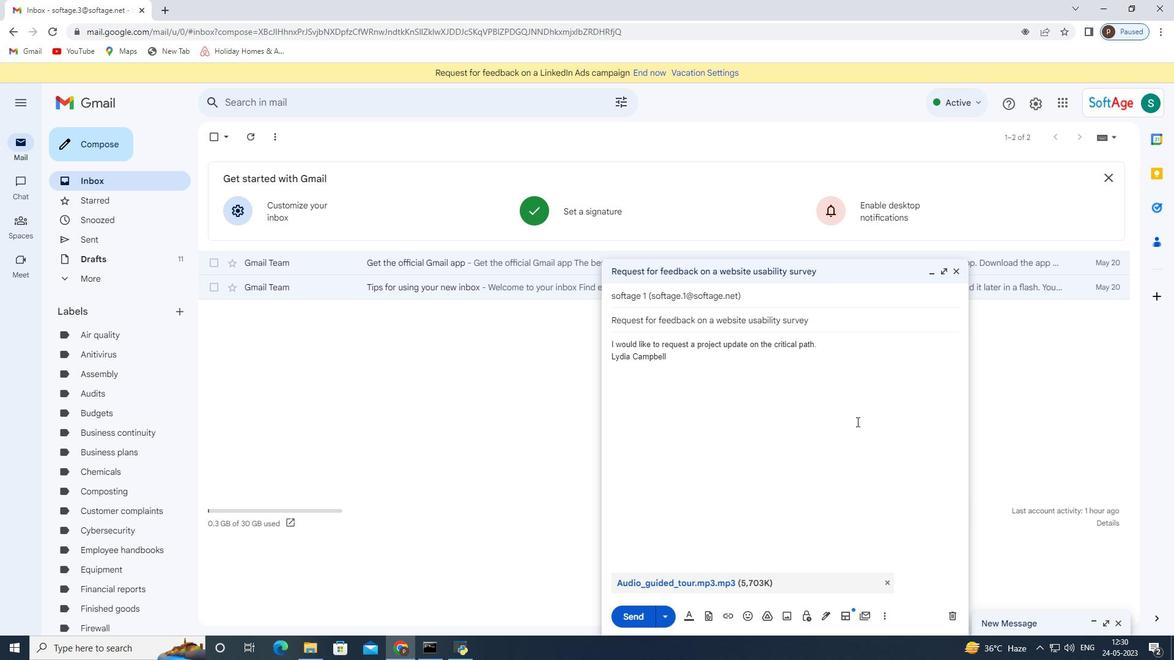 
Action: Key pressed <Key.enter><Key.enter><Key.shift>Thank<Key.space>you
Screenshot: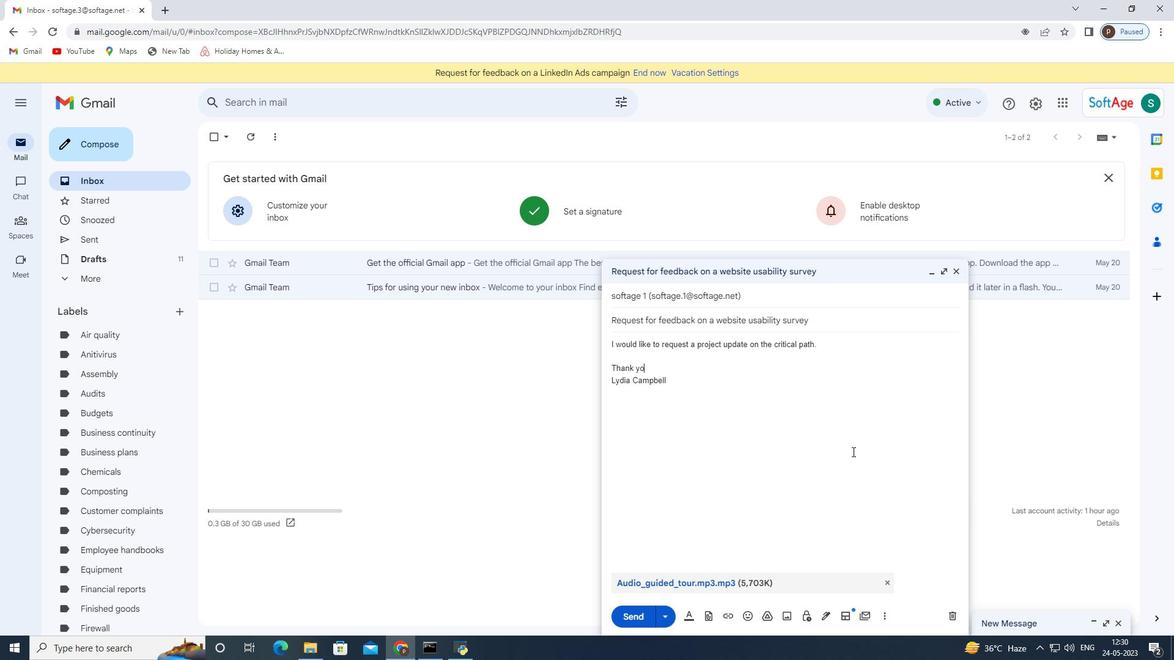 
Action: Mouse moved to (635, 612)
Screenshot: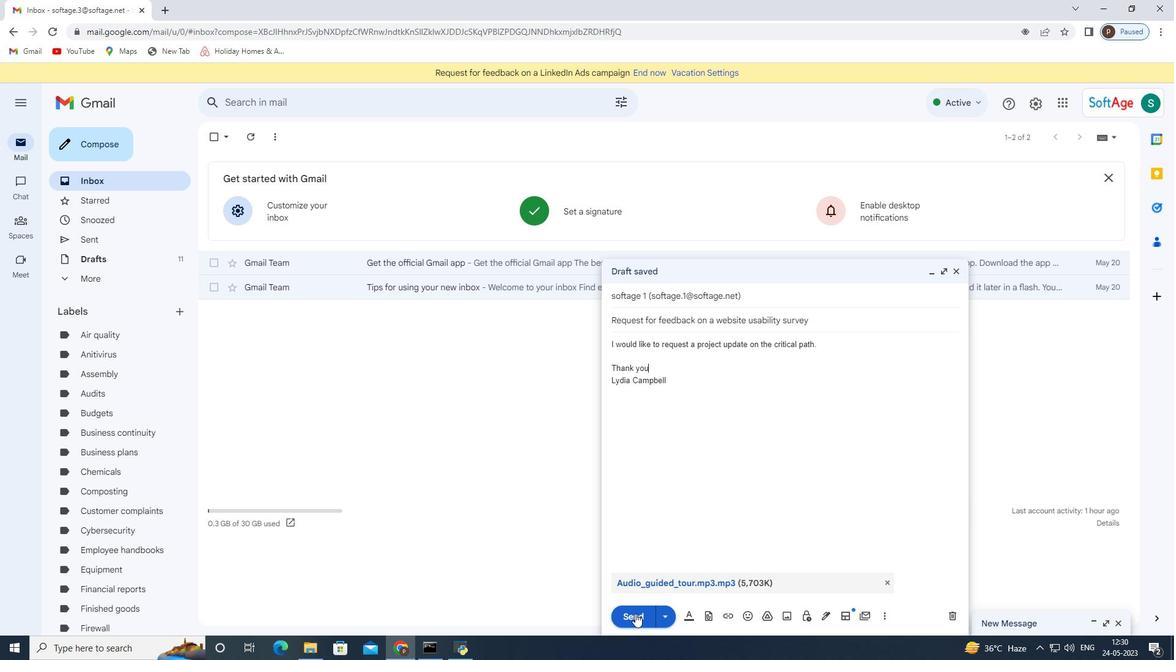 
Action: Mouse pressed left at (635, 612)
Screenshot: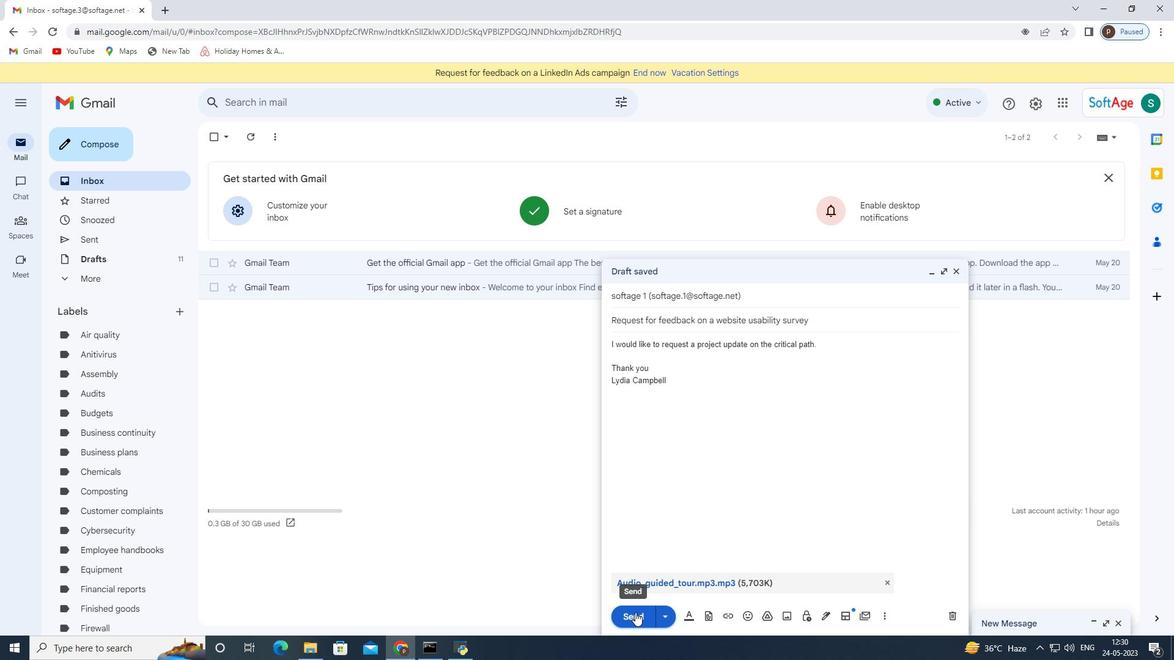 
Action: Mouse moved to (138, 239)
Screenshot: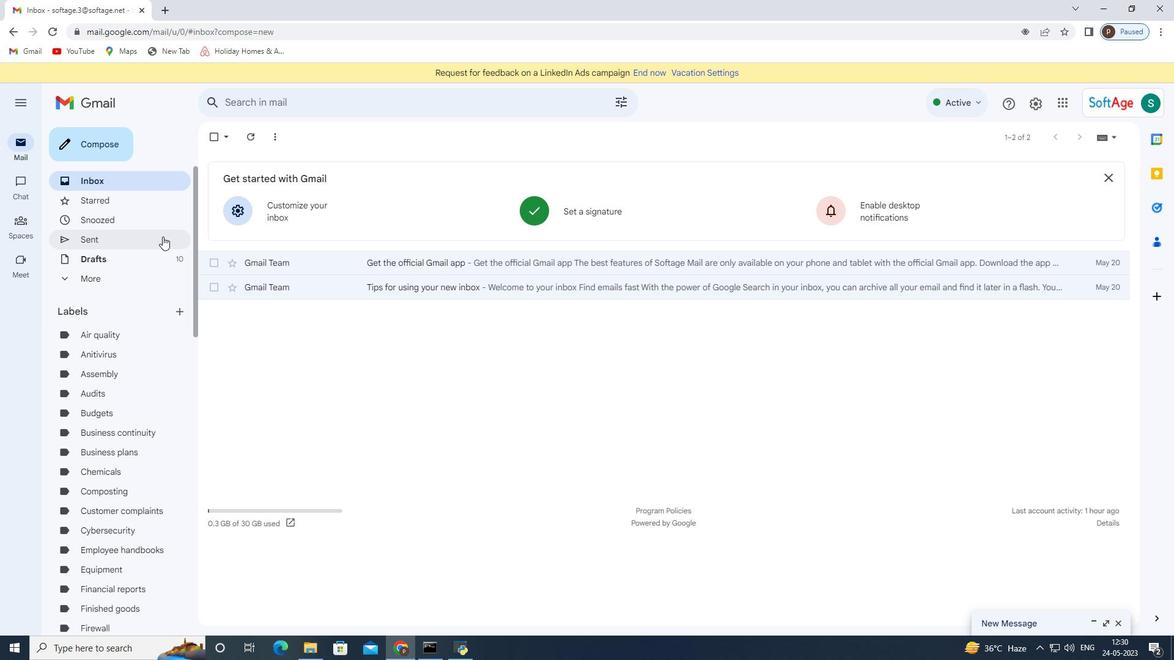 
Action: Mouse pressed left at (138, 239)
Screenshot: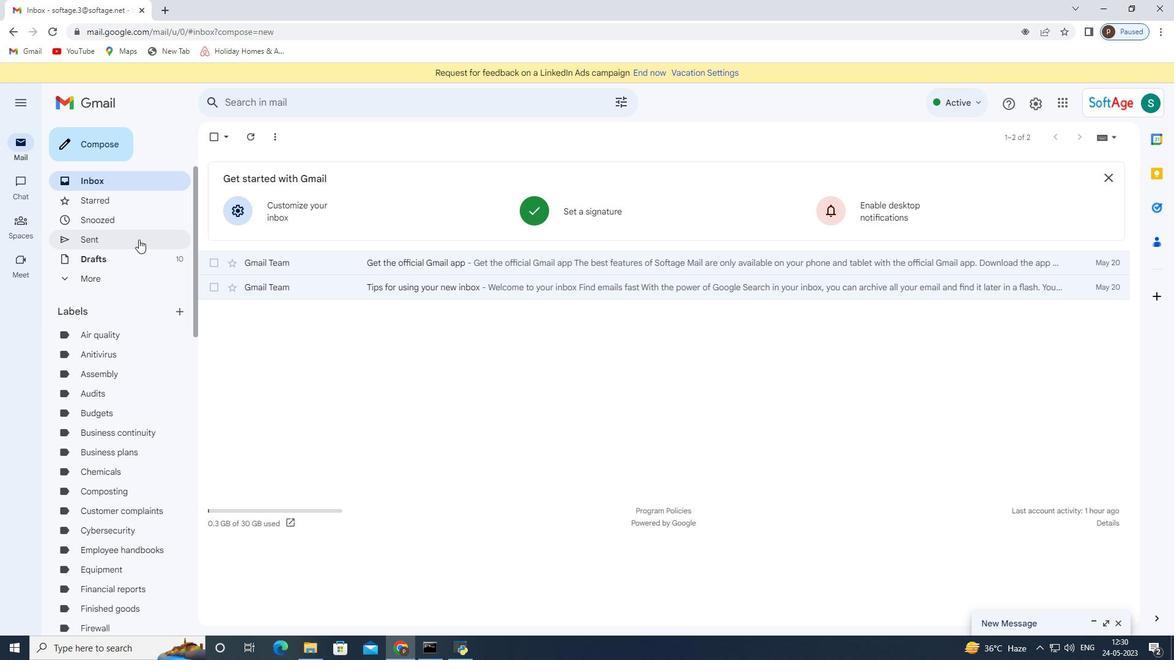 
Action: Mouse moved to (513, 204)
Screenshot: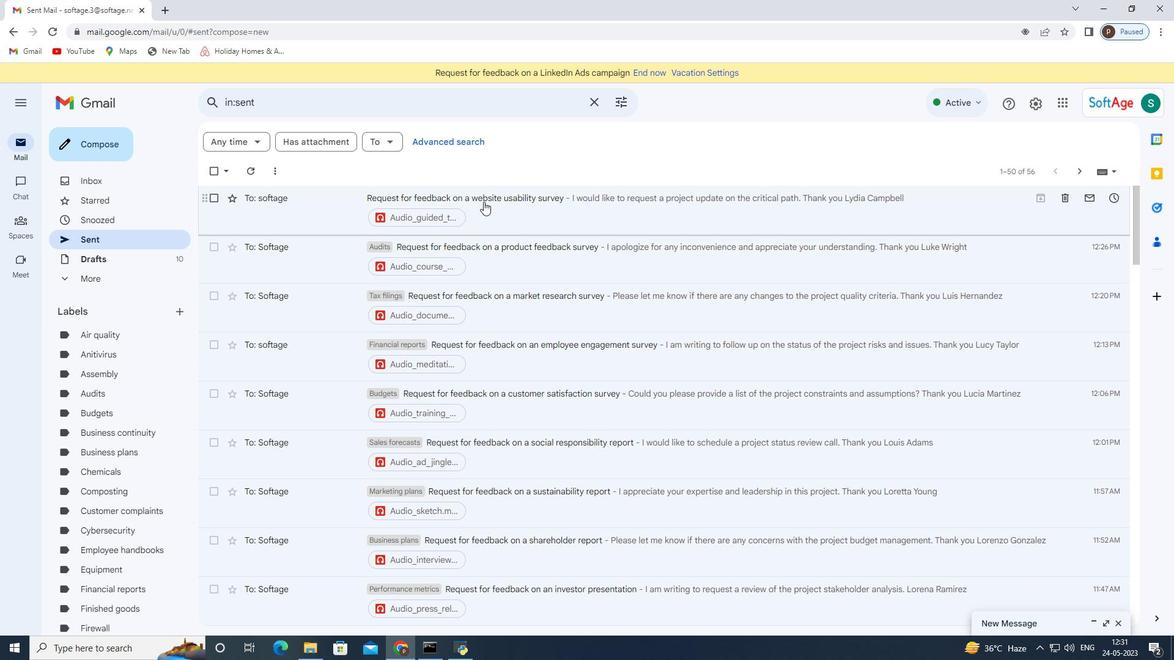 
Action: Mouse pressed right at (513, 204)
Screenshot: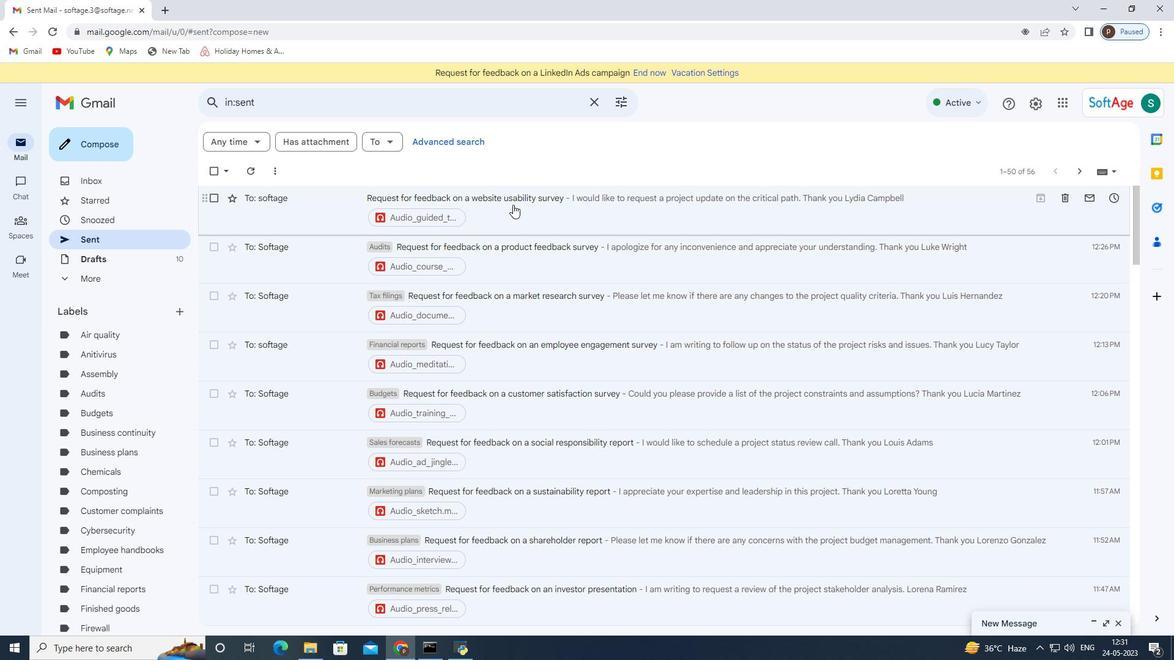 
Action: Mouse moved to (580, 412)
Screenshot: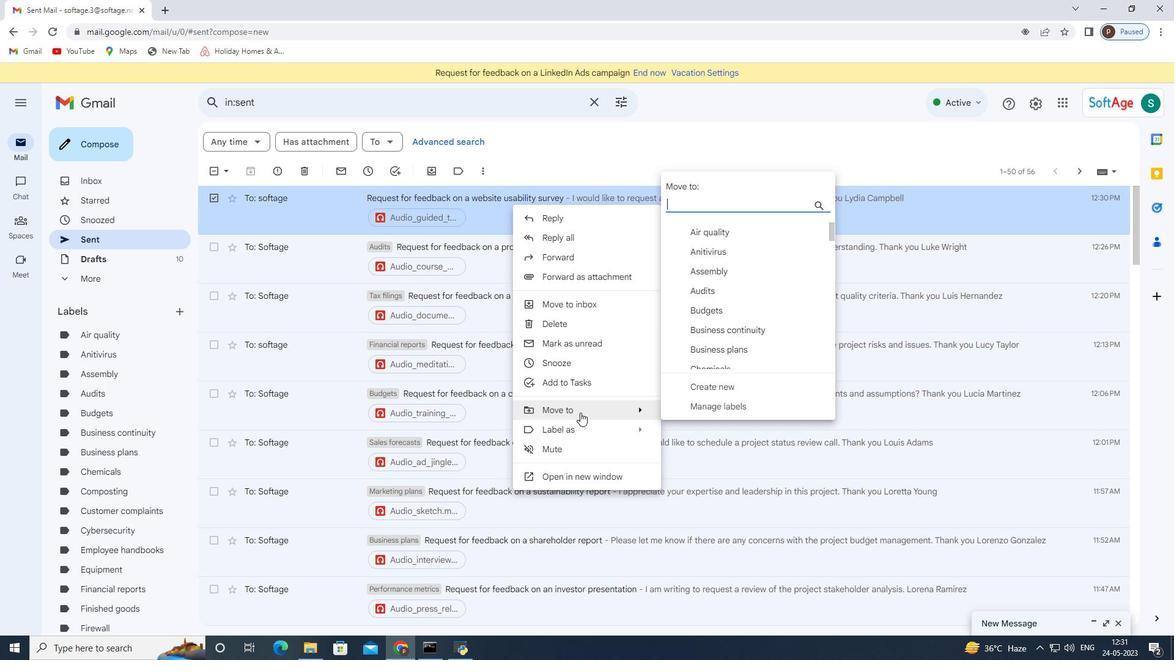
Action: Mouse pressed left at (580, 412)
Screenshot: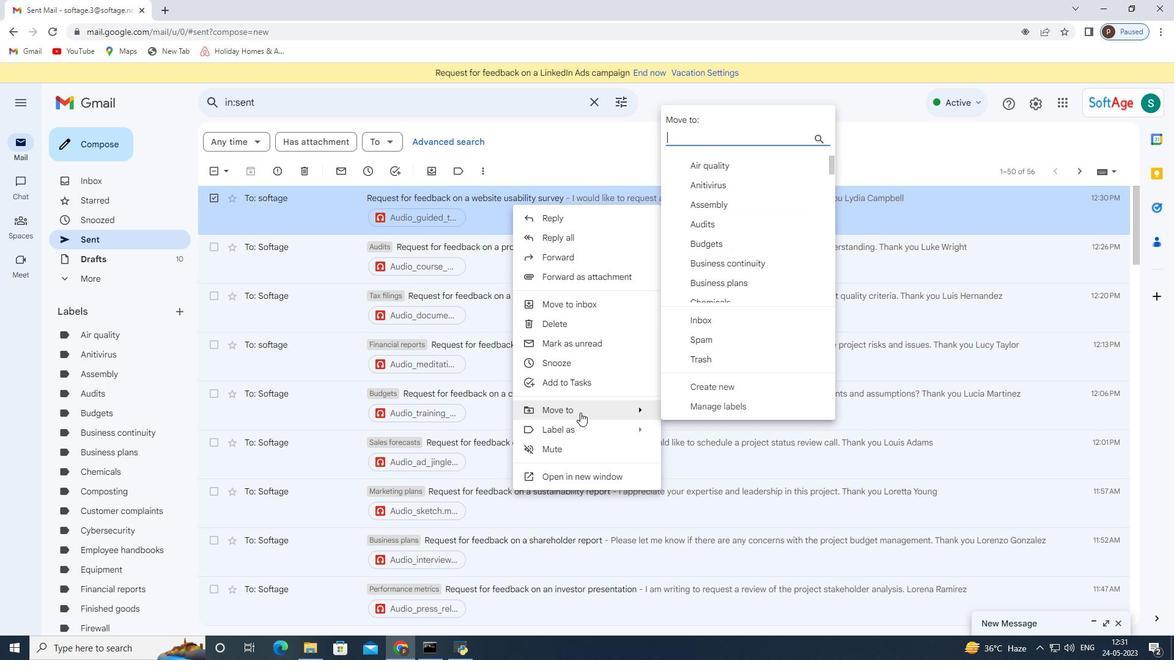 
Action: Mouse moved to (719, 384)
Screenshot: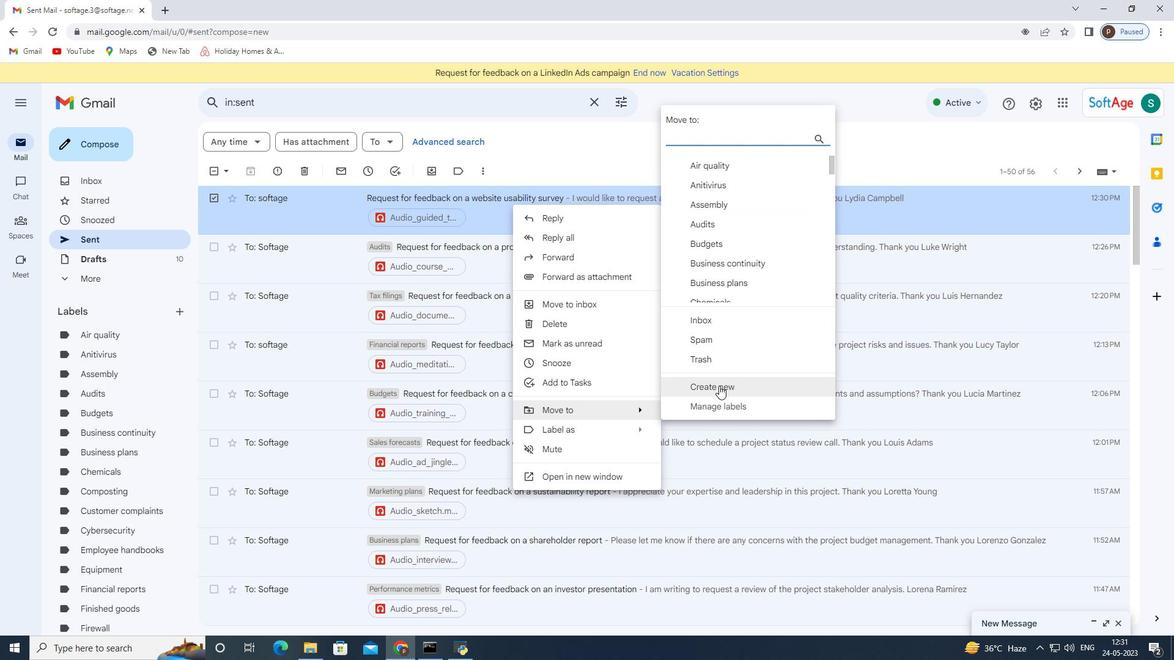 
Action: Mouse pressed left at (719, 384)
Screenshot: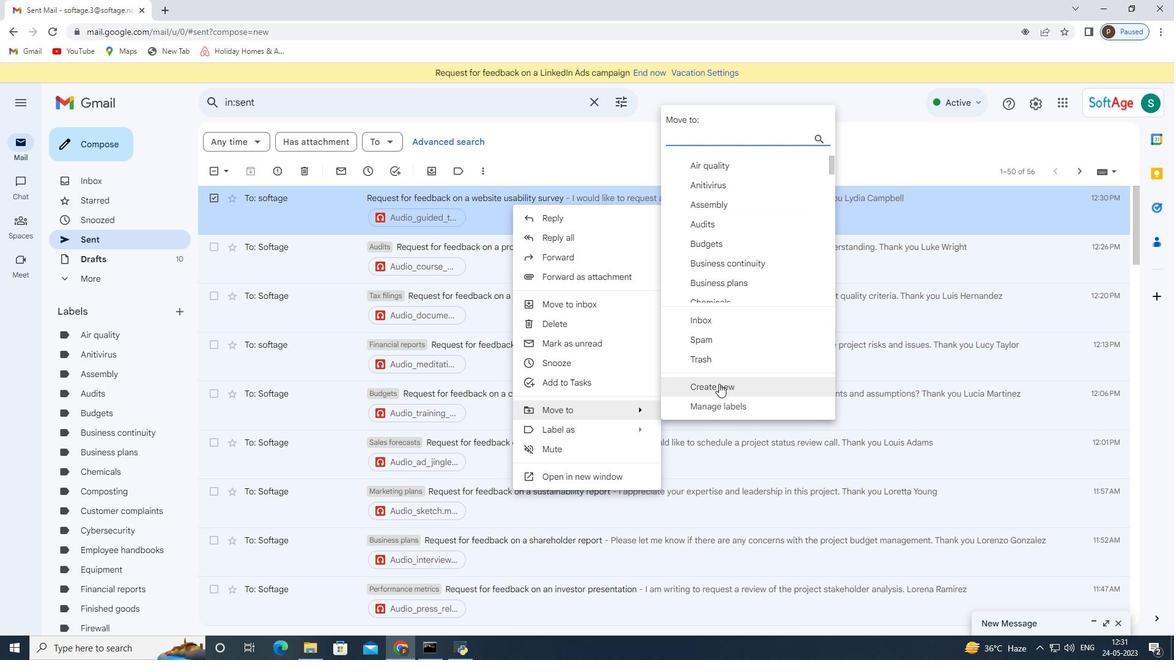 
Action: Mouse moved to (488, 335)
Screenshot: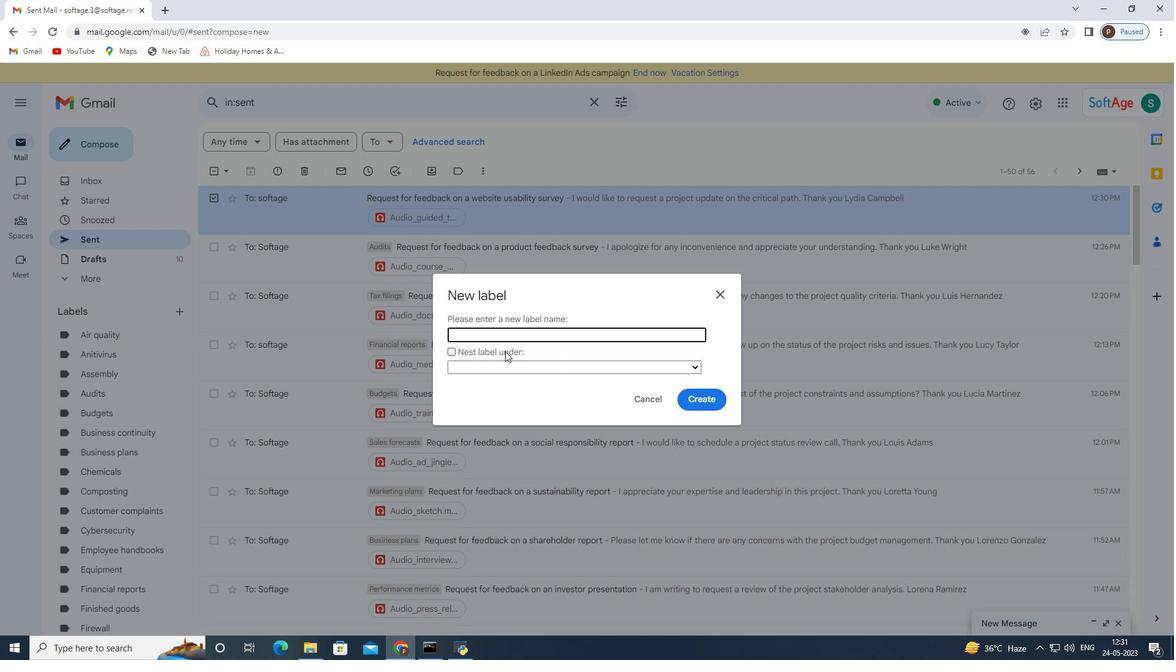 
Action: Mouse pressed left at (488, 335)
Screenshot: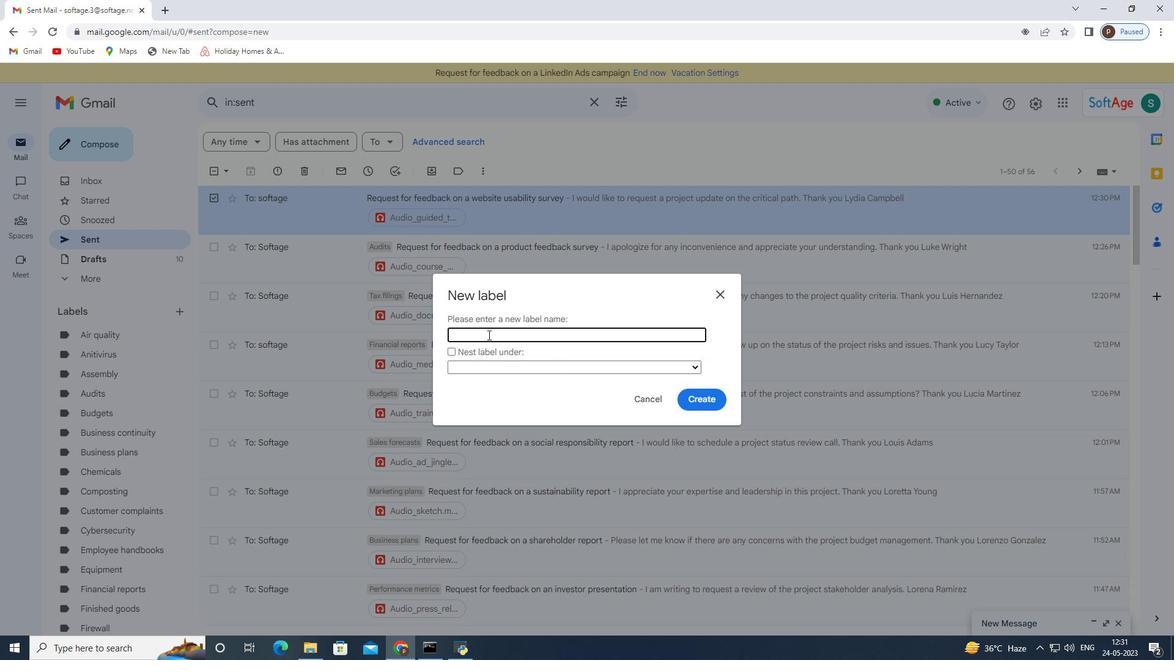 
Action: Key pressed <Key.shift>Mergers<Key.space>and<Key.space>acquisitions
Screenshot: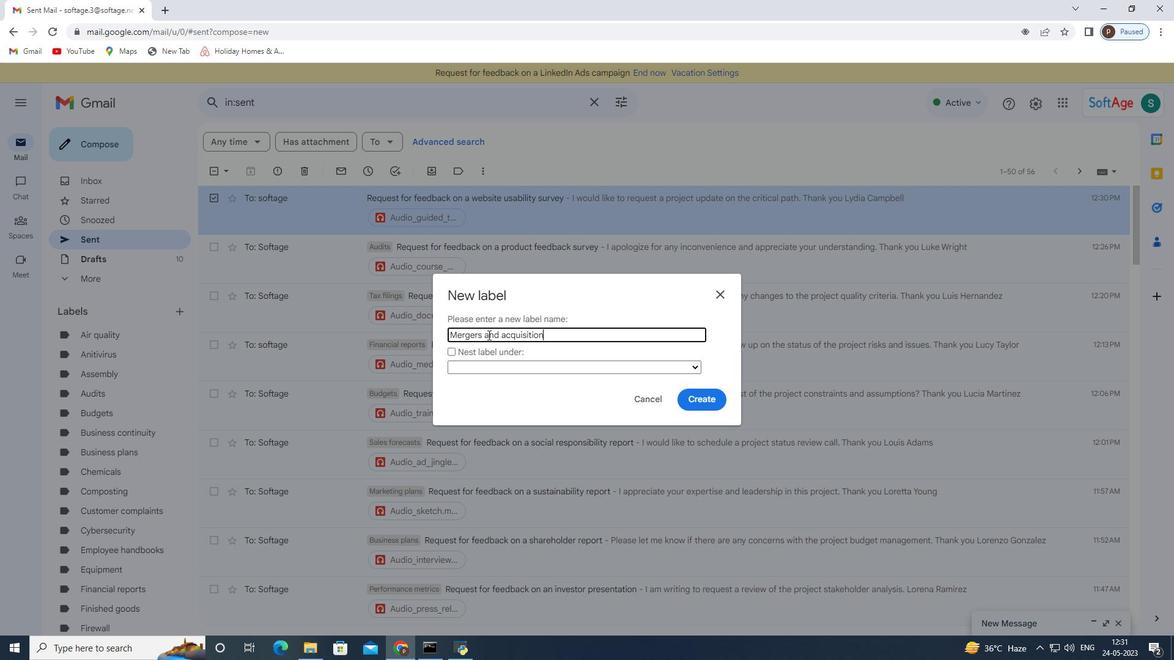 
Action: Mouse moved to (708, 400)
Screenshot: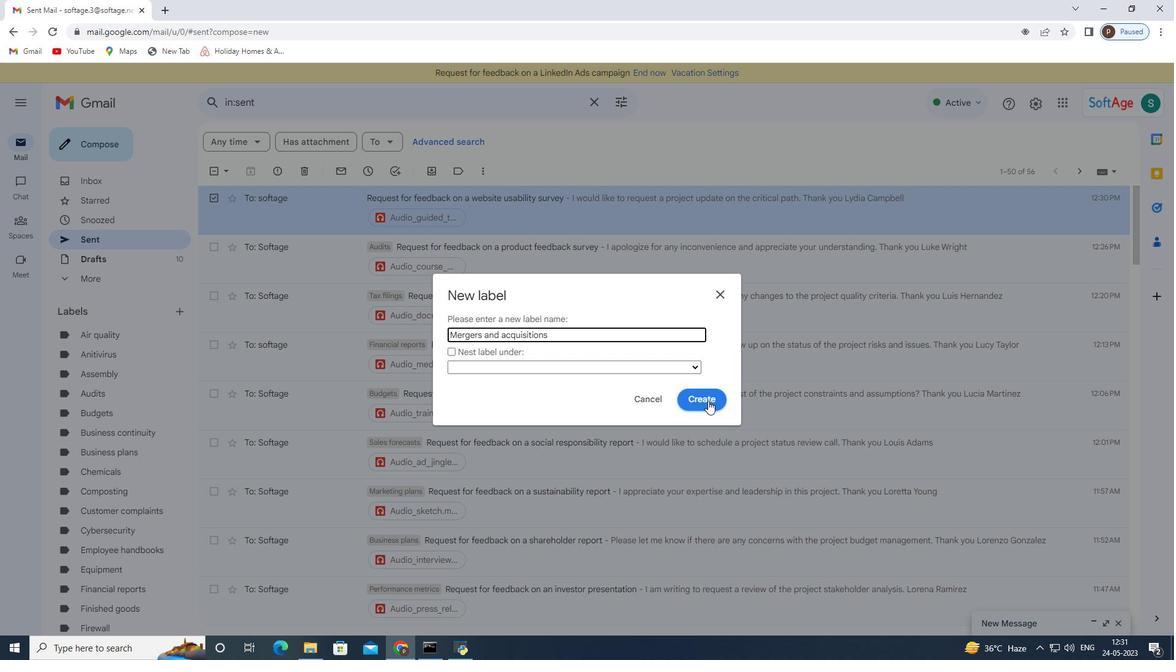 
Action: Mouse pressed left at (708, 400)
Screenshot: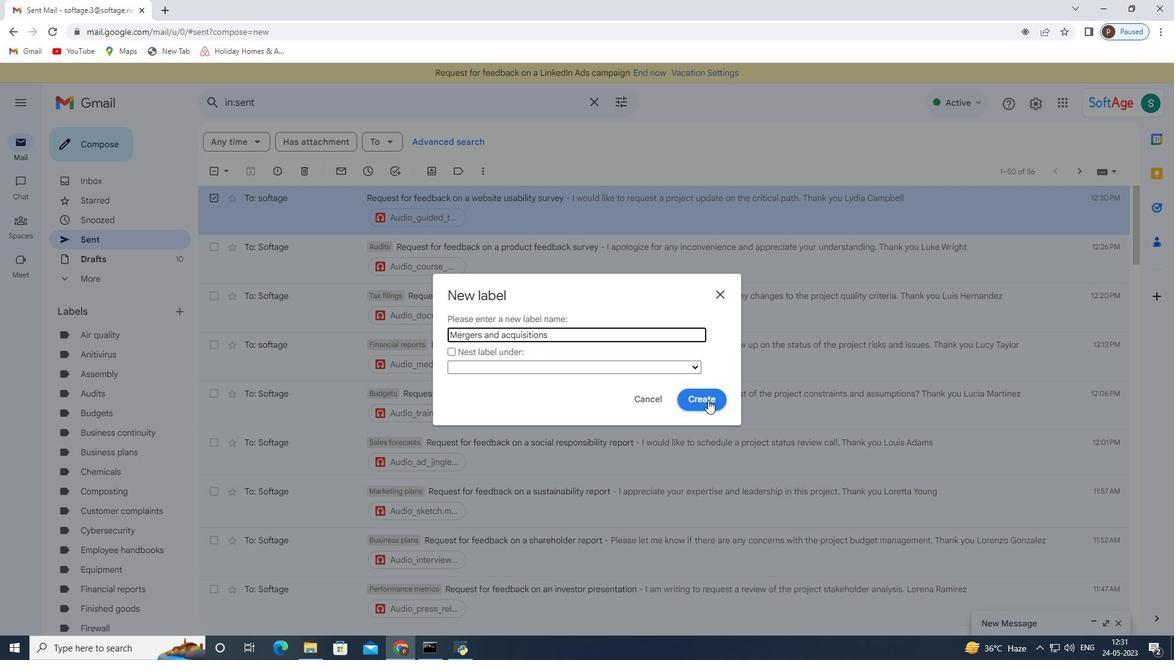 
